Task: Look for Airbnb options in Oued Zem, Morocco from 8th December, 2023 to 15th December, 2023 for 8 adults. Place can be shared room with 5 bedrooms having 8 beds and 5 bathrooms. Property type can be flat. Amenities needed are: wifi, TV, free parkinig on premises, gym, breakfast.
Action: Mouse pressed left at (452, 95)
Screenshot: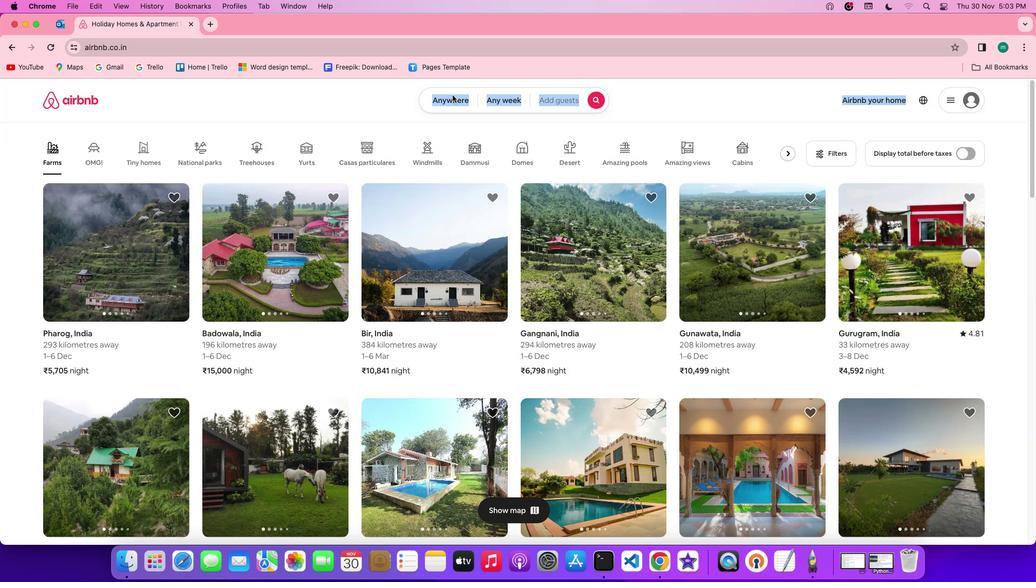 
Action: Mouse pressed left at (452, 95)
Screenshot: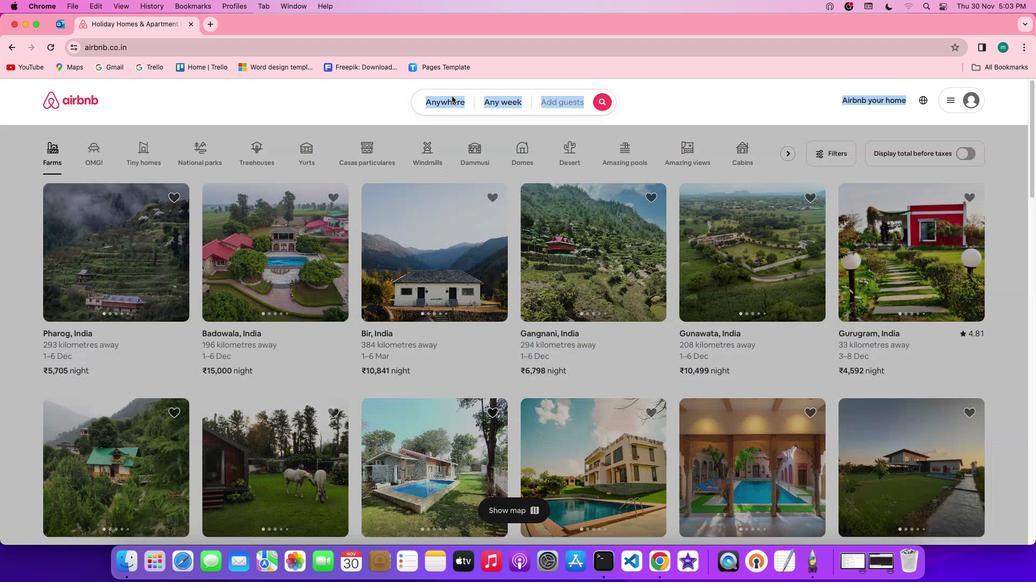 
Action: Mouse moved to (396, 139)
Screenshot: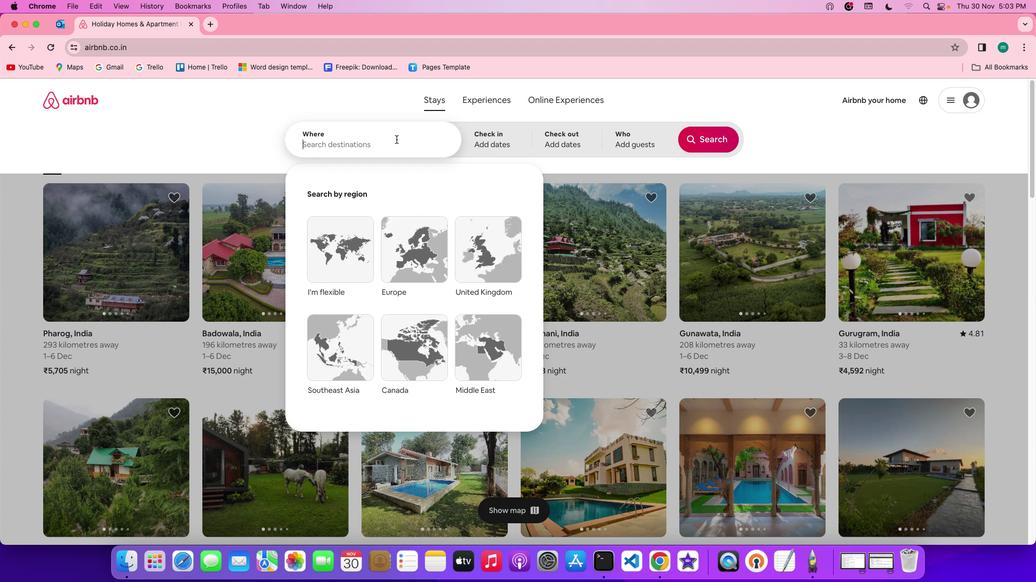 
Action: Mouse pressed left at (396, 139)
Screenshot: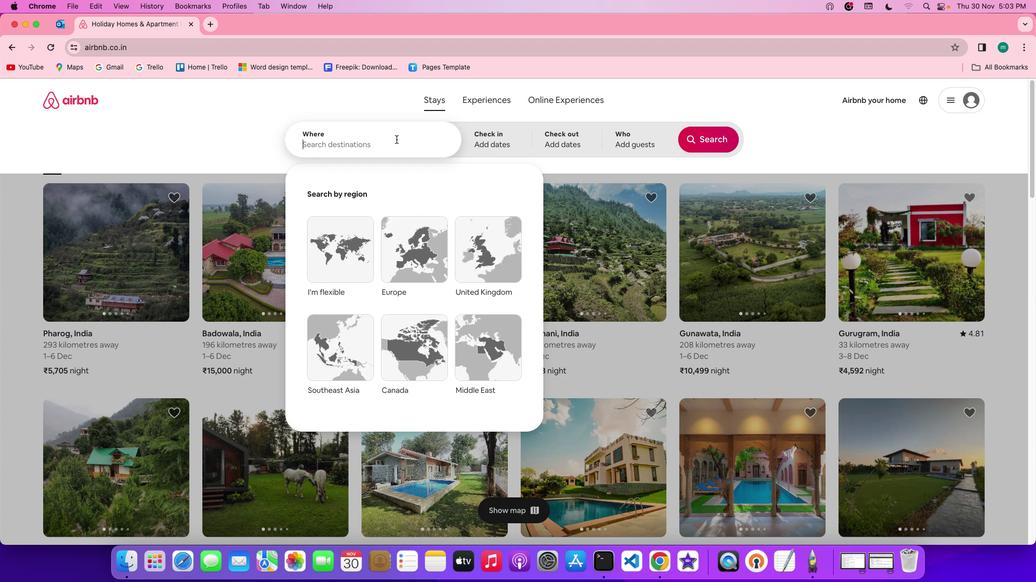 
Action: Key pressed Key.shift'Q''u''e''d'Key.spaceKey.shift'Z''e''m'','Key.spaceKey.shift'm''o''r''o''c''c''o'
Screenshot: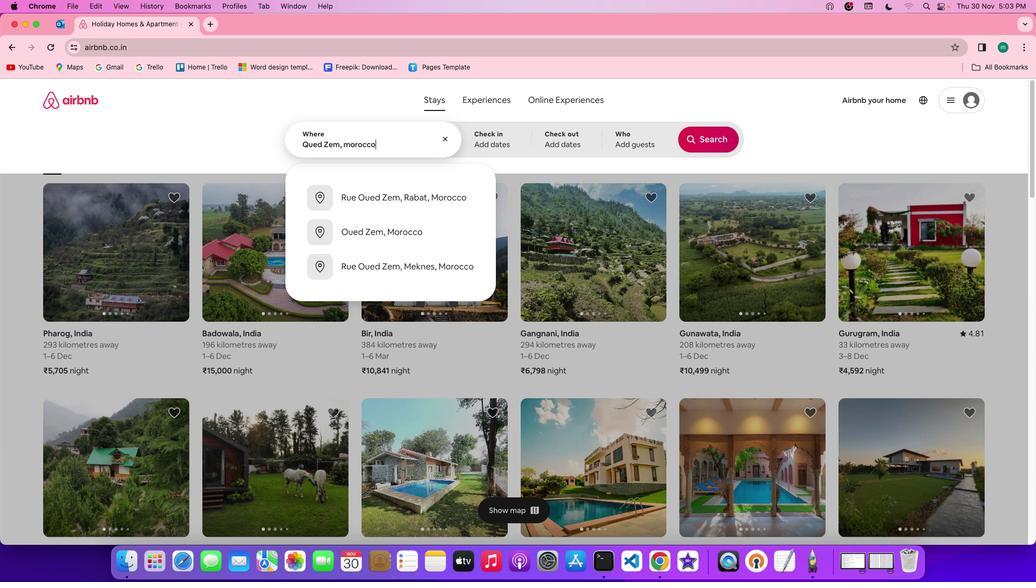
Action: Mouse moved to (485, 138)
Screenshot: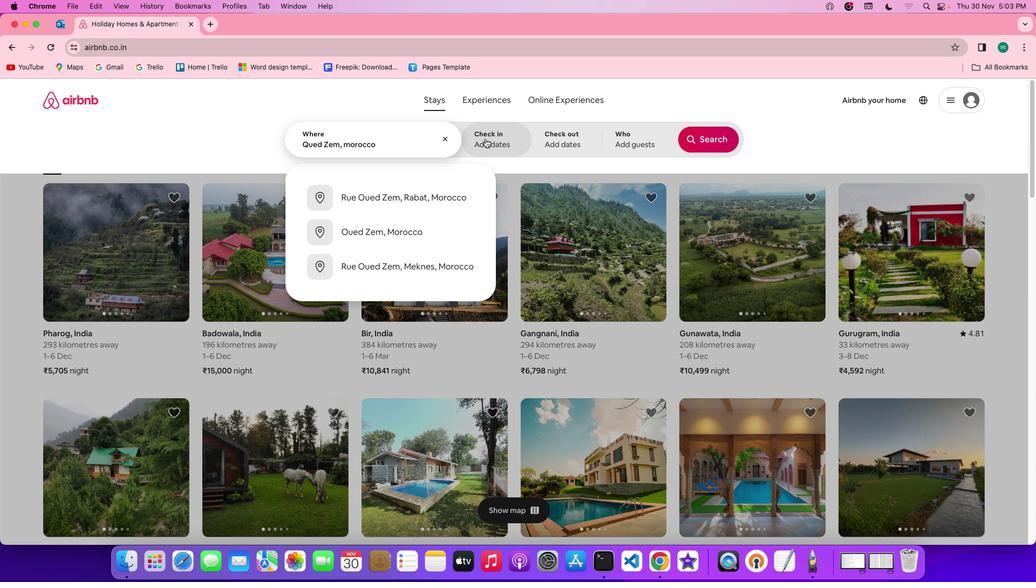 
Action: Mouse pressed left at (485, 138)
Screenshot: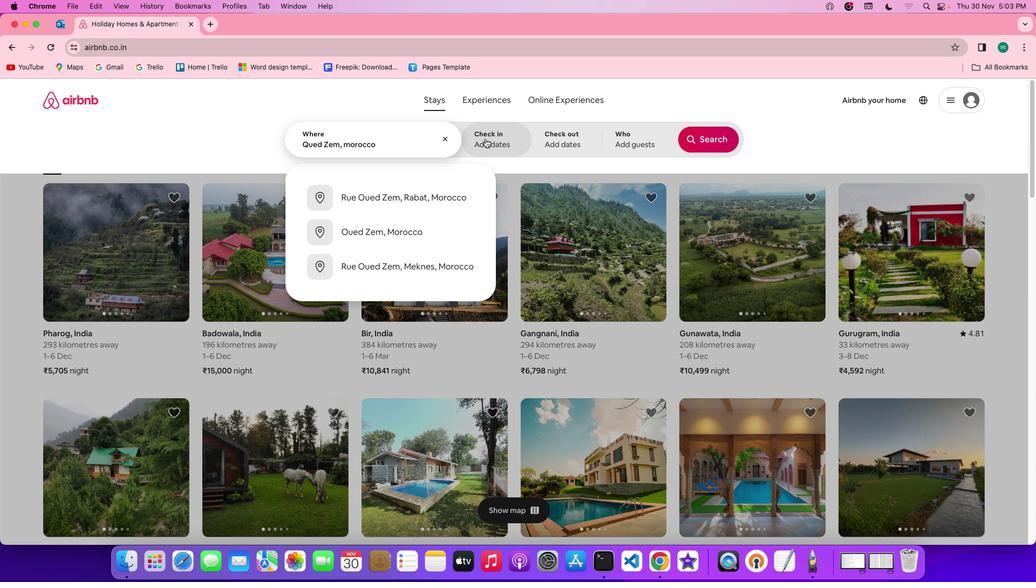
Action: Mouse moved to (663, 299)
Screenshot: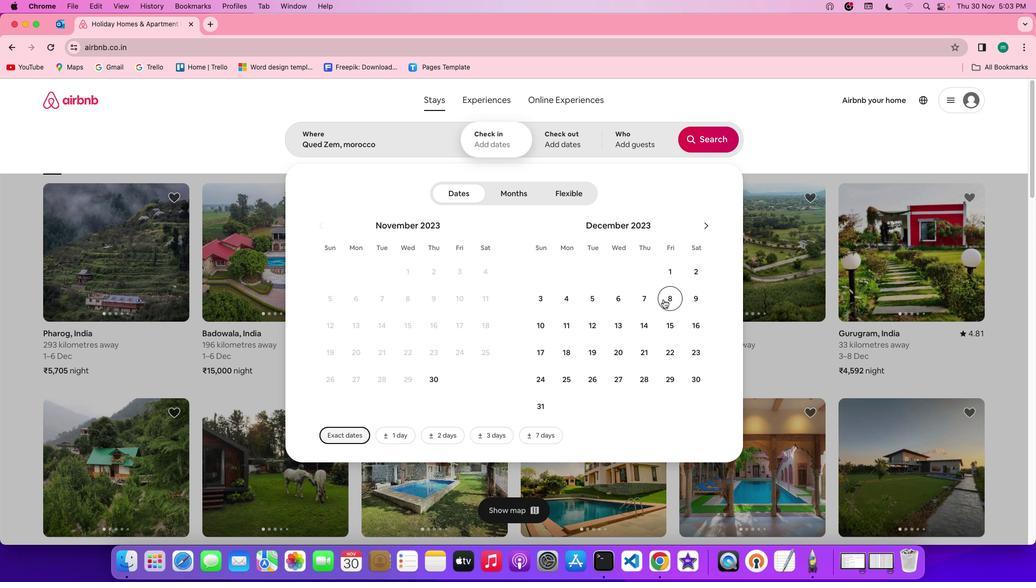 
Action: Mouse pressed left at (663, 299)
Screenshot: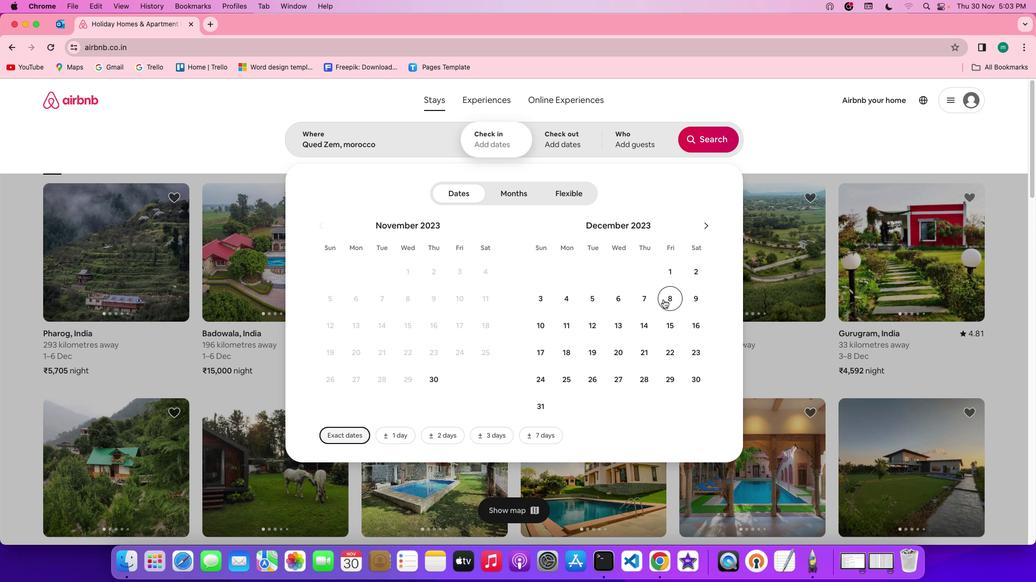 
Action: Mouse moved to (665, 320)
Screenshot: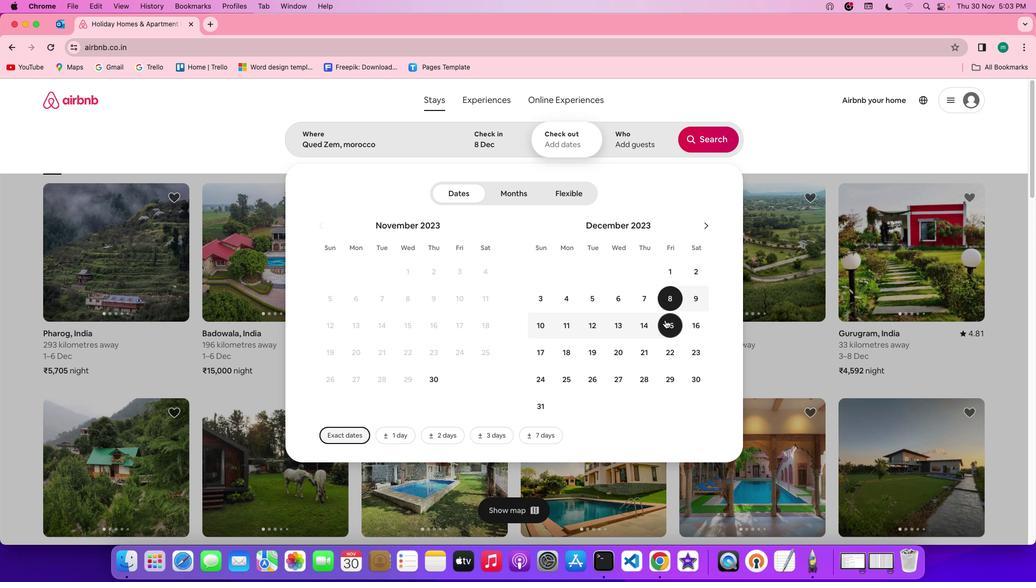 
Action: Mouse pressed left at (665, 320)
Screenshot: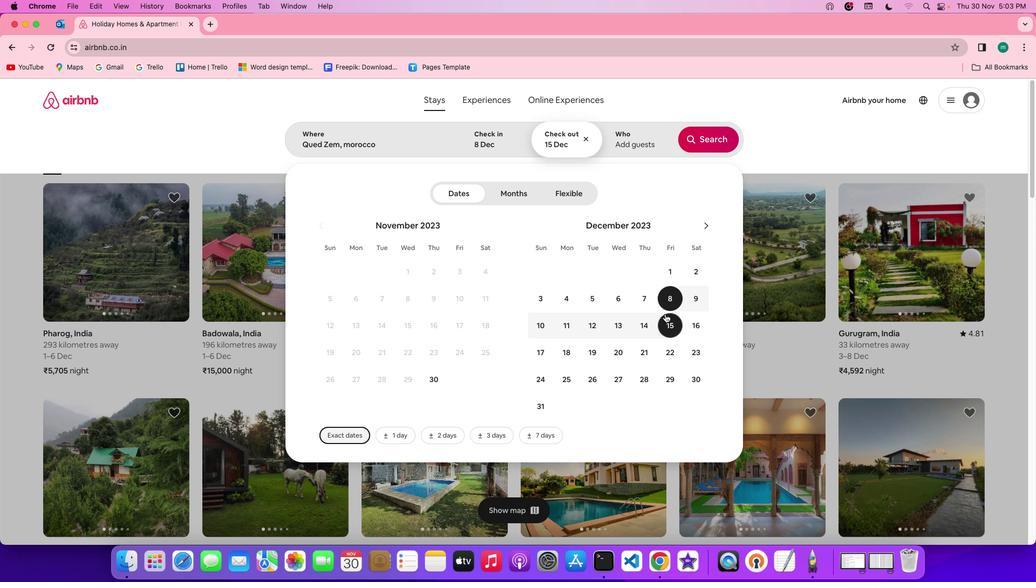 
Action: Mouse moved to (633, 151)
Screenshot: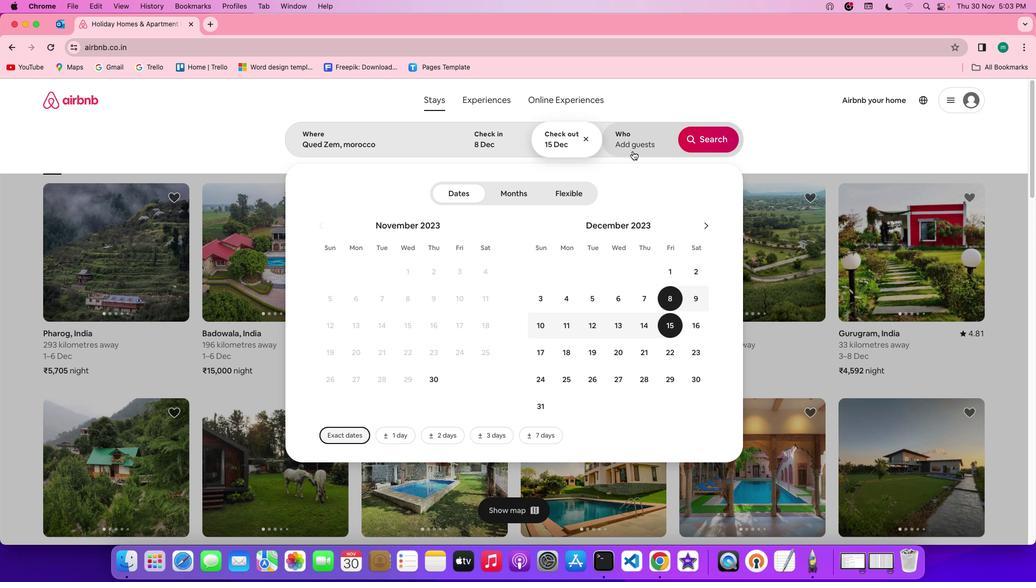 
Action: Mouse pressed left at (633, 151)
Screenshot: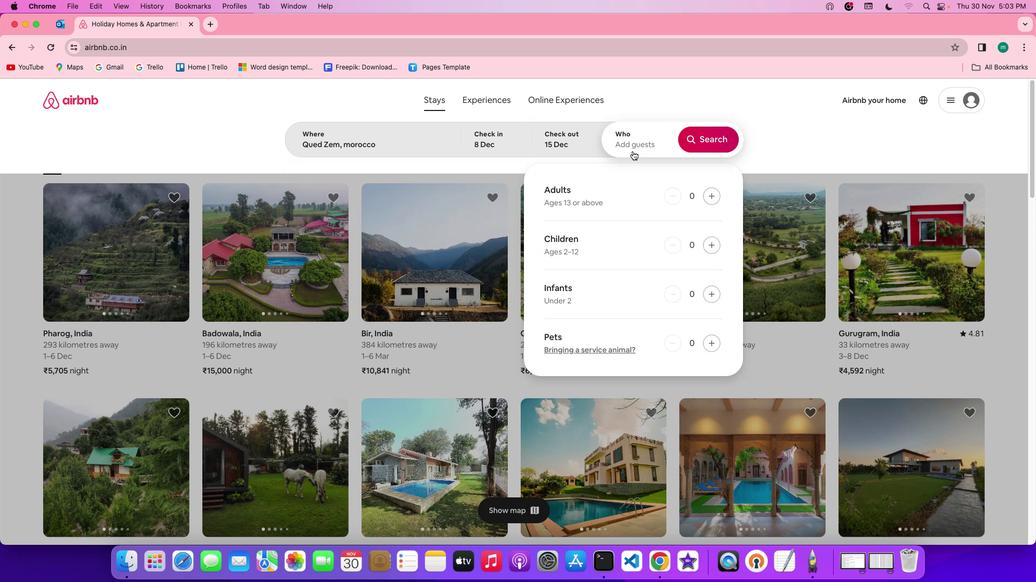 
Action: Mouse moved to (709, 198)
Screenshot: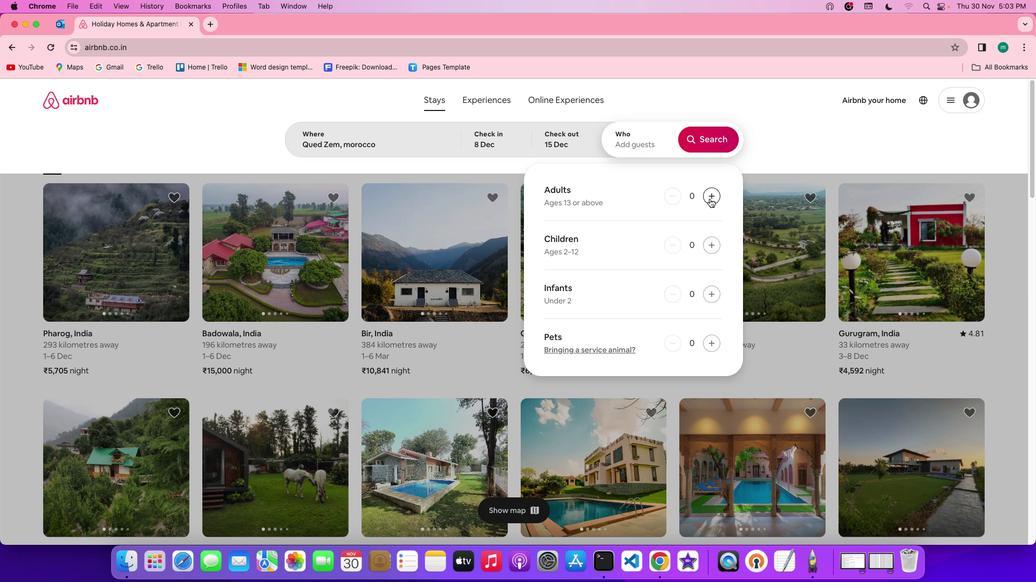
Action: Mouse pressed left at (709, 198)
Screenshot: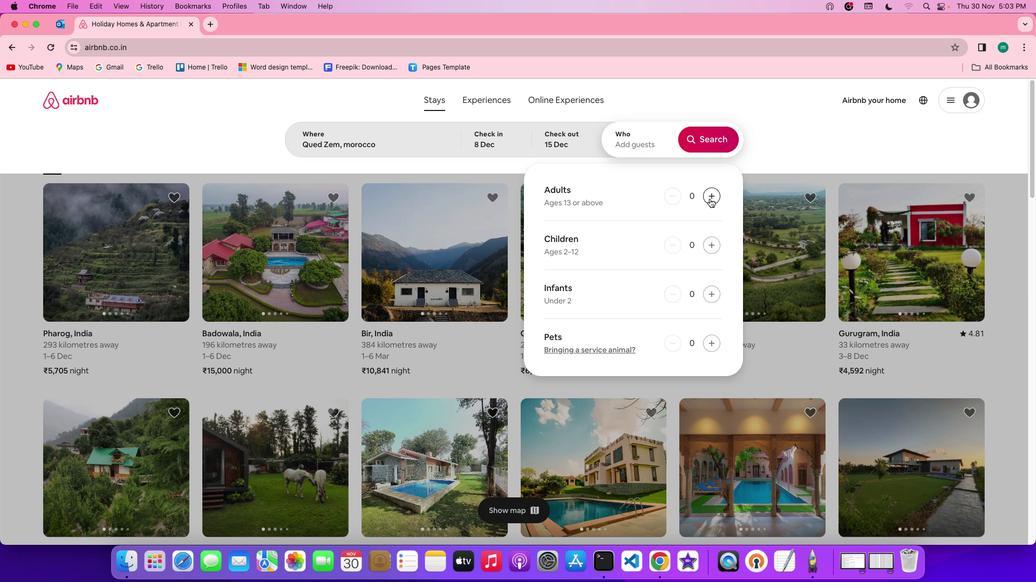 
Action: Mouse pressed left at (709, 198)
Screenshot: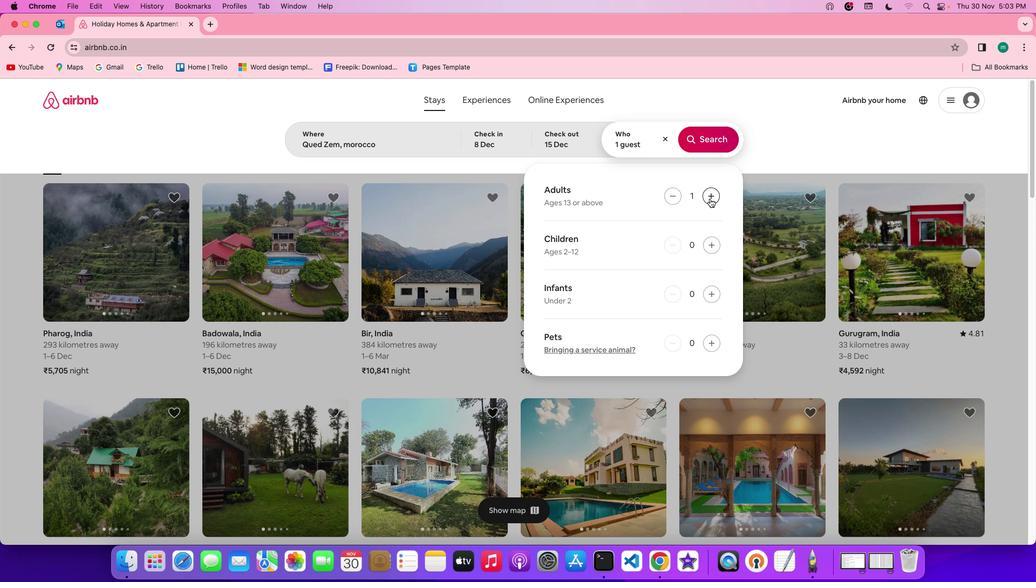 
Action: Mouse pressed left at (709, 198)
Screenshot: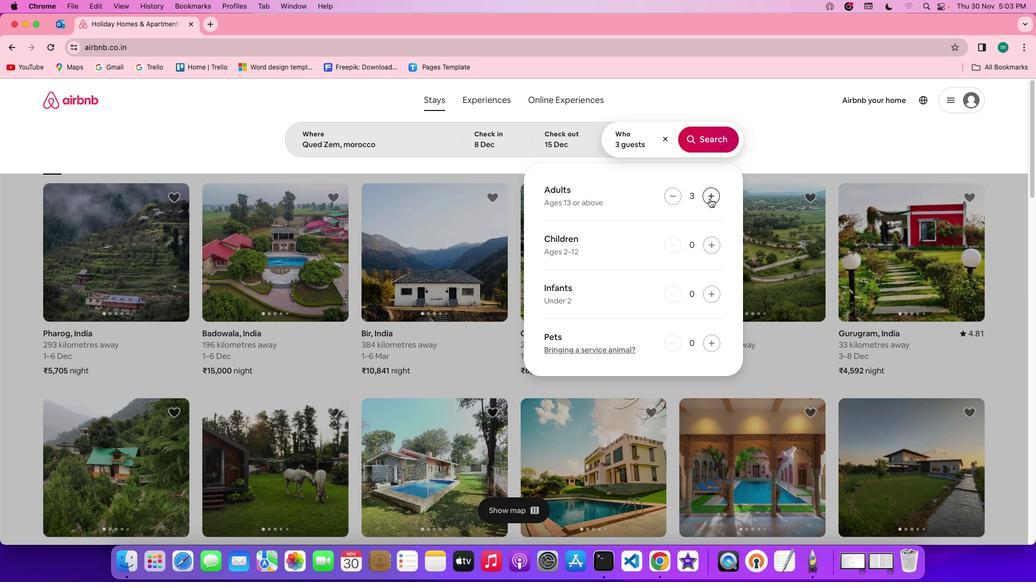 
Action: Mouse pressed left at (709, 198)
Screenshot: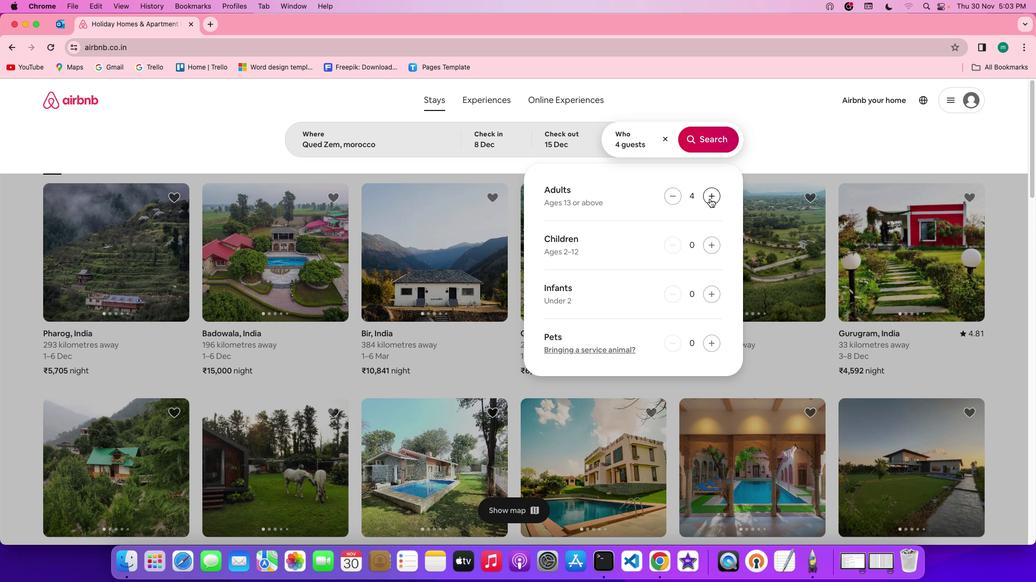 
Action: Mouse pressed left at (709, 198)
Screenshot: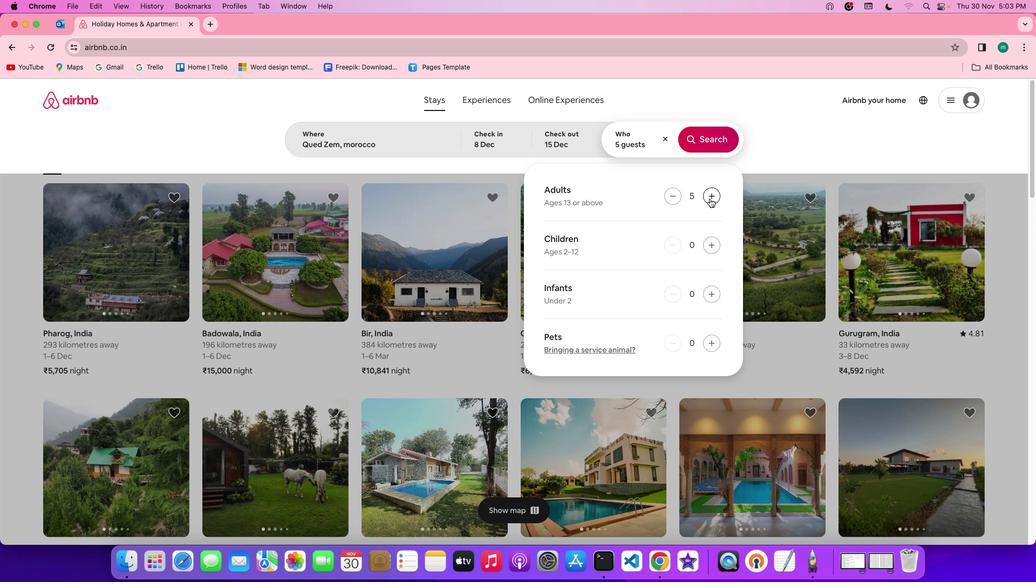 
Action: Mouse pressed left at (709, 198)
Screenshot: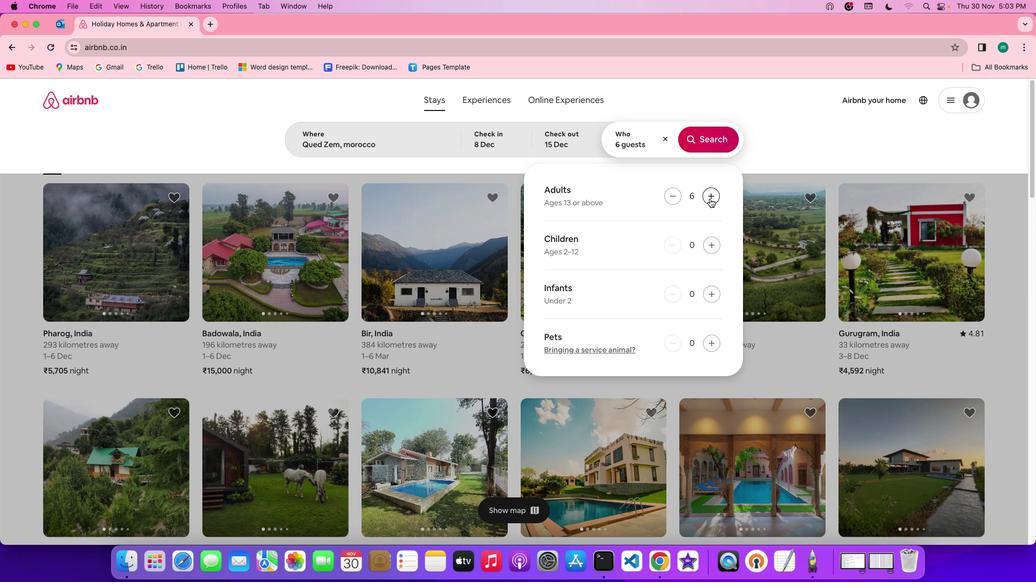 
Action: Mouse pressed left at (709, 198)
Screenshot: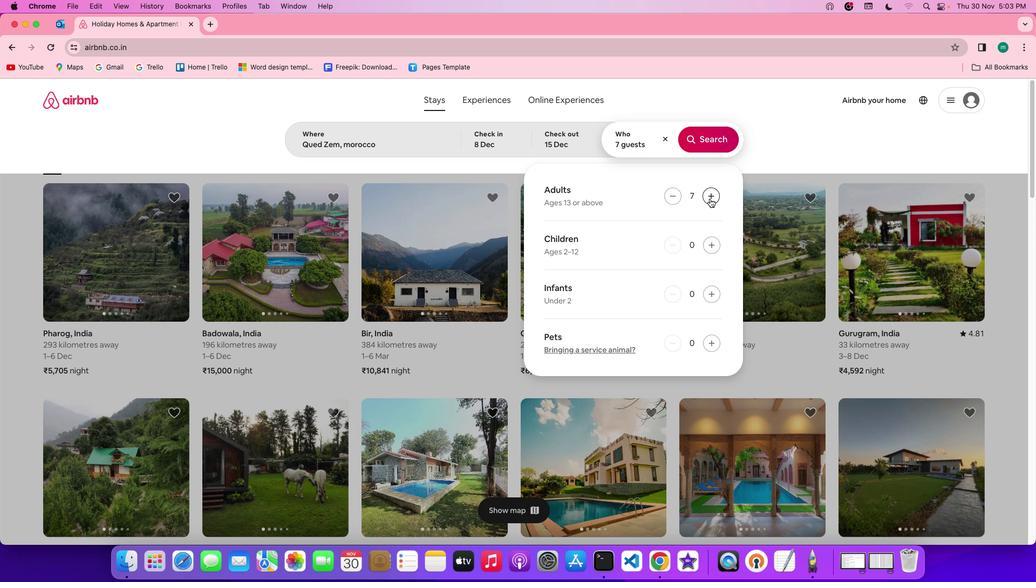 
Action: Mouse pressed left at (709, 198)
Screenshot: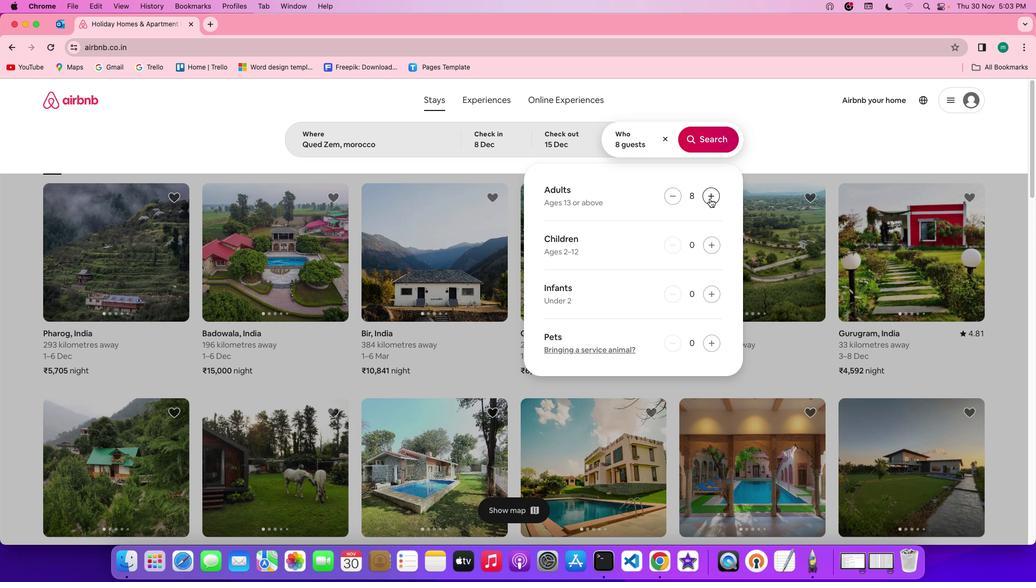 
Action: Mouse moved to (700, 141)
Screenshot: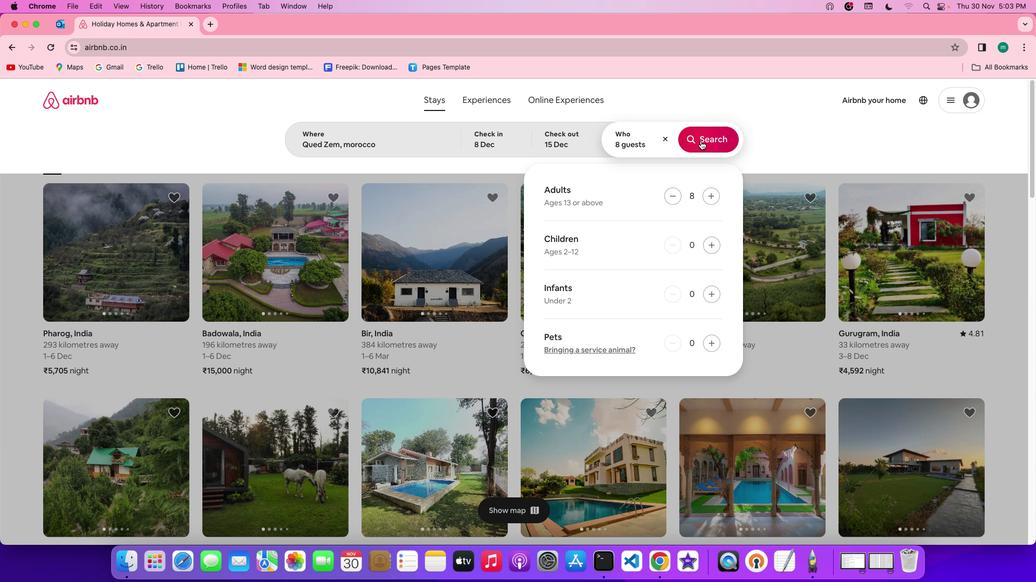 
Action: Mouse pressed left at (700, 141)
Screenshot: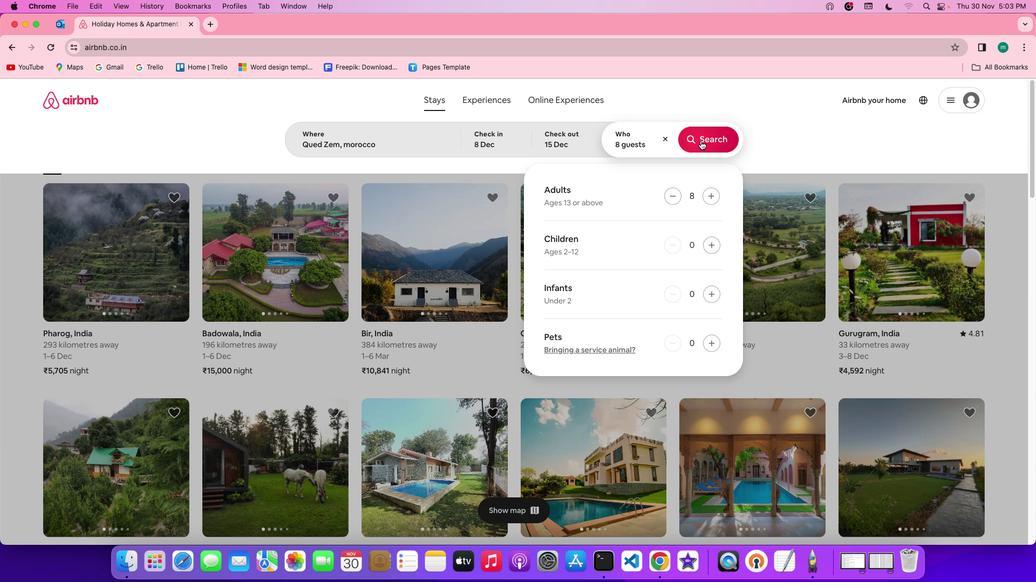 
Action: Mouse moved to (854, 139)
Screenshot: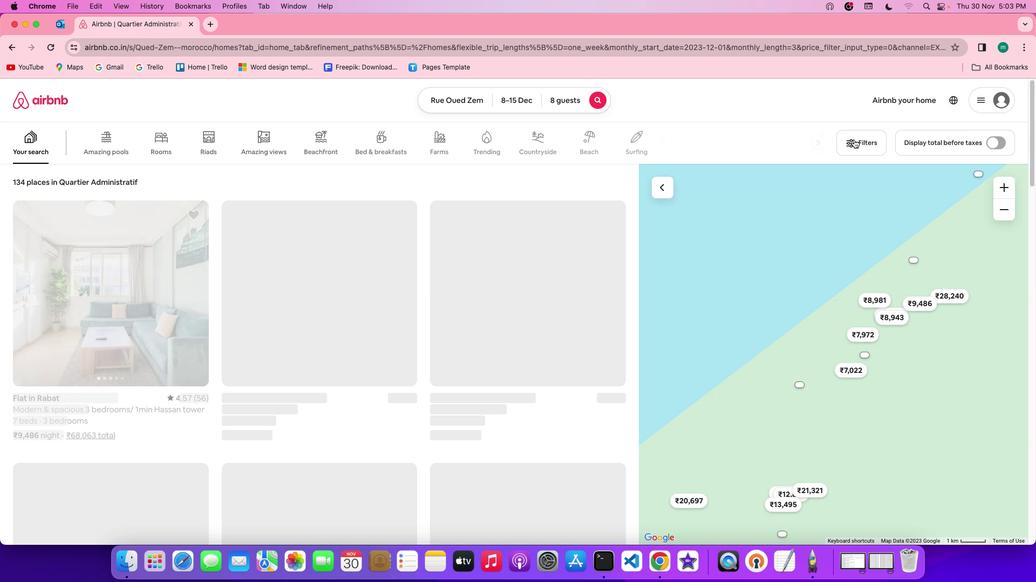 
Action: Mouse pressed left at (854, 139)
Screenshot: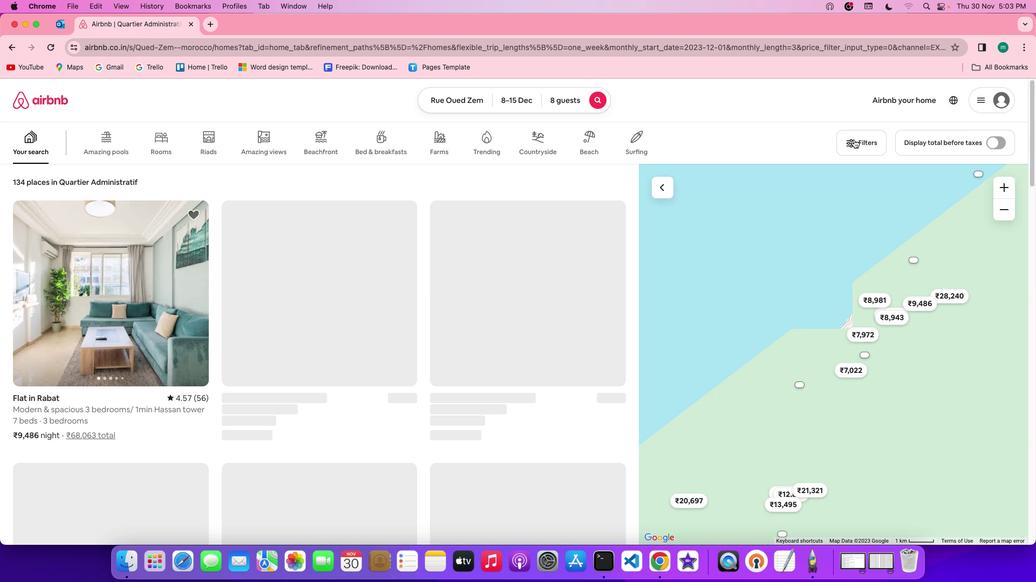 
Action: Mouse moved to (508, 310)
Screenshot: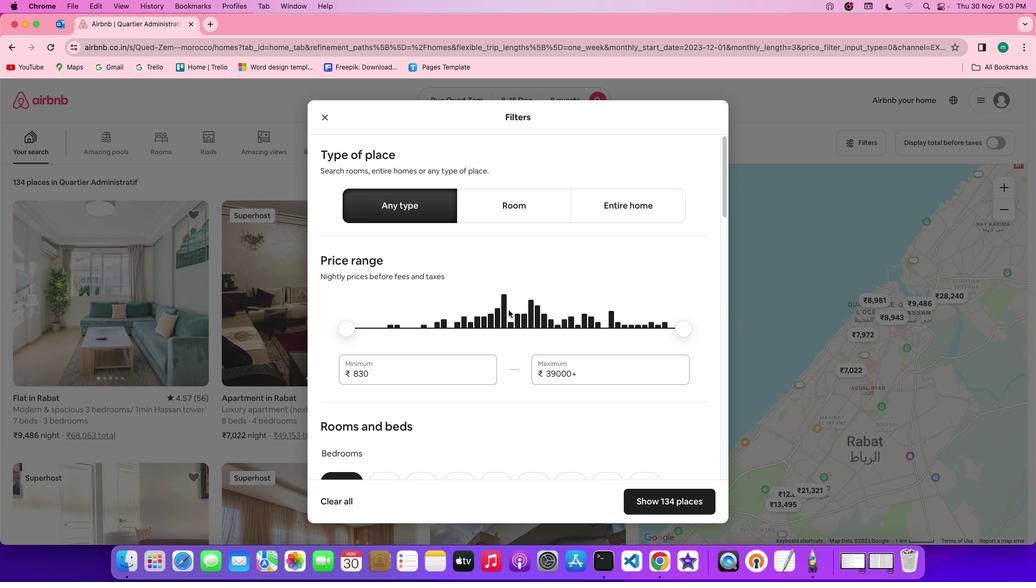 
Action: Mouse scrolled (508, 310) with delta (0, 0)
Screenshot: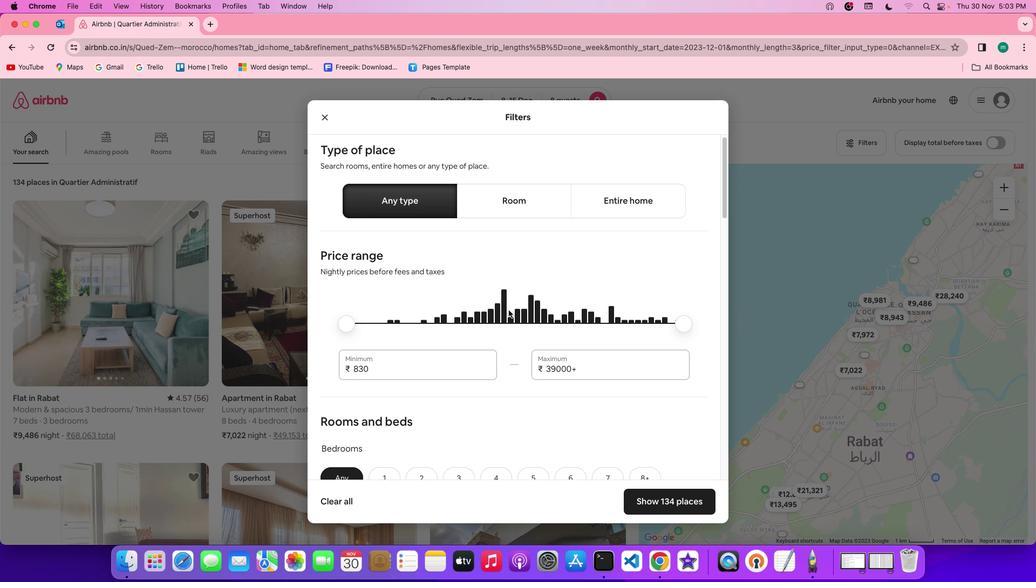
Action: Mouse scrolled (508, 310) with delta (0, 0)
Screenshot: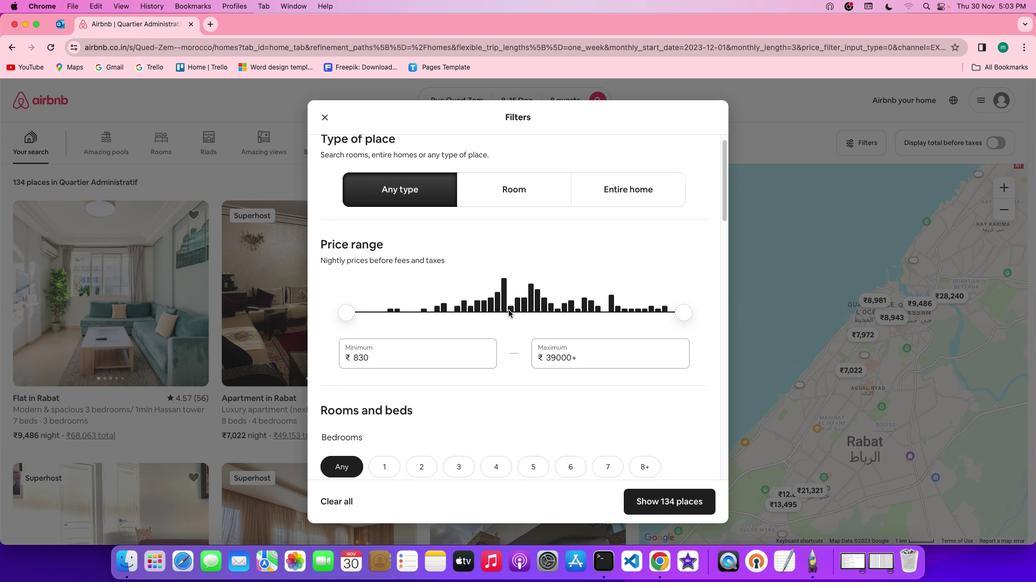 
Action: Mouse scrolled (508, 310) with delta (0, -1)
Screenshot: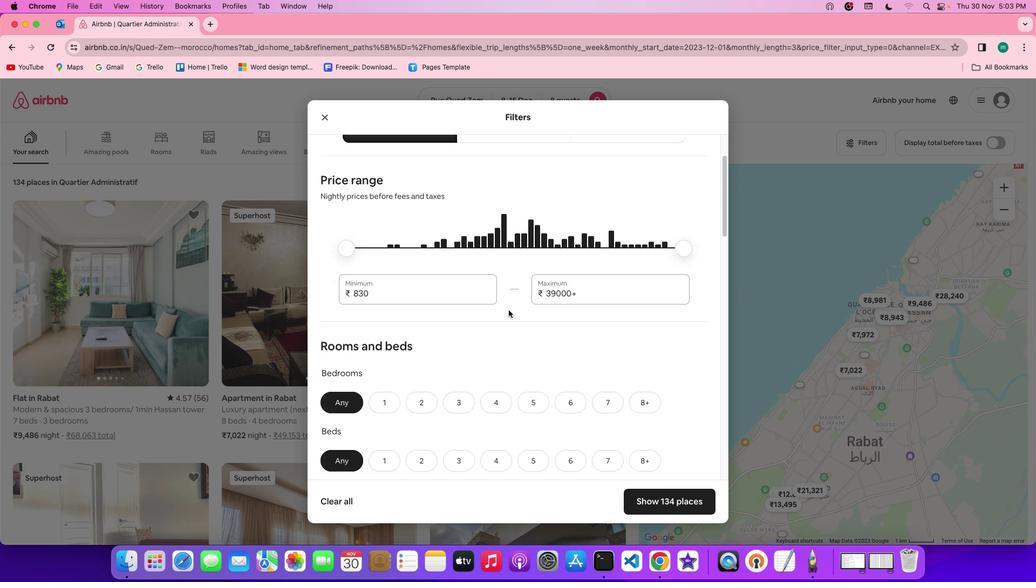 
Action: Mouse scrolled (508, 310) with delta (0, -1)
Screenshot: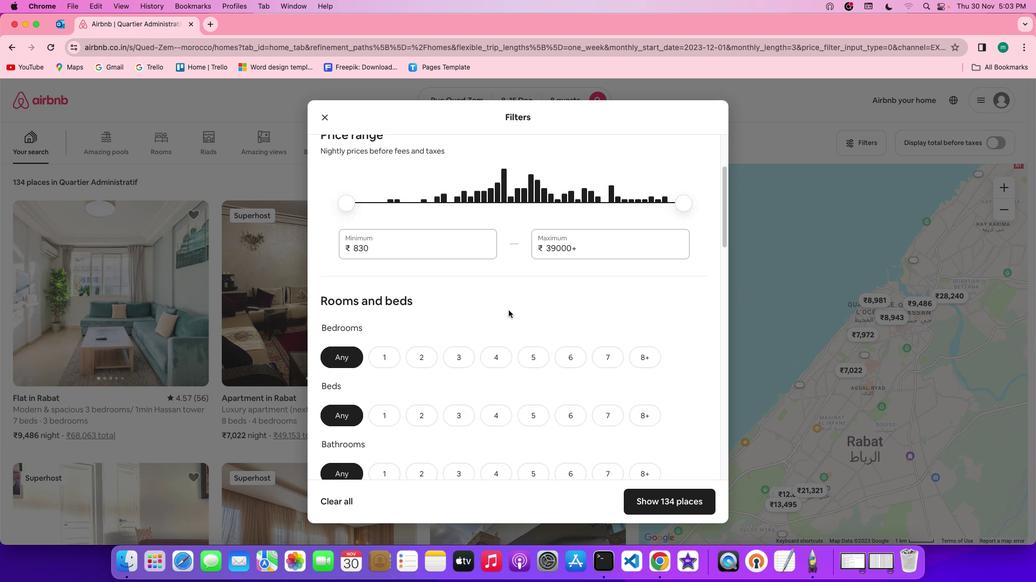 
Action: Mouse scrolled (508, 310) with delta (0, 0)
Screenshot: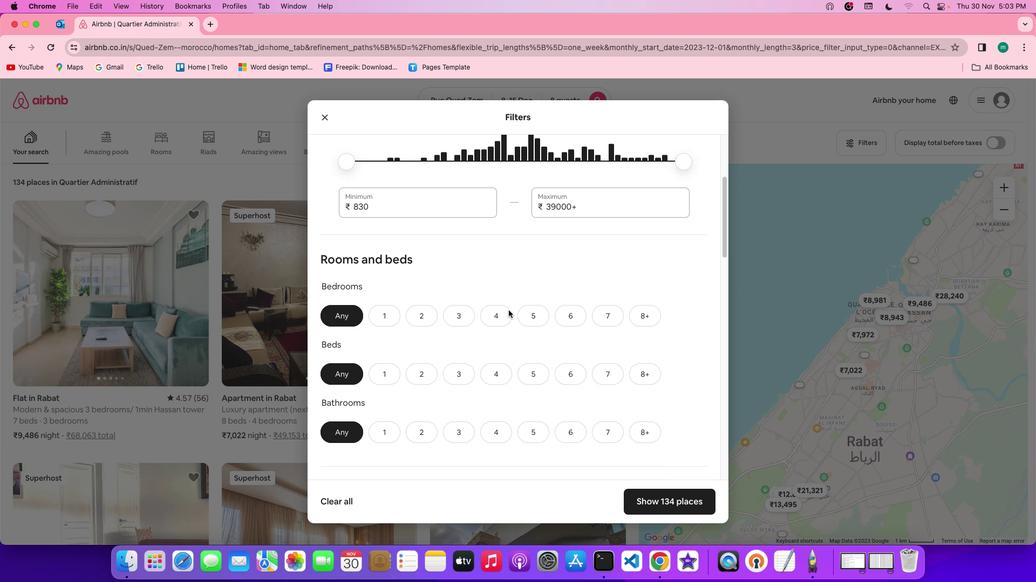 
Action: Mouse scrolled (508, 310) with delta (0, 0)
Screenshot: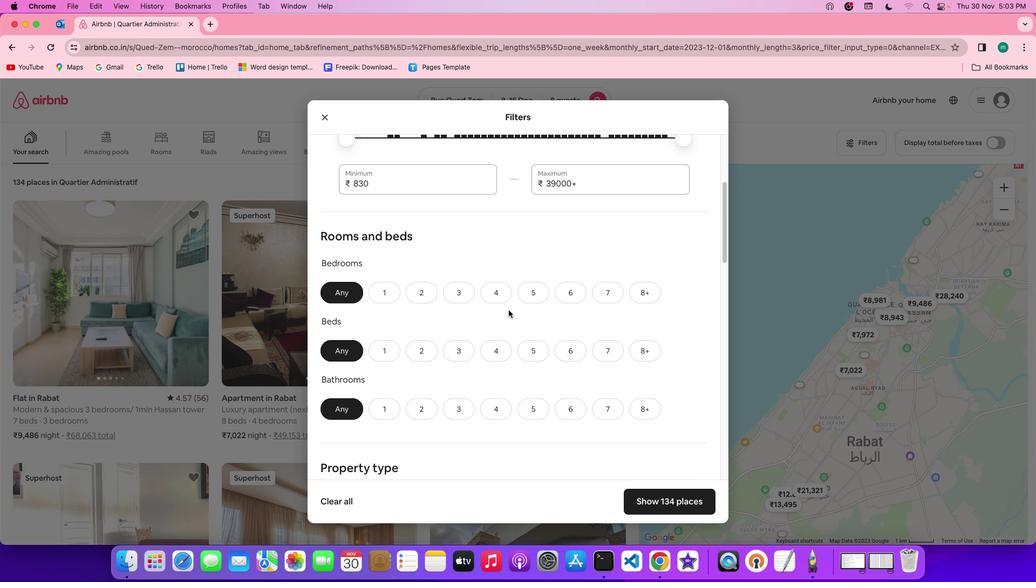 
Action: Mouse scrolled (508, 310) with delta (0, -1)
Screenshot: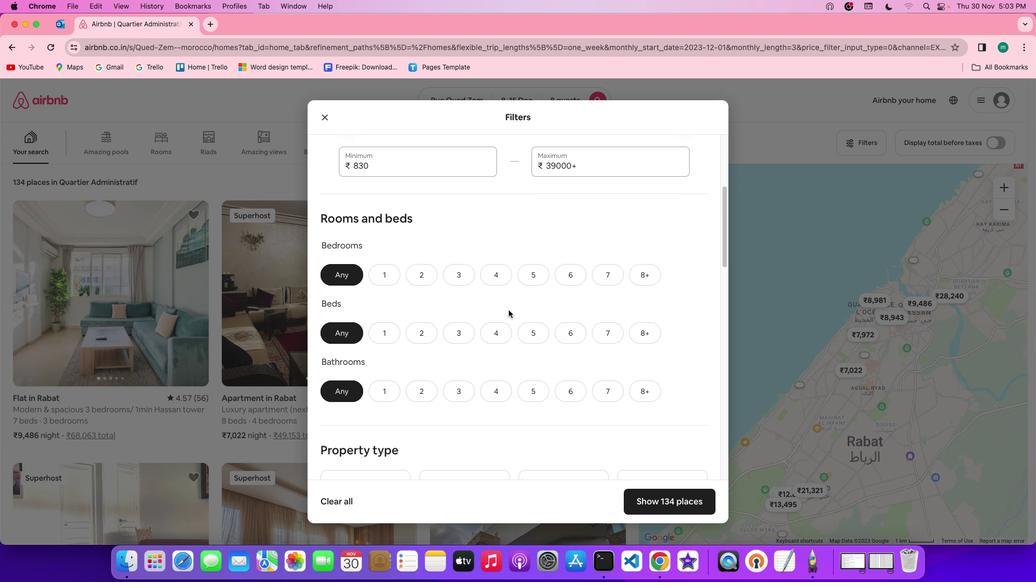 
Action: Mouse moved to (531, 256)
Screenshot: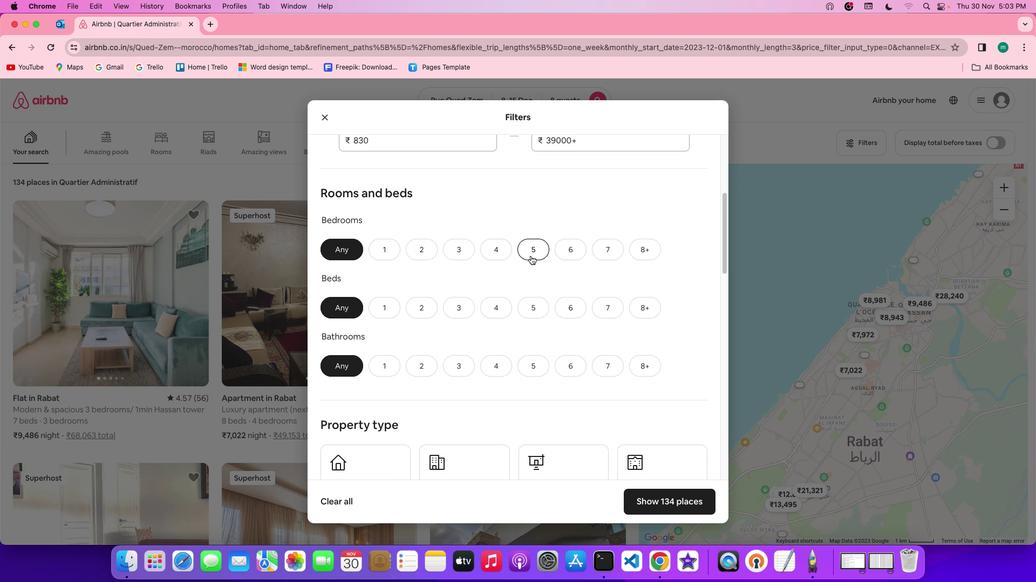 
Action: Mouse pressed left at (531, 256)
Screenshot: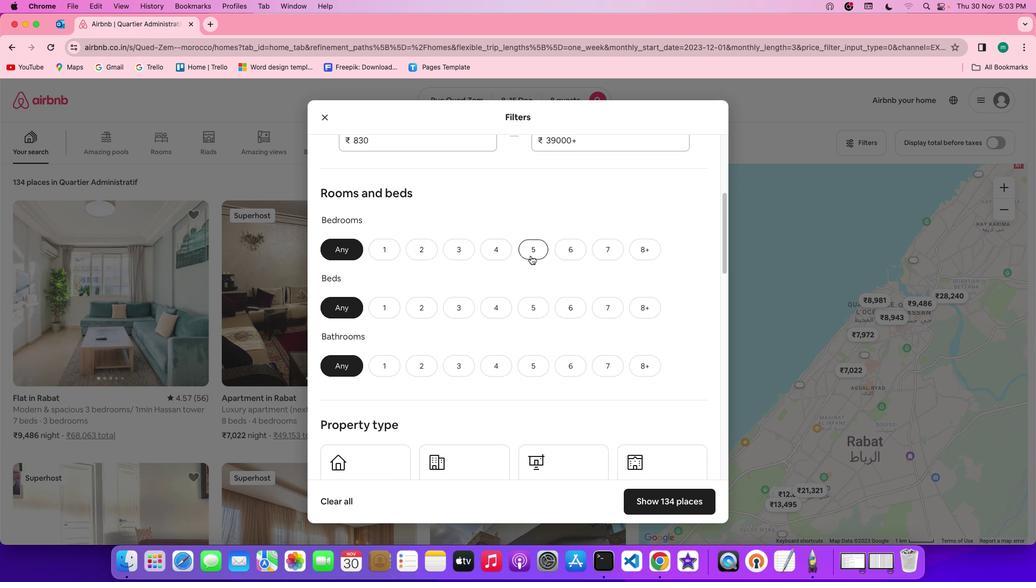 
Action: Mouse moved to (639, 305)
Screenshot: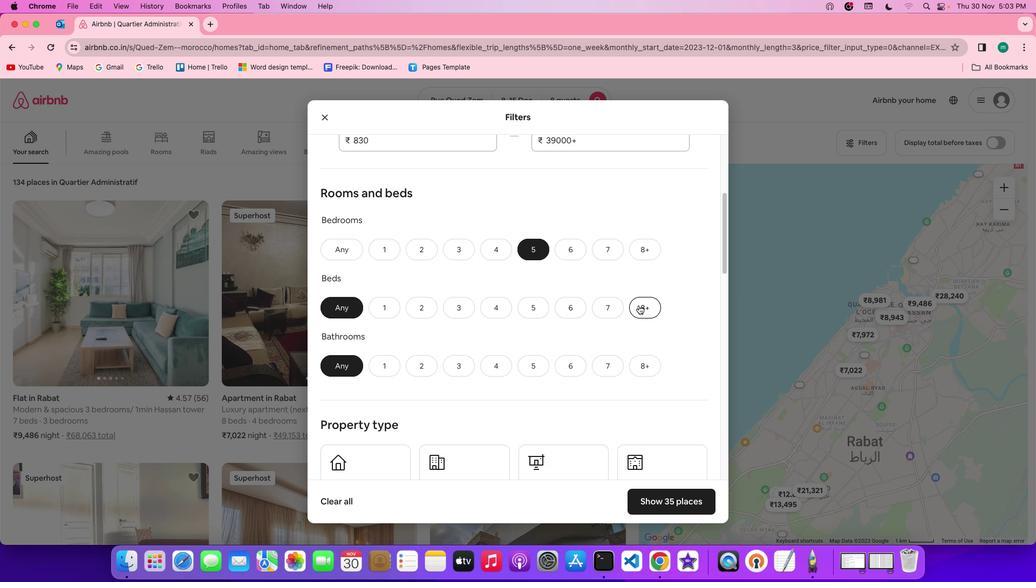 
Action: Mouse pressed left at (639, 305)
Screenshot: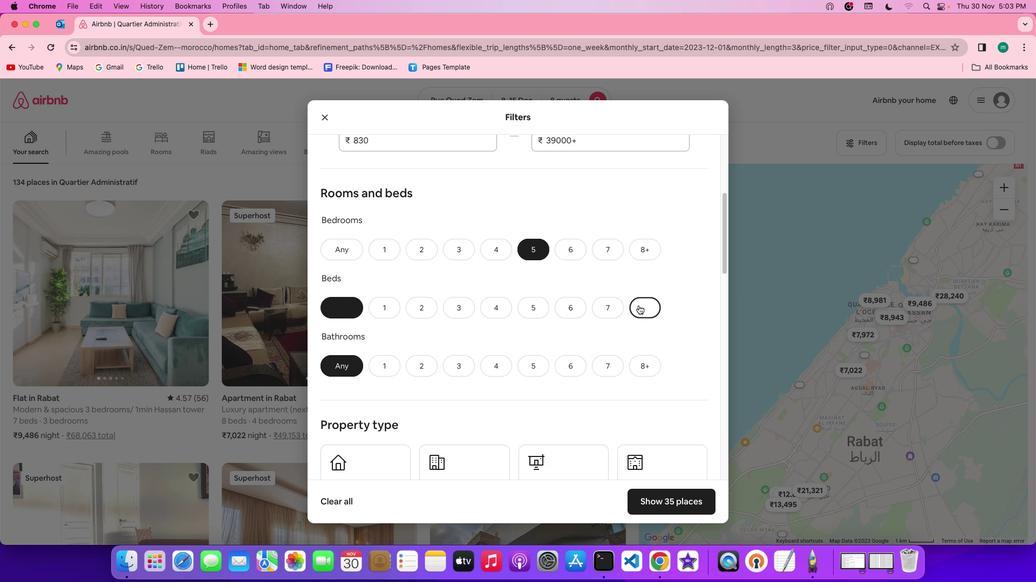 
Action: Mouse moved to (526, 343)
Screenshot: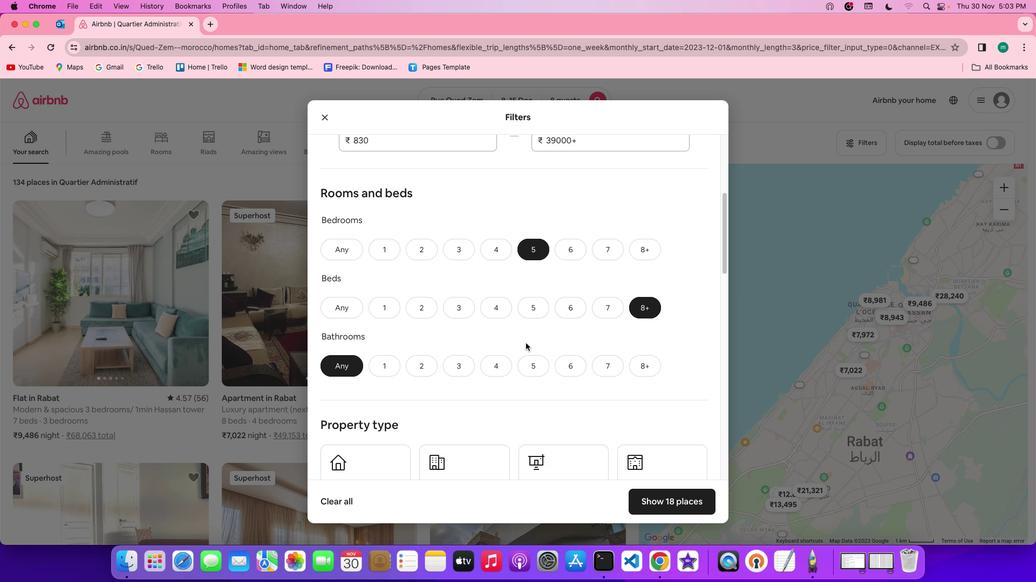 
Action: Mouse scrolled (526, 343) with delta (0, 0)
Screenshot: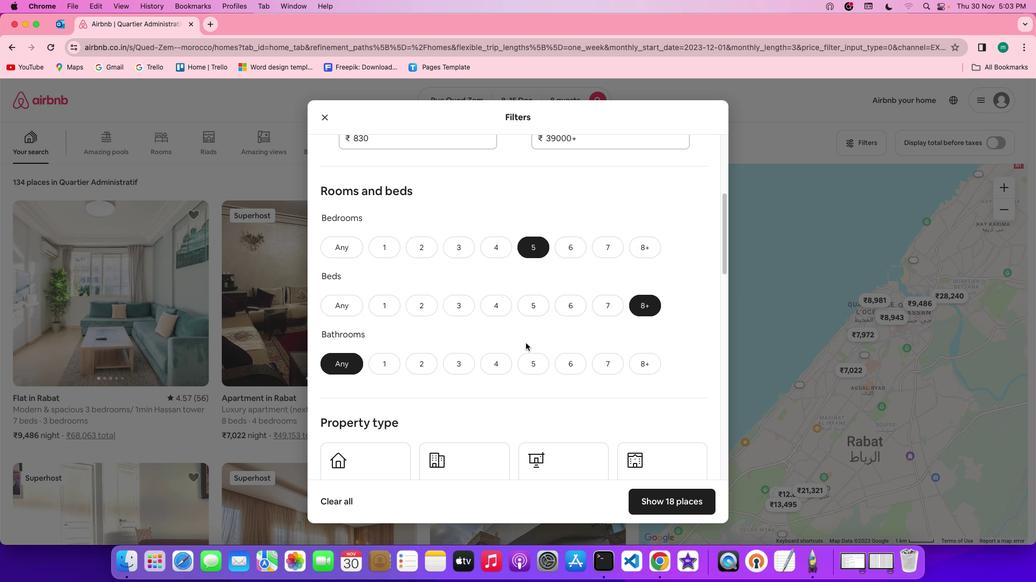 
Action: Mouse scrolled (526, 343) with delta (0, 0)
Screenshot: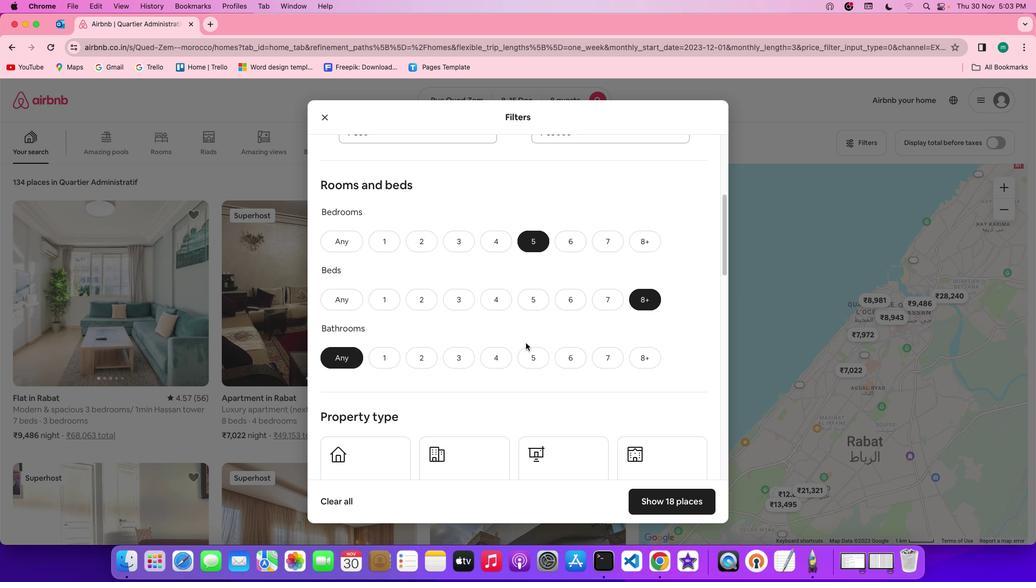 
Action: Mouse scrolled (526, 343) with delta (0, 0)
Screenshot: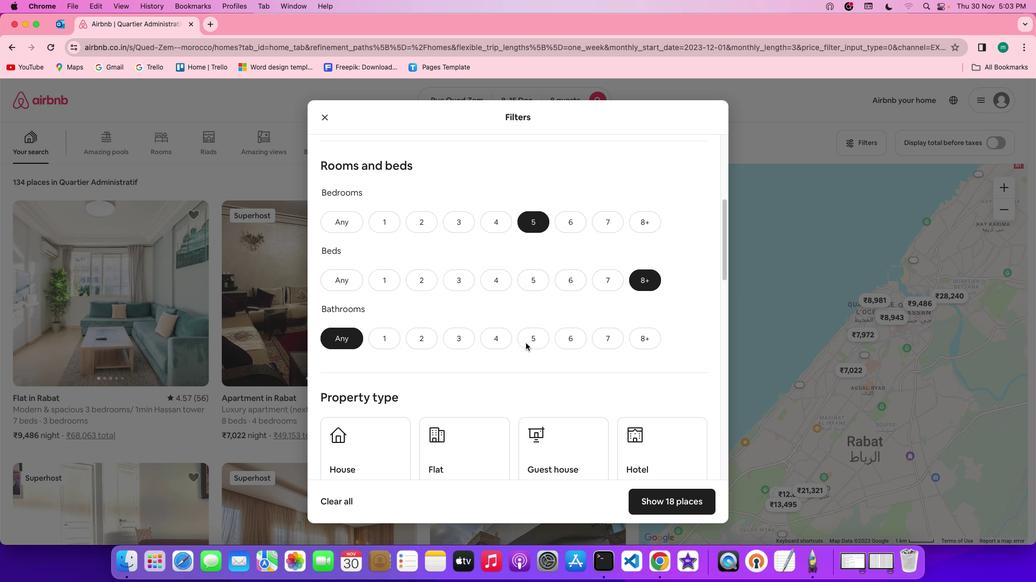 
Action: Mouse moved to (534, 327)
Screenshot: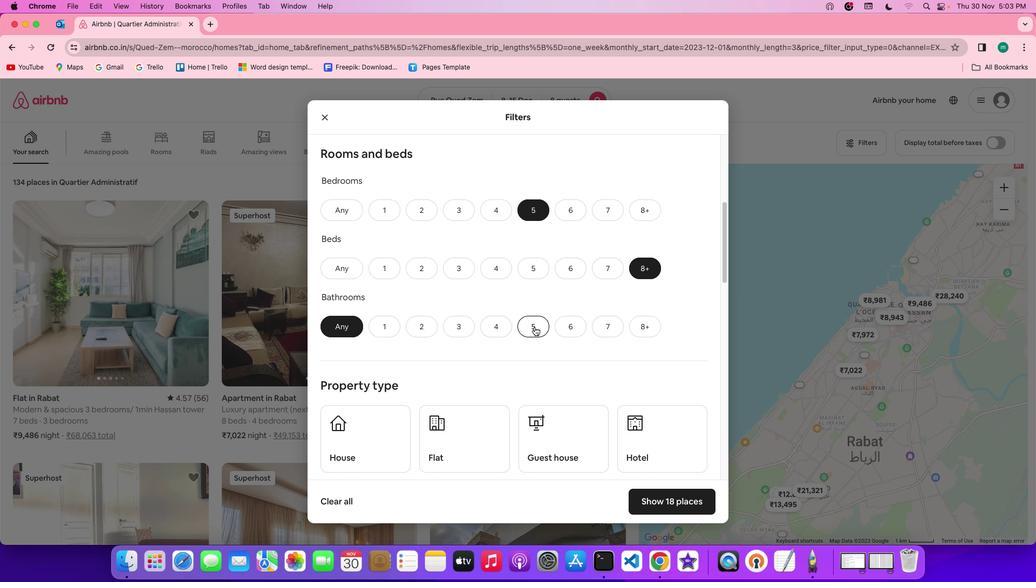 
Action: Mouse pressed left at (534, 327)
Screenshot: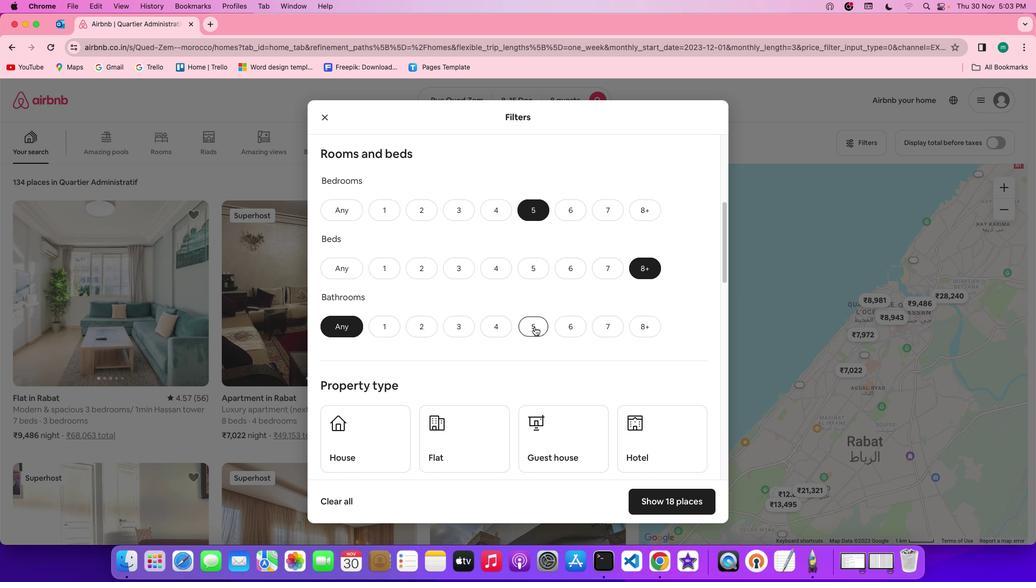 
Action: Mouse moved to (547, 350)
Screenshot: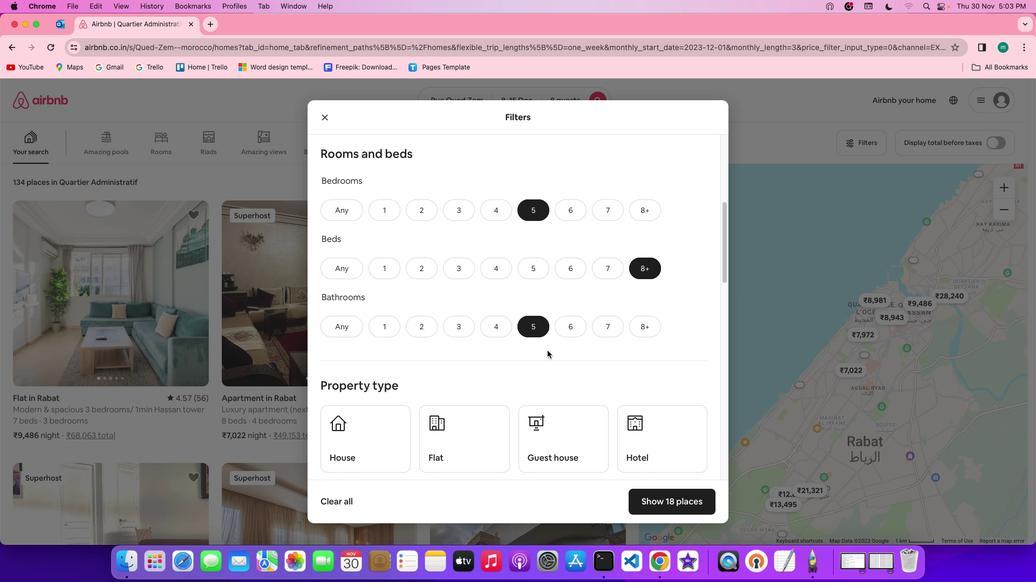 
Action: Mouse scrolled (547, 350) with delta (0, 0)
Screenshot: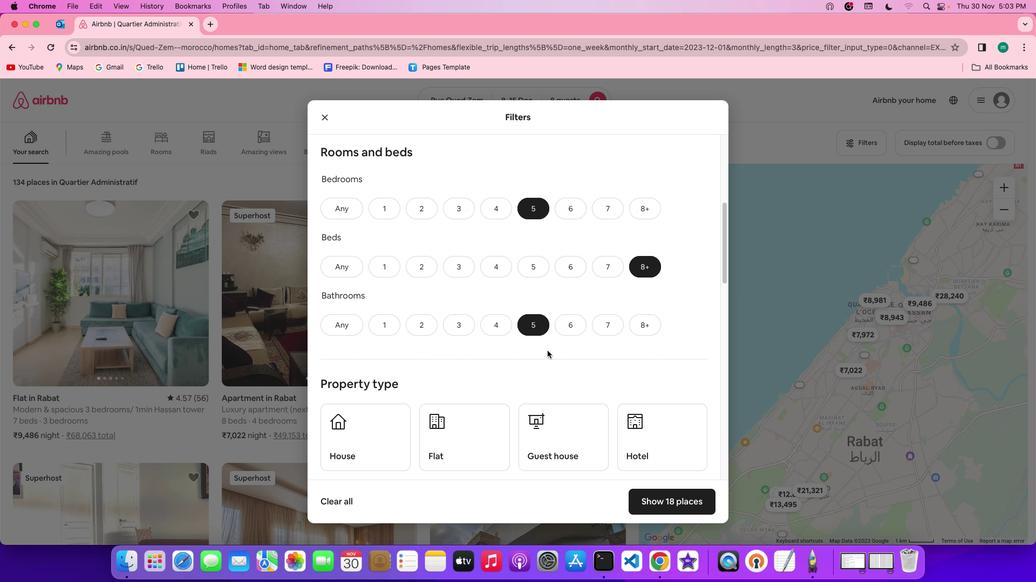 
Action: Mouse scrolled (547, 350) with delta (0, 0)
Screenshot: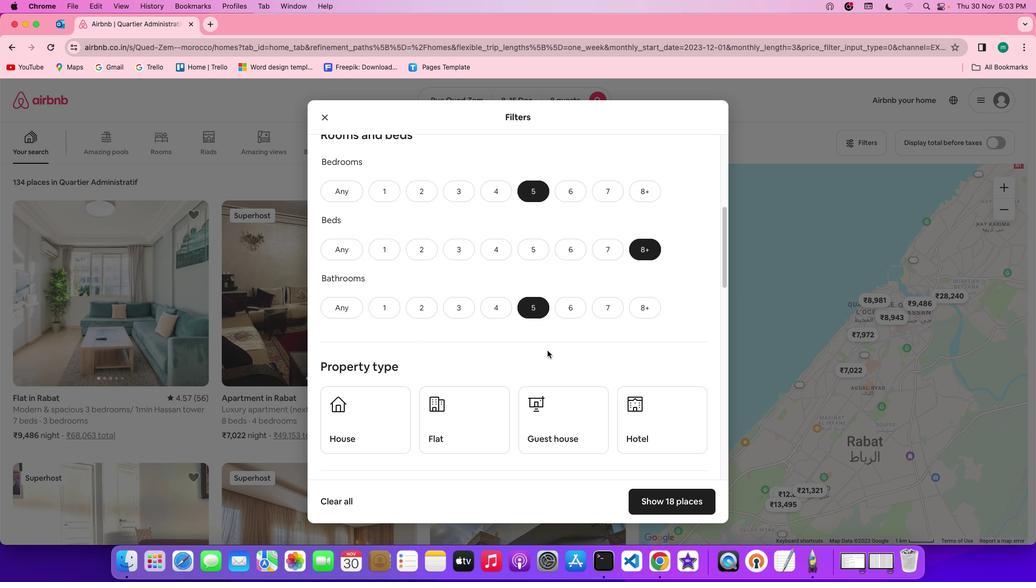 
Action: Mouse scrolled (547, 350) with delta (0, -1)
Screenshot: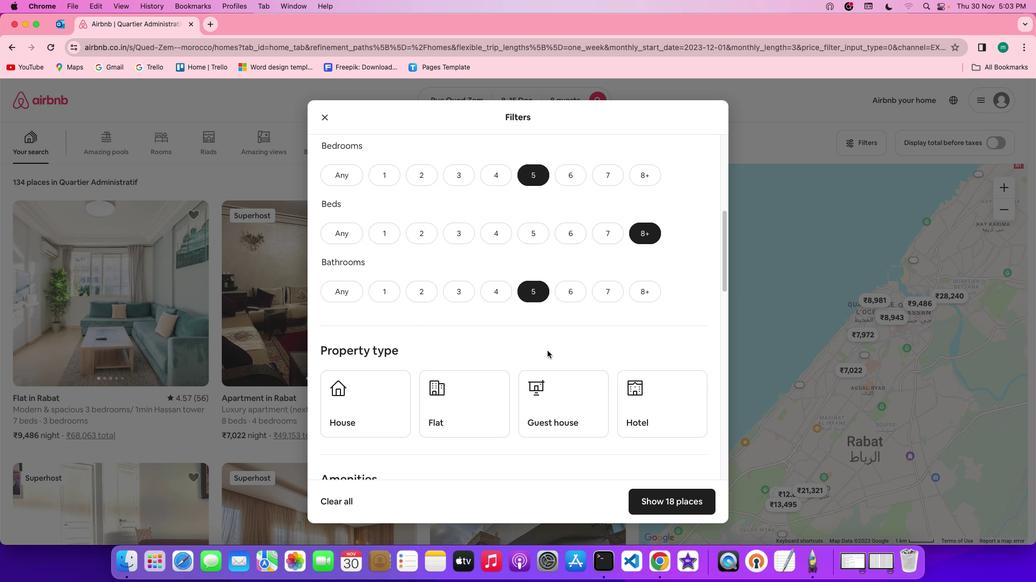 
Action: Mouse scrolled (547, 350) with delta (0, -1)
Screenshot: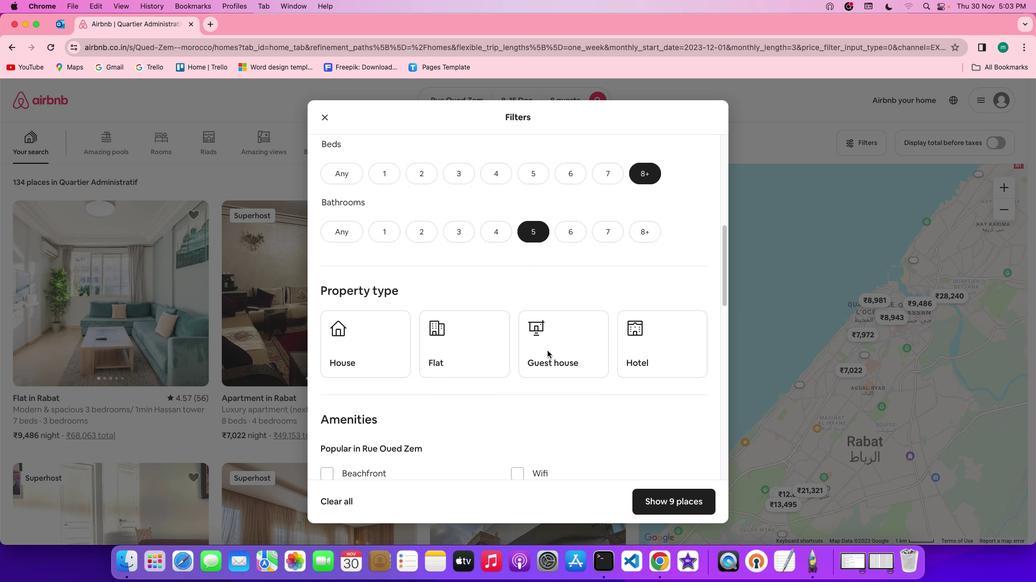 
Action: Mouse scrolled (547, 350) with delta (0, 0)
Screenshot: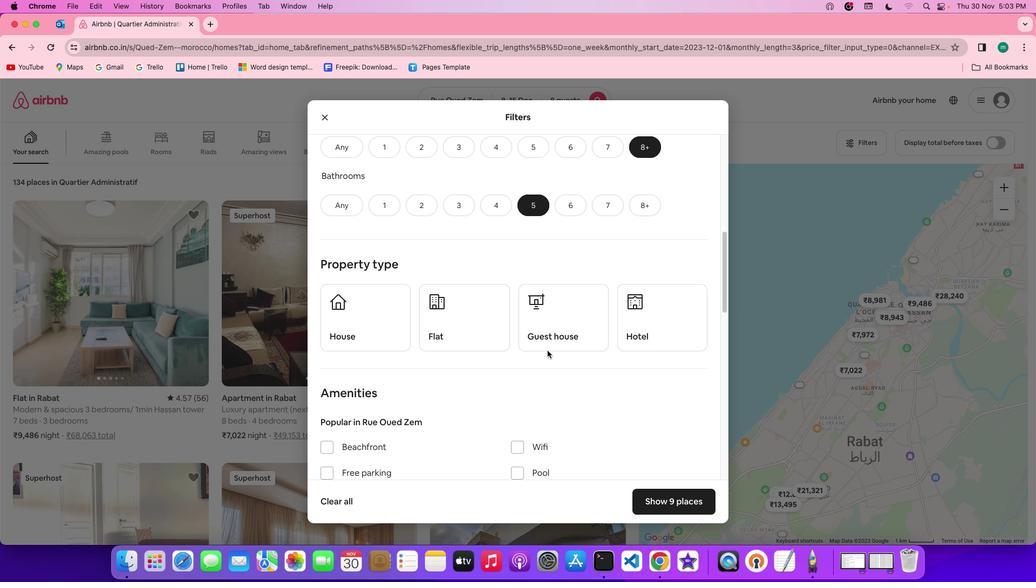 
Action: Mouse scrolled (547, 350) with delta (0, 0)
Screenshot: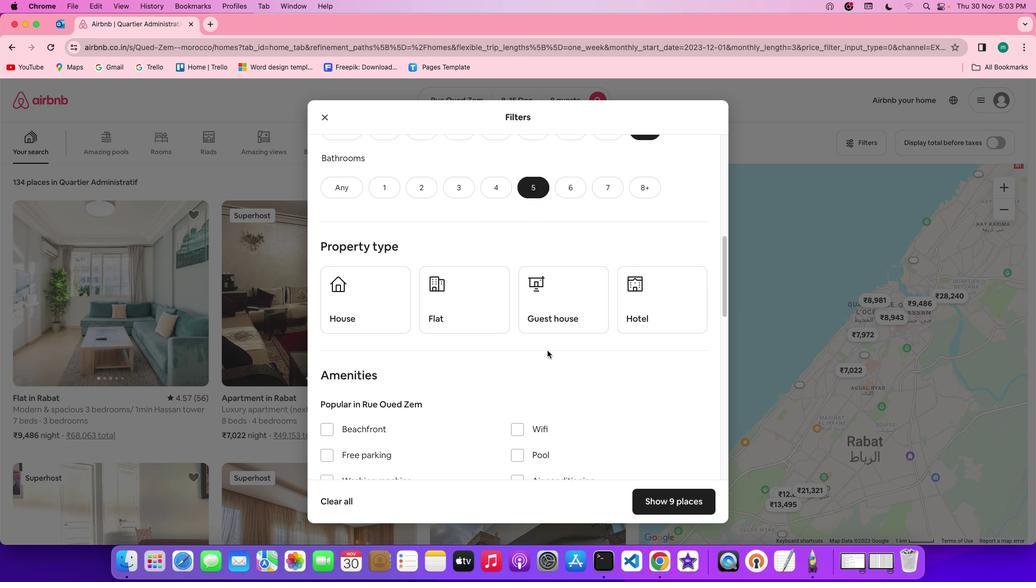
Action: Mouse scrolled (547, 350) with delta (0, -1)
Screenshot: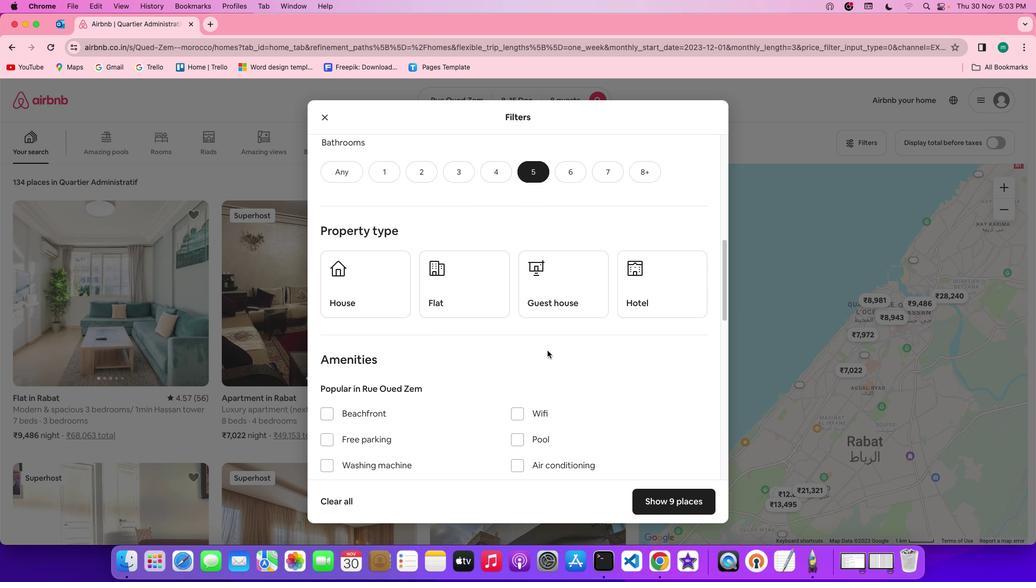 
Action: Mouse scrolled (547, 350) with delta (0, 0)
Screenshot: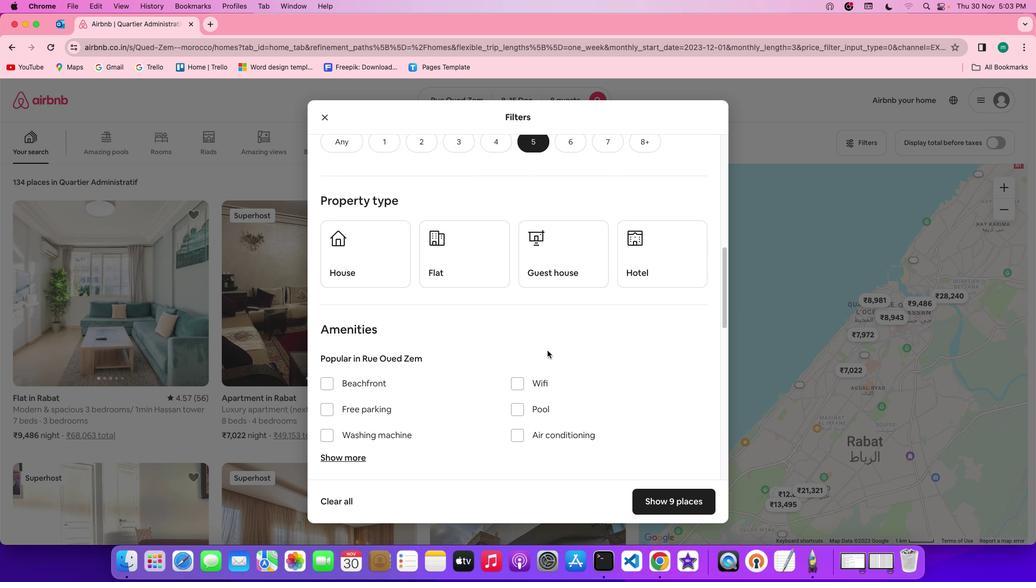
Action: Mouse scrolled (547, 350) with delta (0, 0)
Screenshot: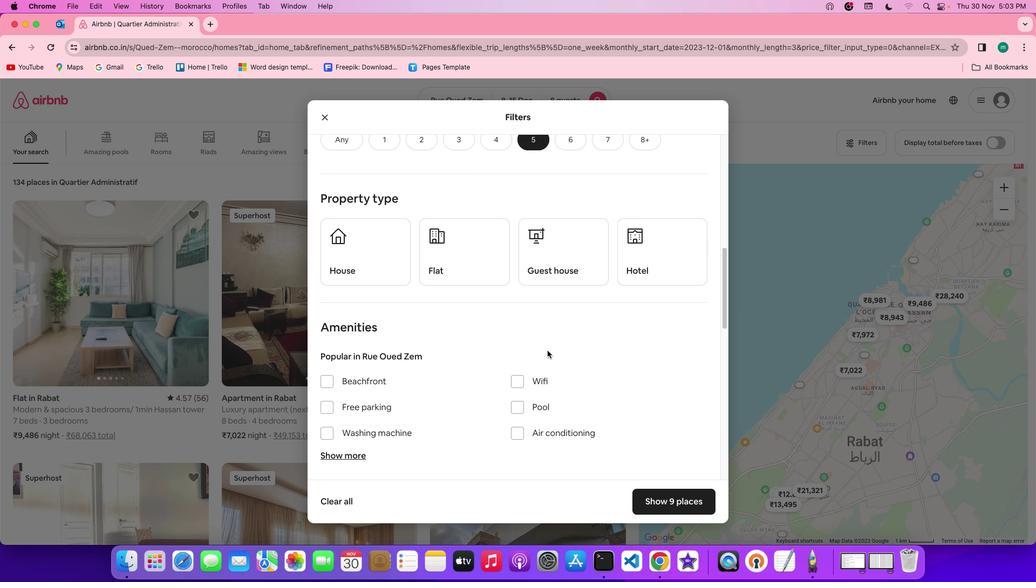 
Action: Mouse scrolled (547, 350) with delta (0, 0)
Screenshot: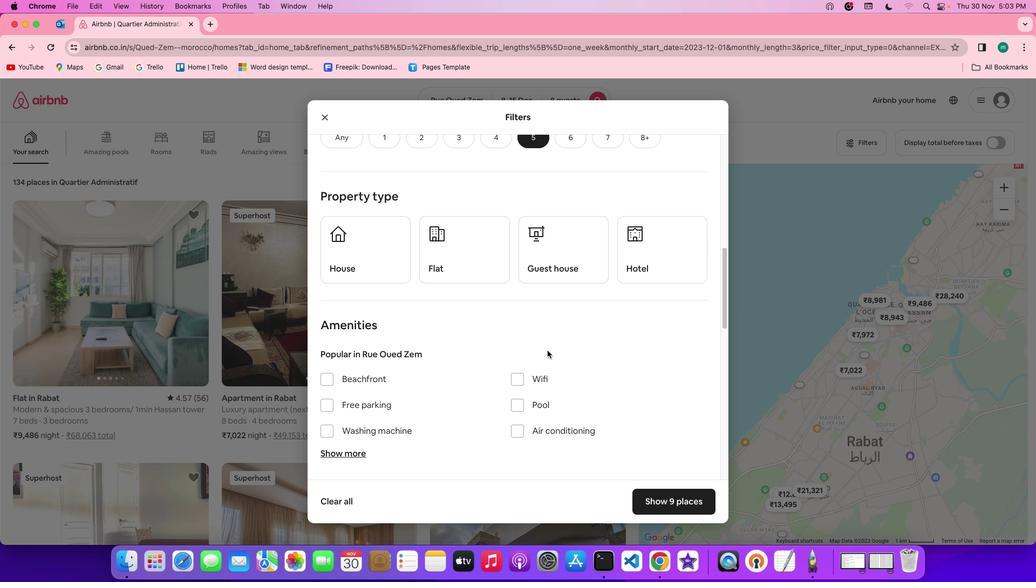
Action: Mouse scrolled (547, 350) with delta (0, 0)
Screenshot: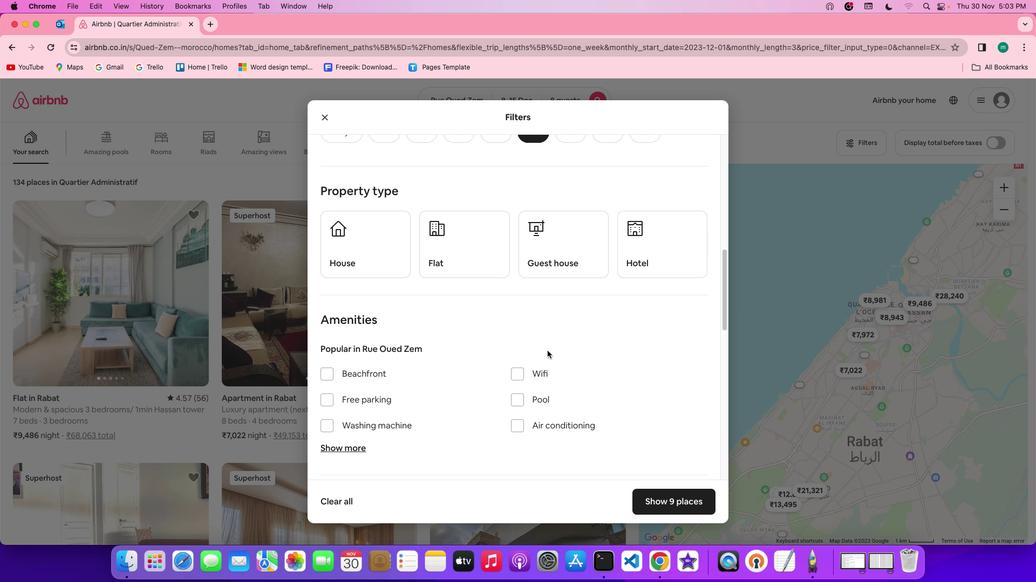 
Action: Mouse scrolled (547, 350) with delta (0, 0)
Screenshot: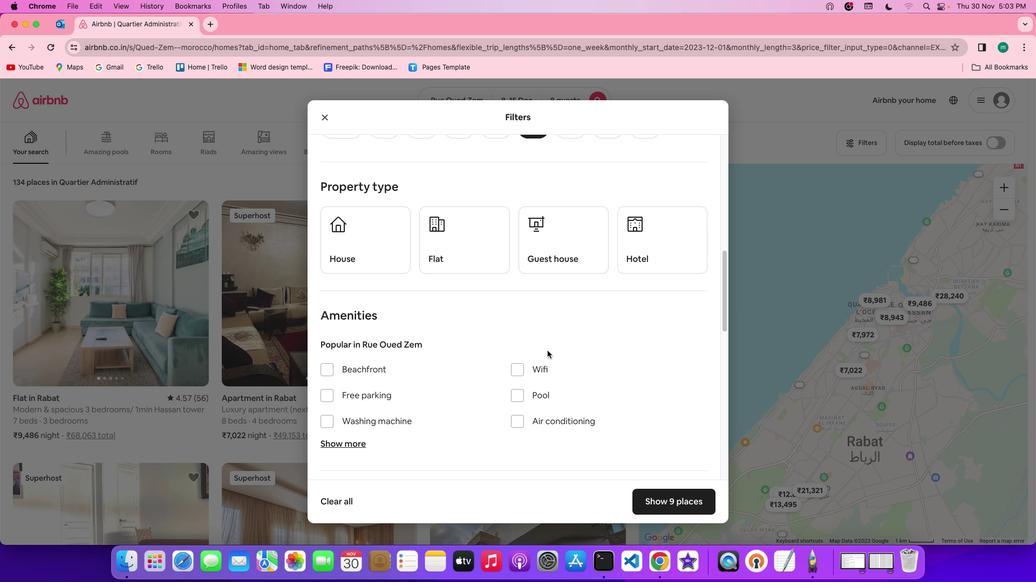 
Action: Mouse scrolled (547, 350) with delta (0, 0)
Screenshot: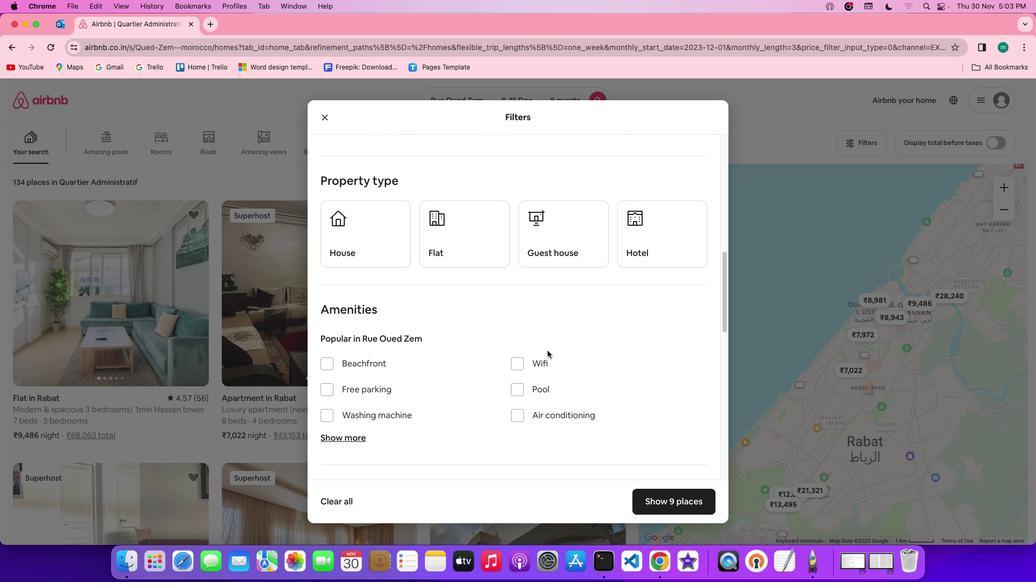 
Action: Mouse scrolled (547, 350) with delta (0, 0)
Screenshot: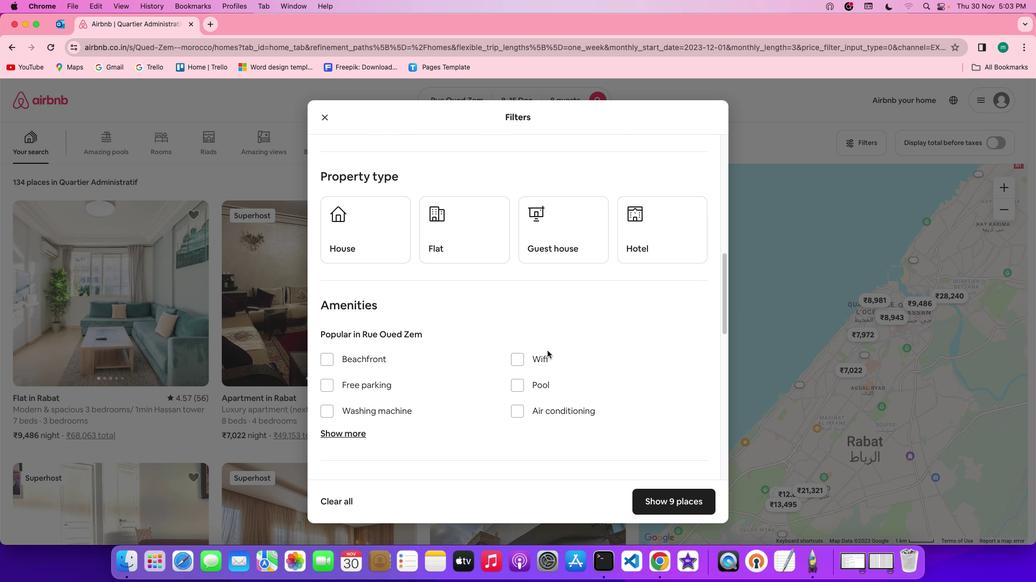 
Action: Mouse moved to (430, 229)
Screenshot: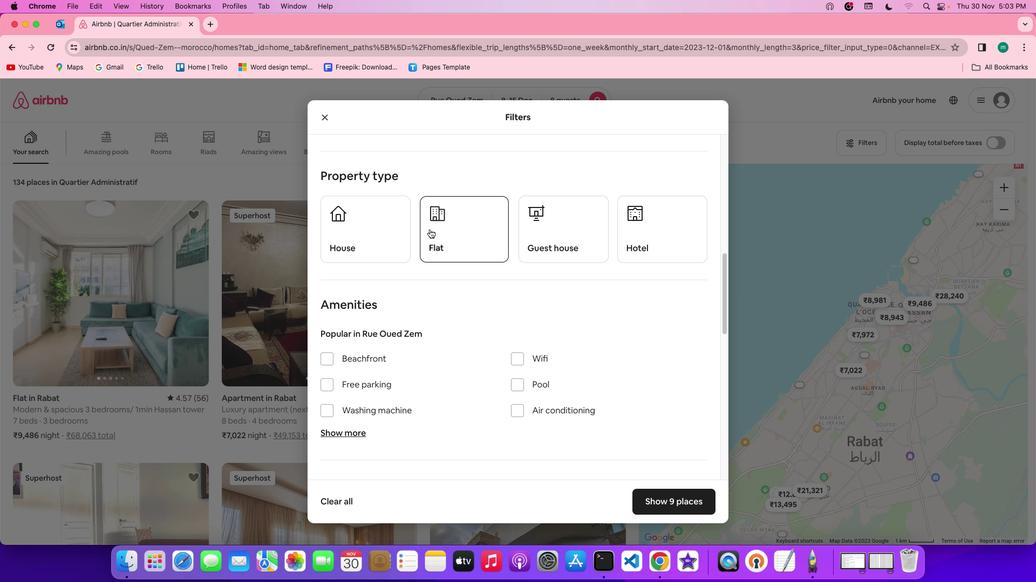 
Action: Mouse pressed left at (430, 229)
Screenshot: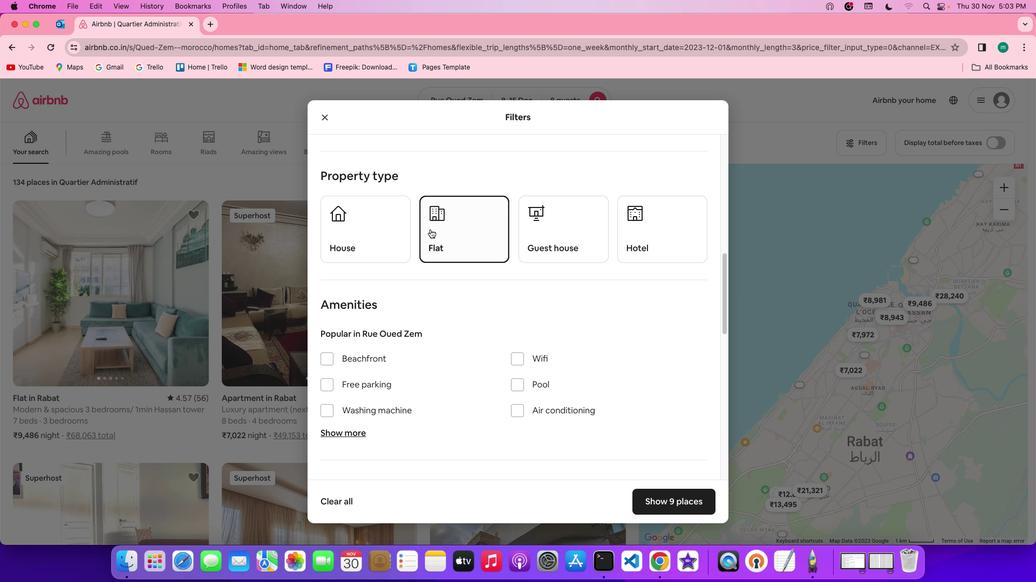 
Action: Mouse moved to (595, 361)
Screenshot: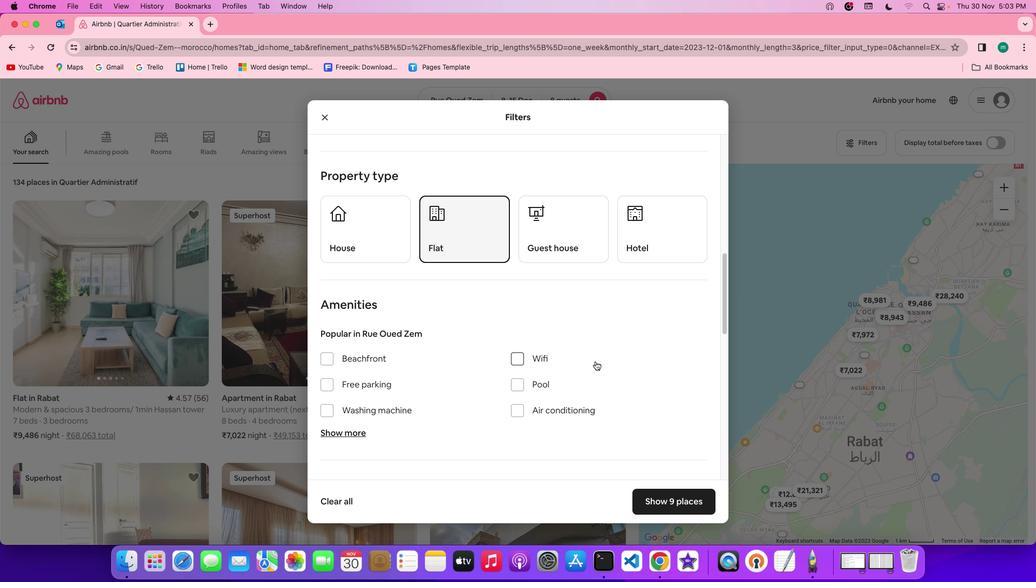
Action: Mouse scrolled (595, 361) with delta (0, 0)
Screenshot: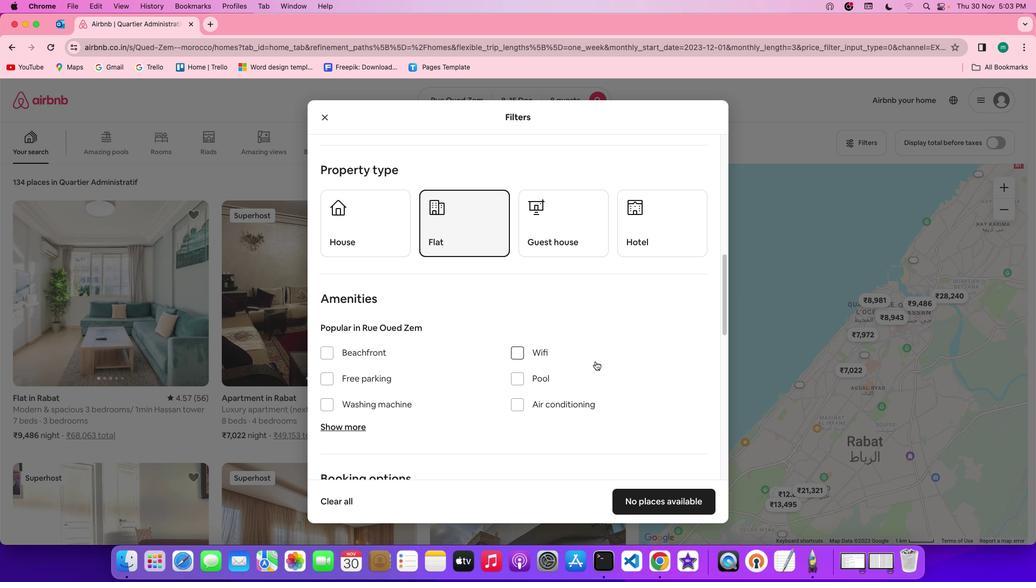 
Action: Mouse scrolled (595, 361) with delta (0, 0)
Screenshot: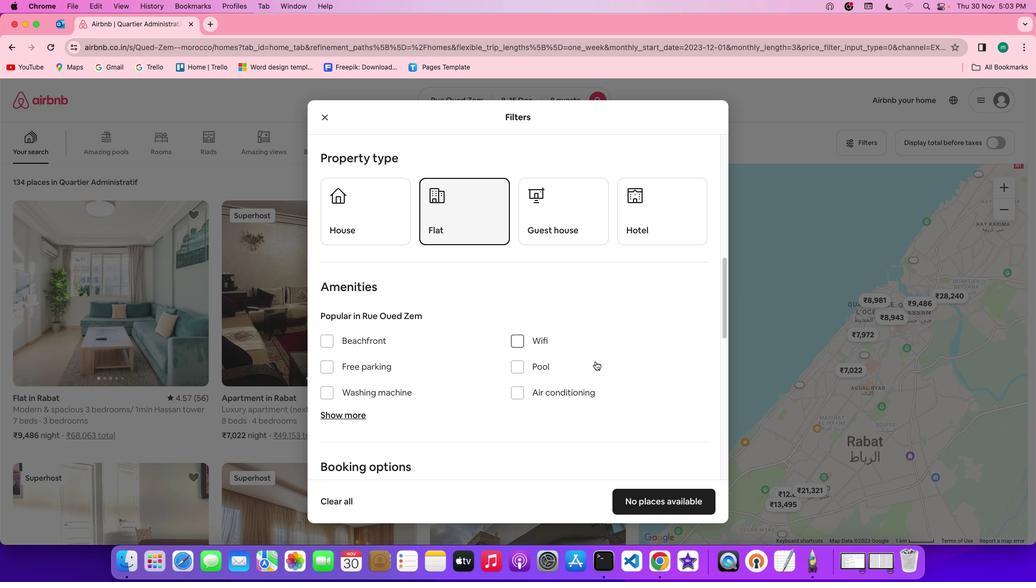 
Action: Mouse scrolled (595, 361) with delta (0, 0)
Screenshot: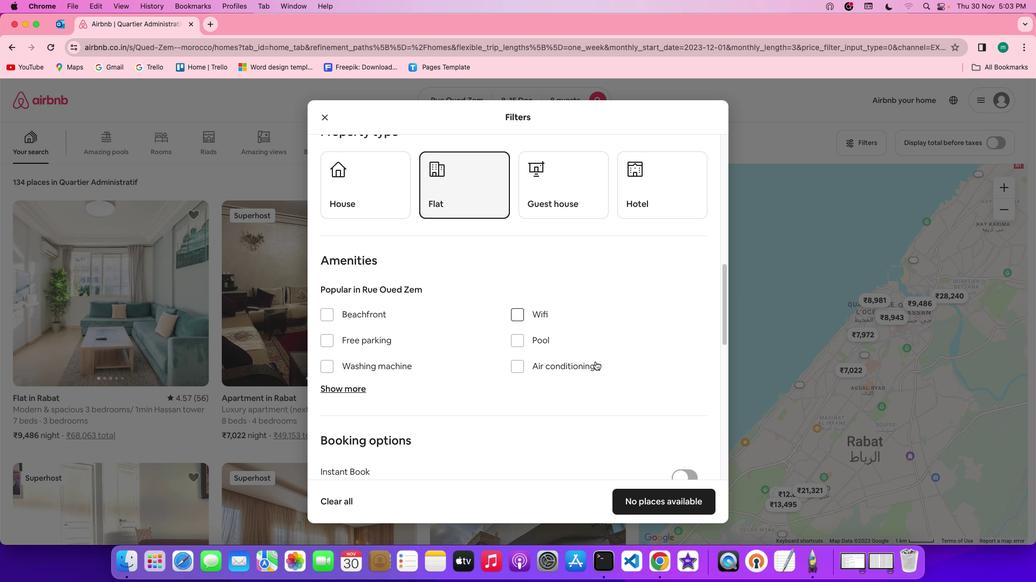 
Action: Mouse scrolled (595, 361) with delta (0, 0)
Screenshot: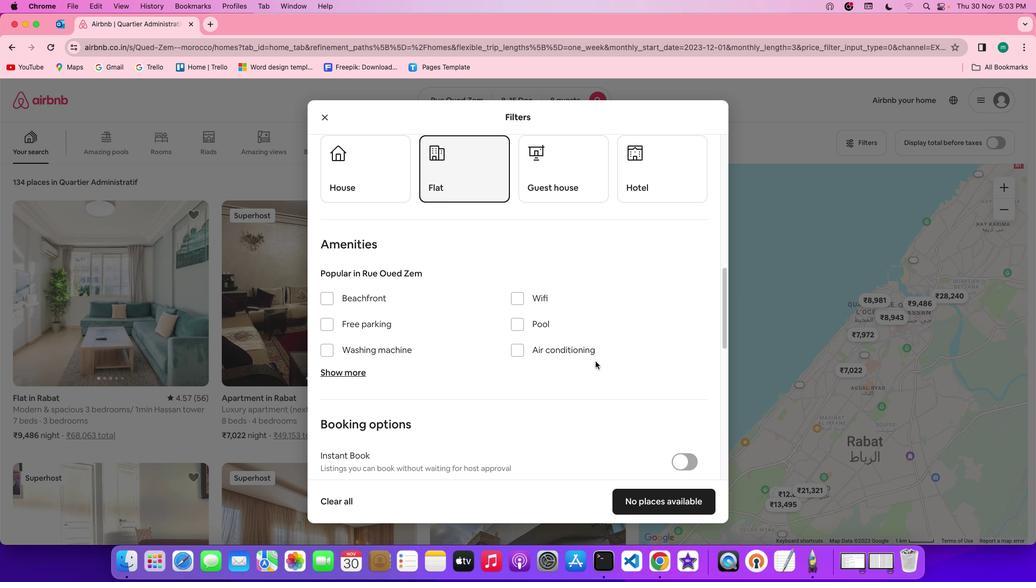 
Action: Mouse scrolled (595, 361) with delta (0, 0)
Screenshot: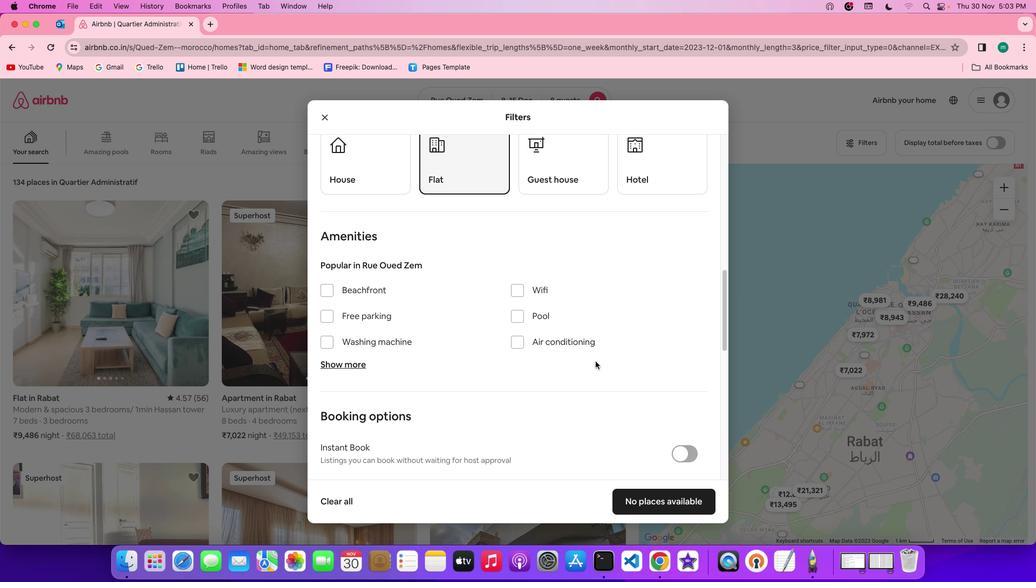 
Action: Mouse scrolled (595, 361) with delta (0, 0)
Screenshot: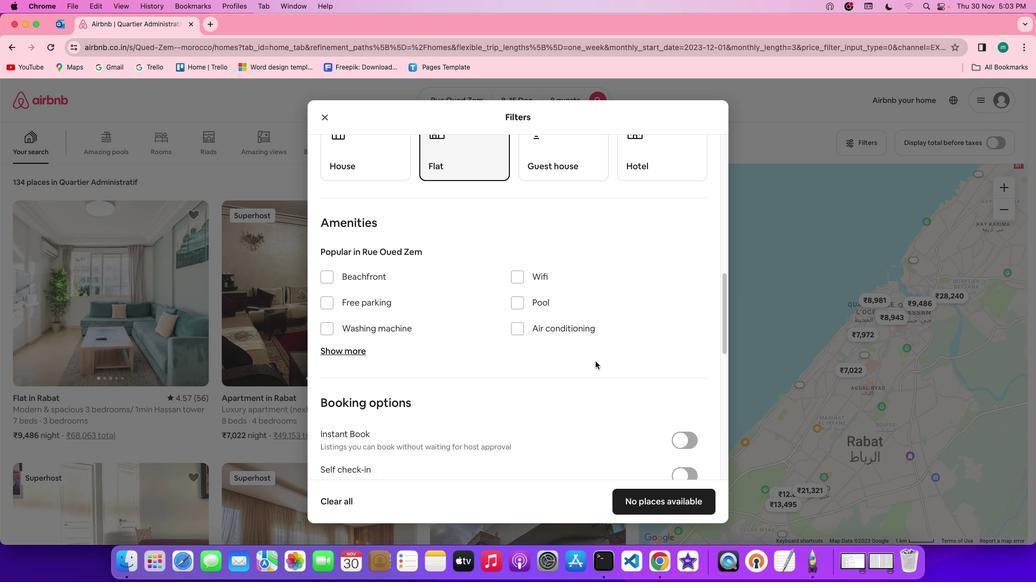
Action: Mouse scrolled (595, 361) with delta (0, 0)
Screenshot: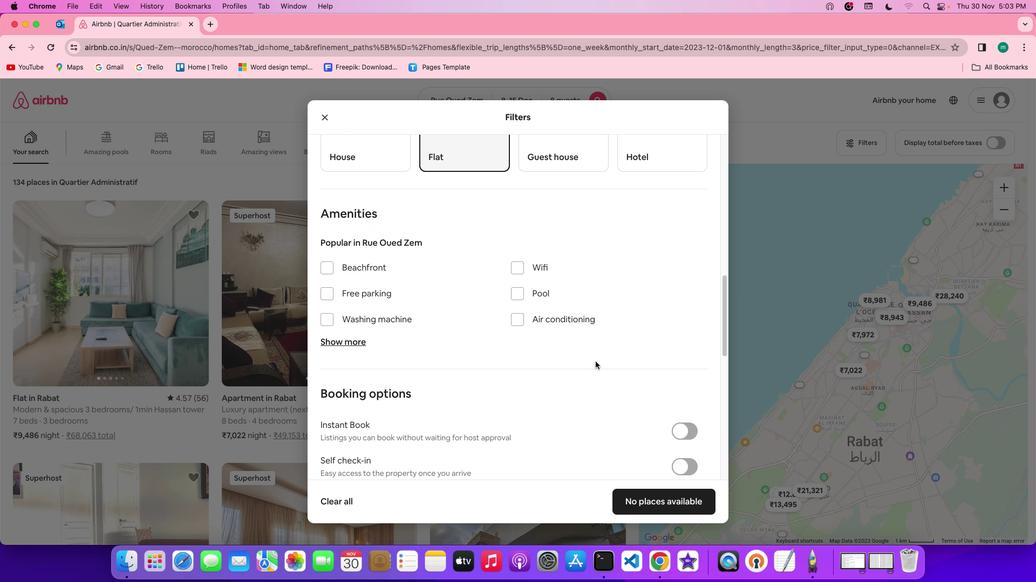 
Action: Mouse scrolled (595, 361) with delta (0, 0)
Screenshot: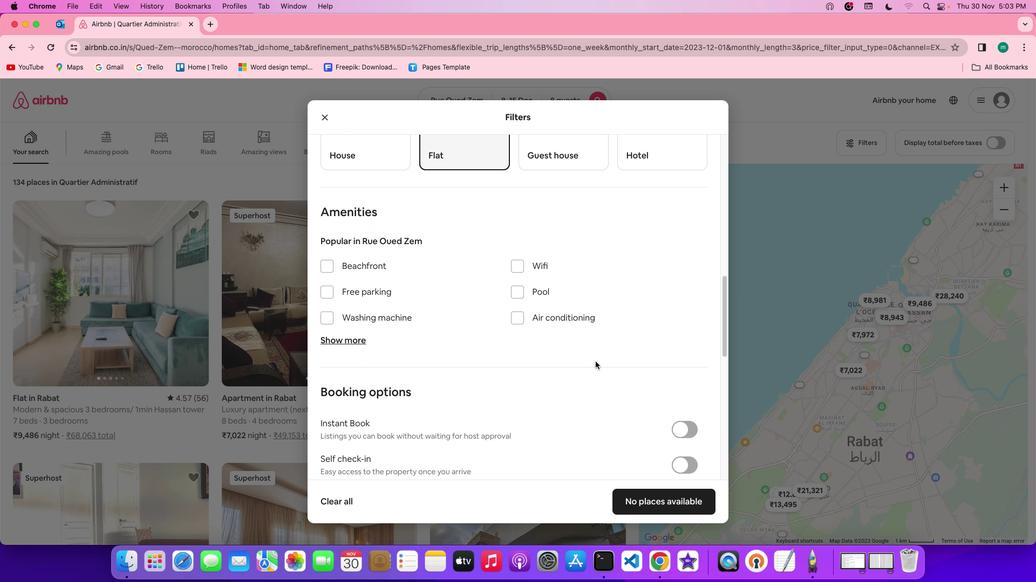 
Action: Mouse scrolled (595, 361) with delta (0, 0)
Screenshot: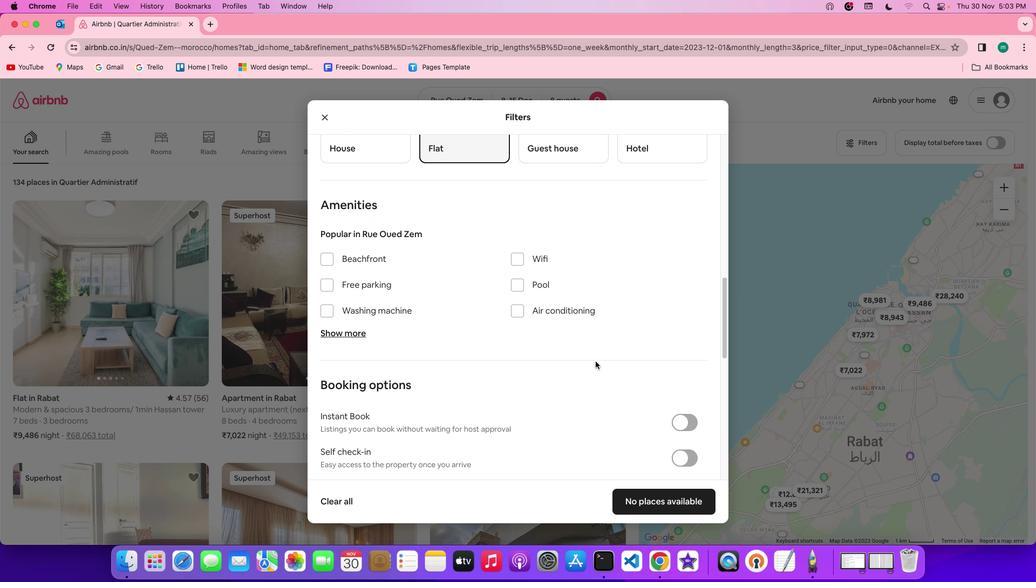 
Action: Mouse scrolled (595, 361) with delta (0, 0)
Screenshot: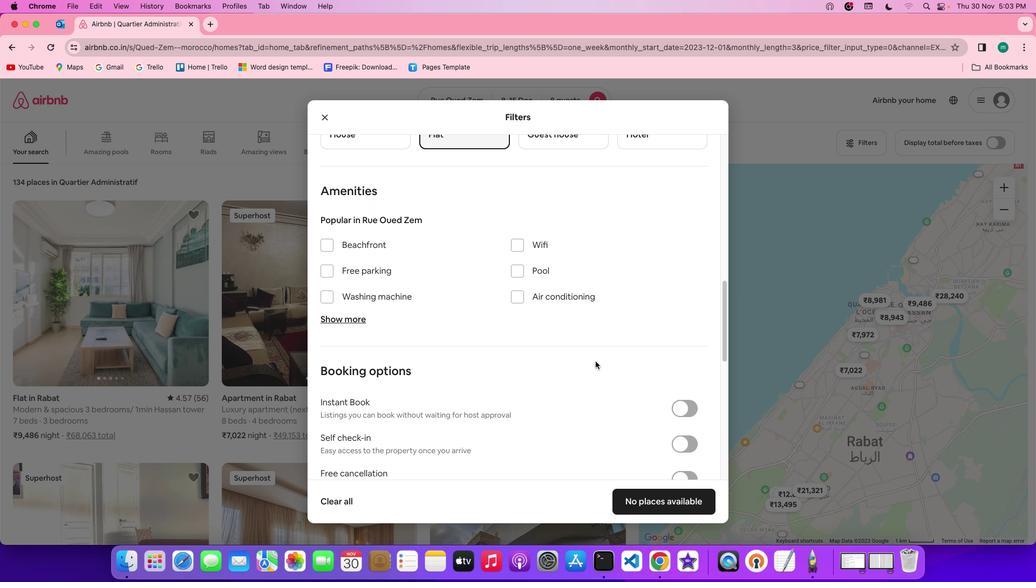 
Action: Mouse moved to (520, 239)
Screenshot: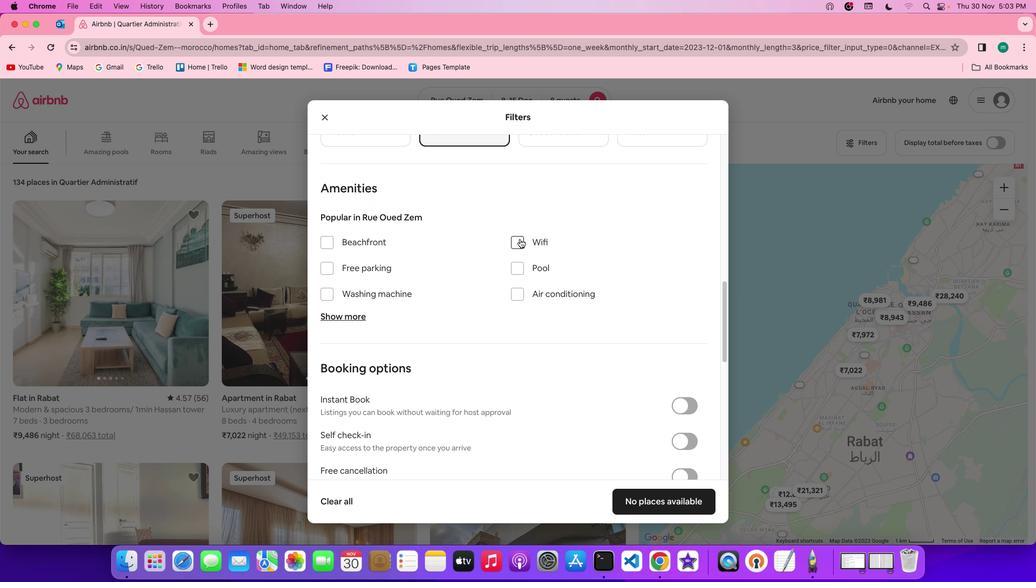 
Action: Mouse pressed left at (520, 239)
Screenshot: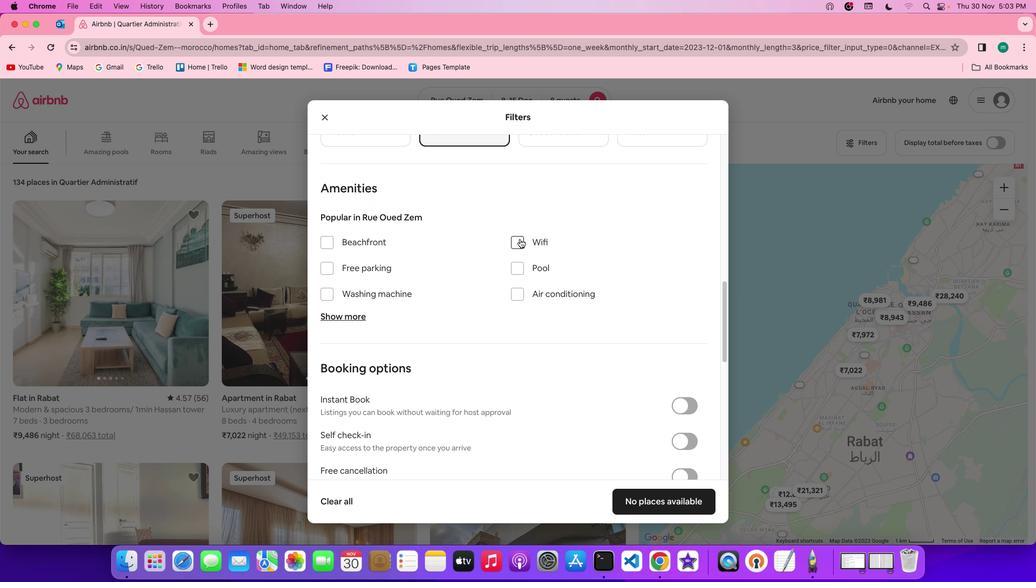 
Action: Mouse moved to (350, 313)
Screenshot: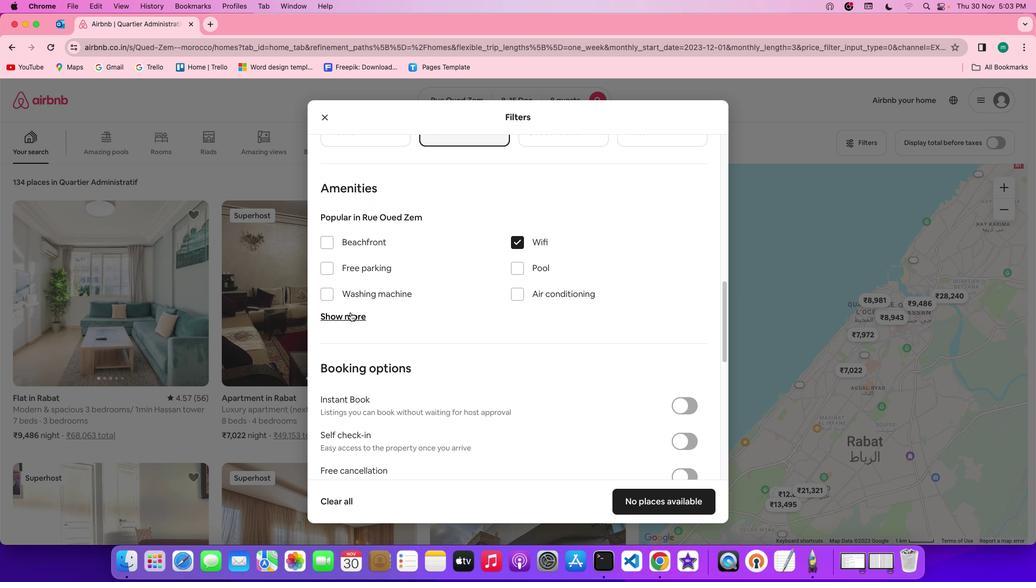 
Action: Mouse pressed left at (350, 313)
Screenshot: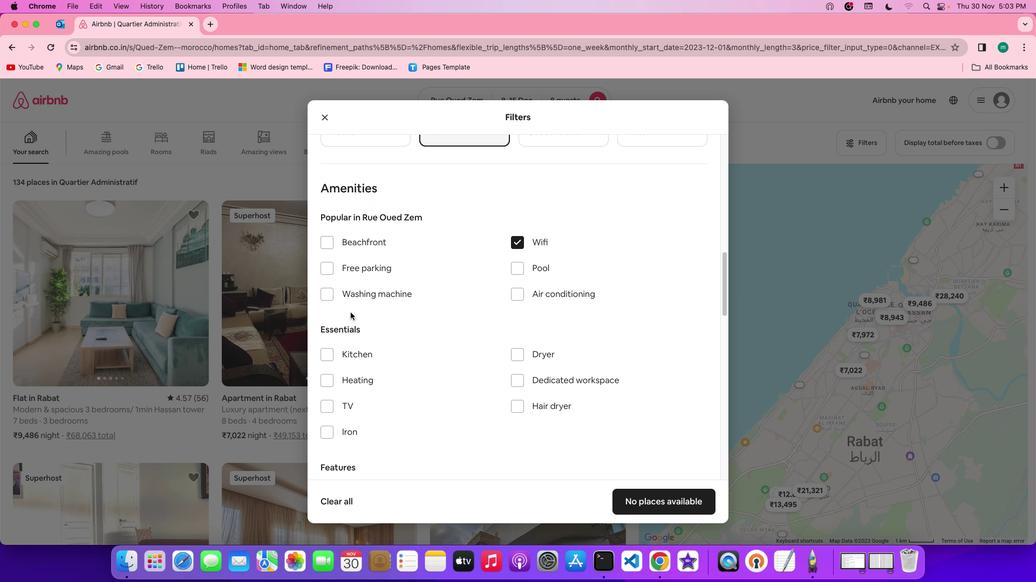 
Action: Mouse moved to (457, 331)
Screenshot: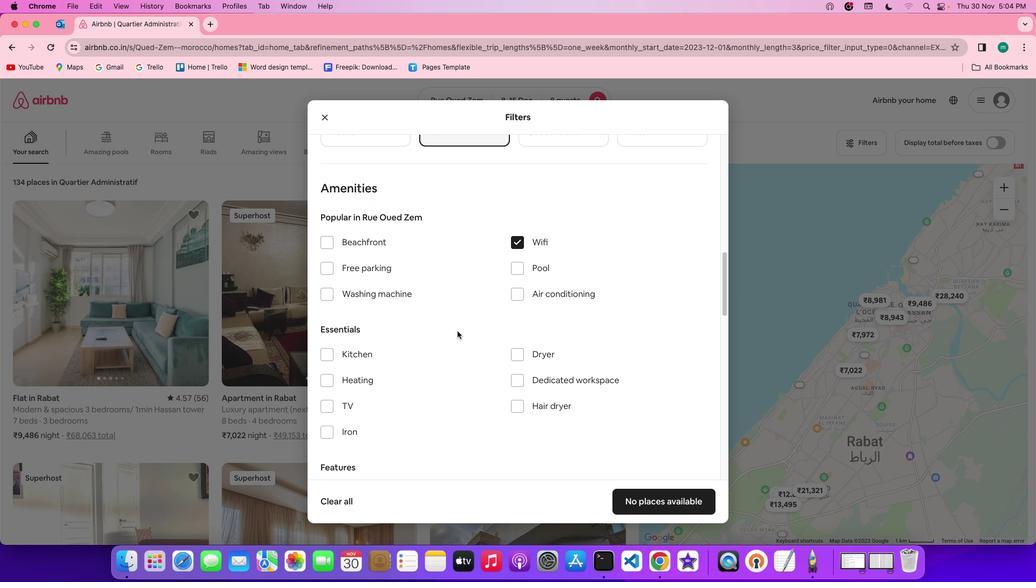 
Action: Mouse scrolled (457, 331) with delta (0, 0)
Screenshot: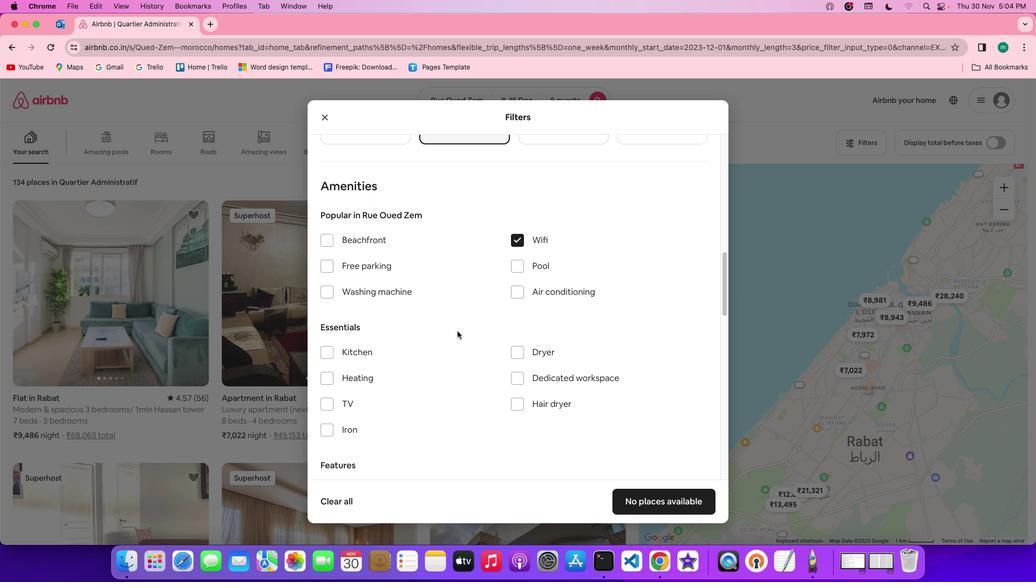 
Action: Mouse scrolled (457, 331) with delta (0, 0)
Screenshot: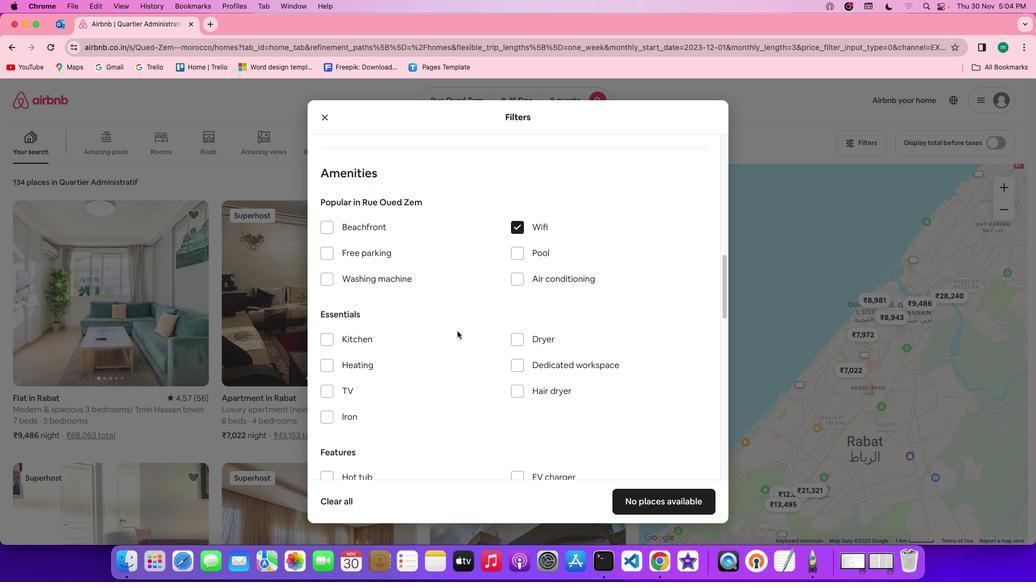 
Action: Mouse scrolled (457, 331) with delta (0, 0)
Screenshot: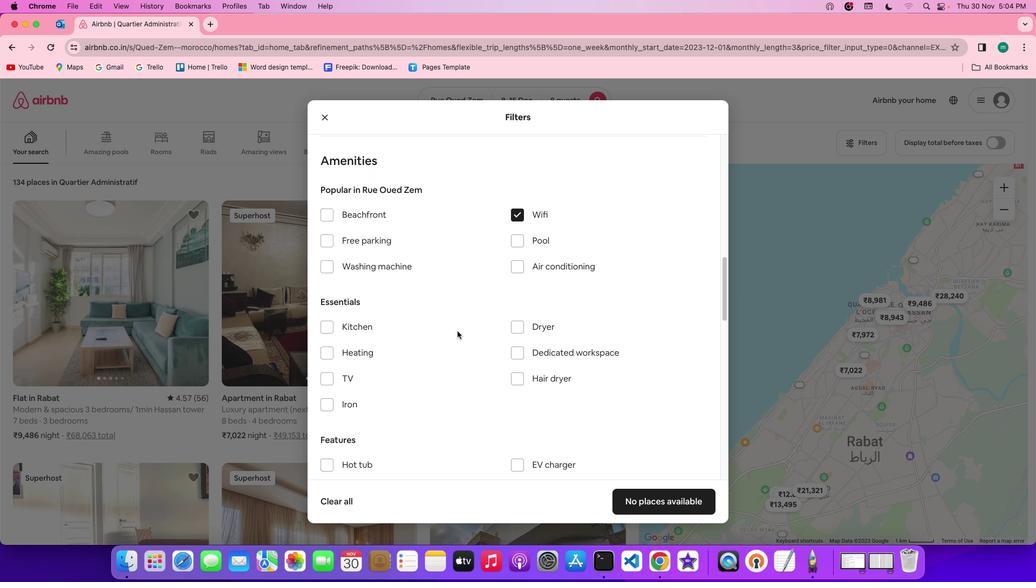 
Action: Mouse moved to (323, 363)
Screenshot: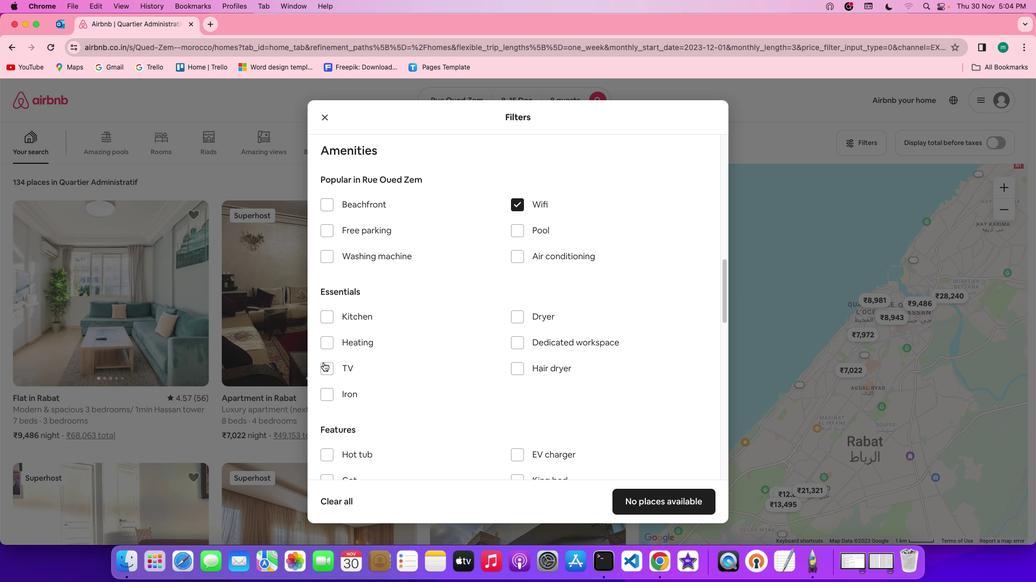 
Action: Mouse pressed left at (323, 363)
Screenshot: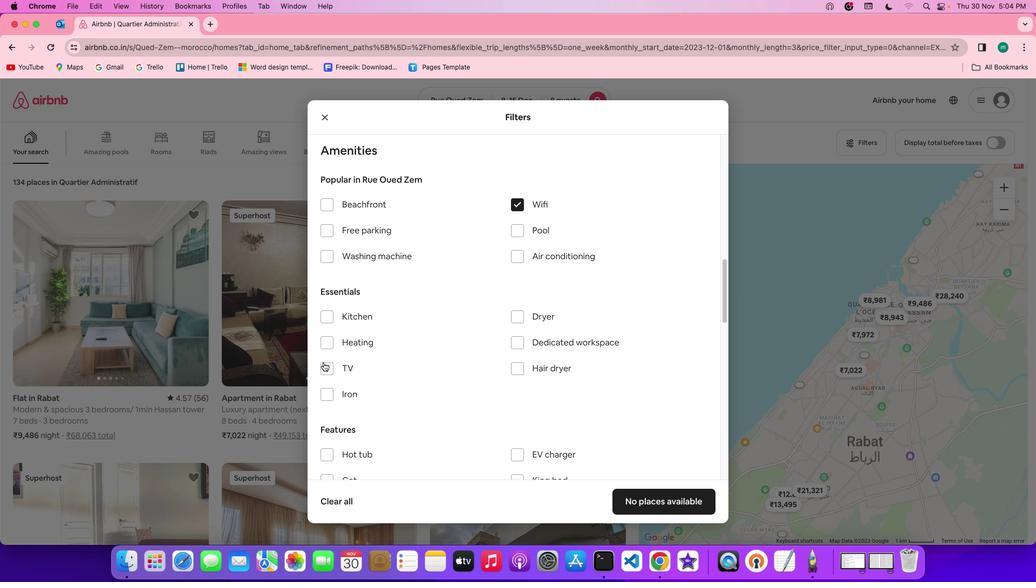 
Action: Mouse moved to (497, 377)
Screenshot: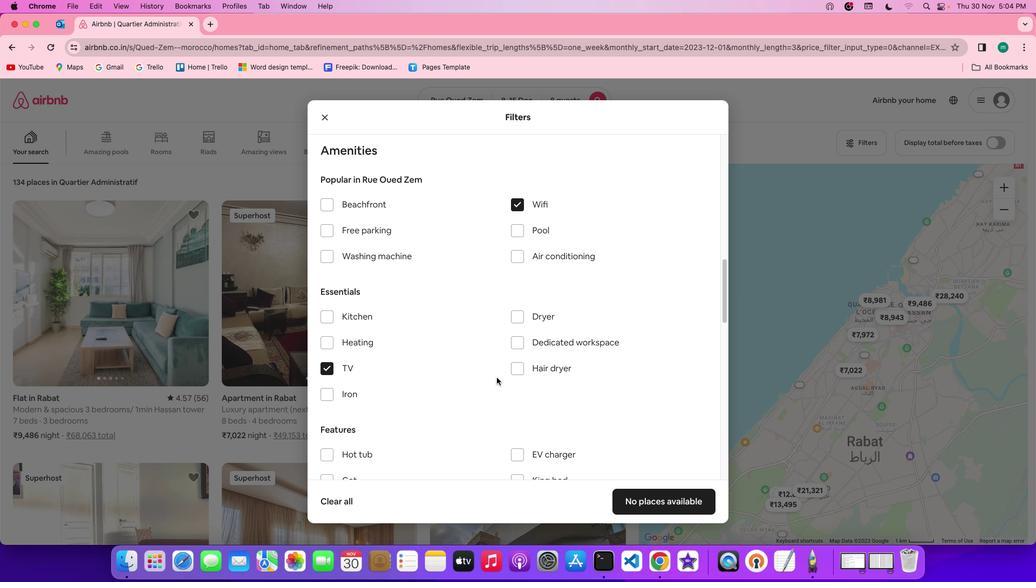 
Action: Mouse scrolled (497, 377) with delta (0, 0)
Screenshot: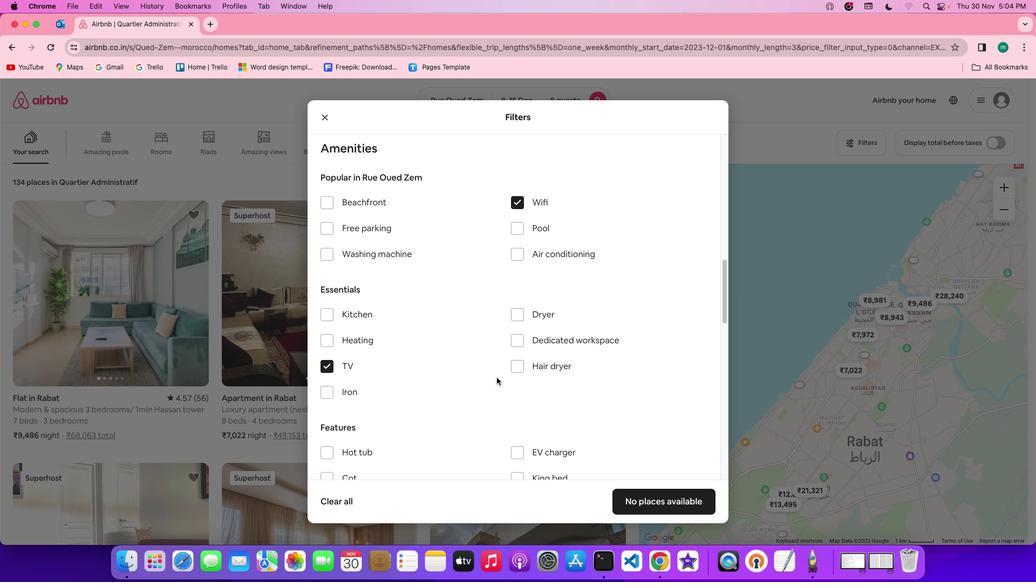
Action: Mouse scrolled (497, 377) with delta (0, 0)
Screenshot: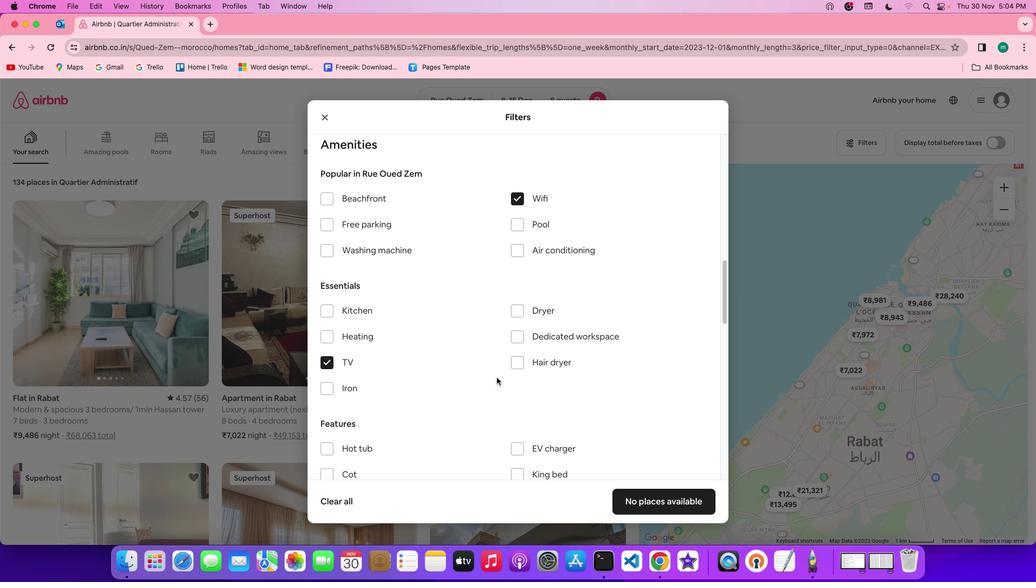 
Action: Mouse scrolled (497, 377) with delta (0, 0)
Screenshot: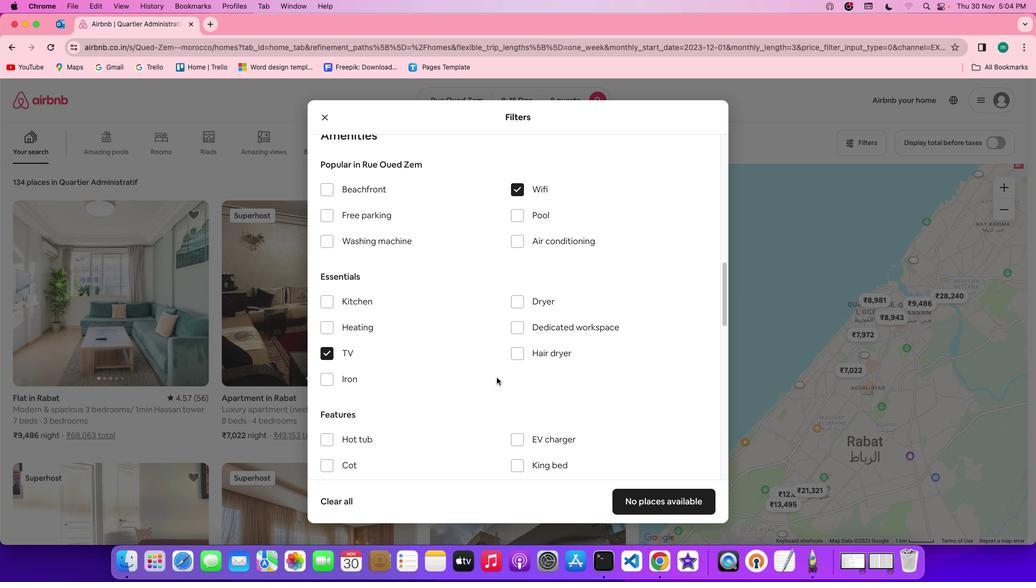 
Action: Mouse scrolled (497, 377) with delta (0, 0)
Screenshot: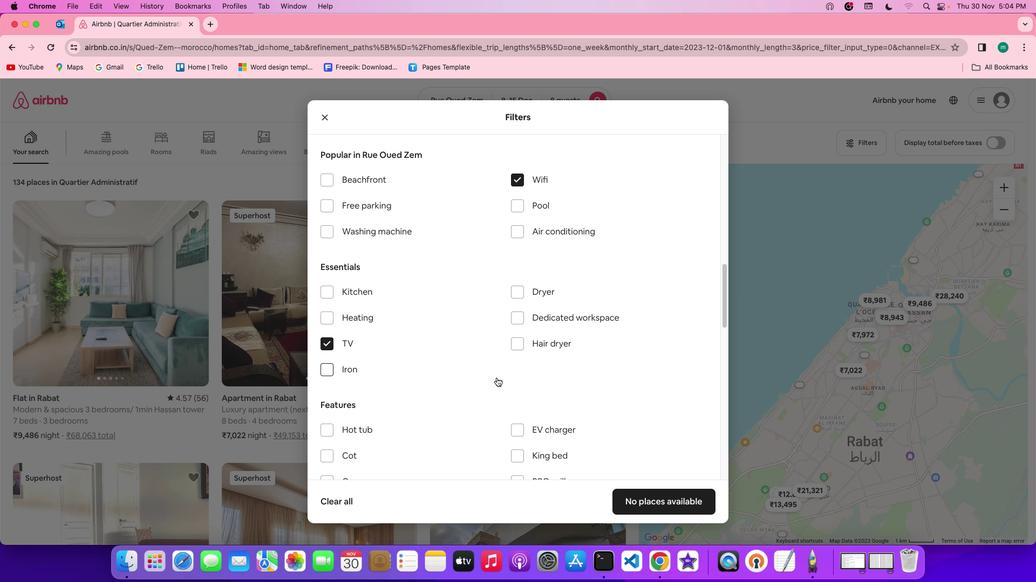 
Action: Mouse scrolled (497, 377) with delta (0, 0)
Screenshot: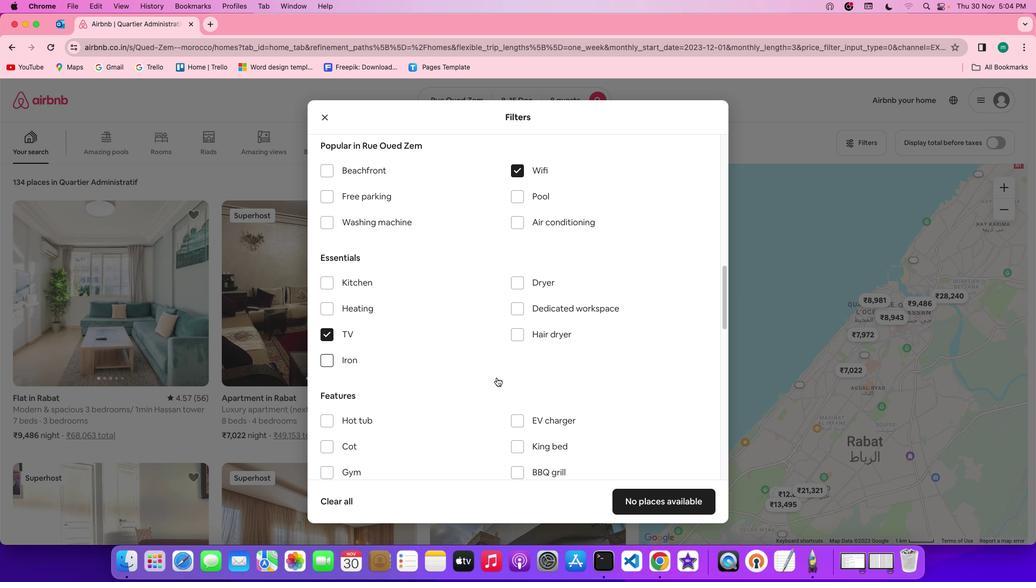 
Action: Mouse scrolled (497, 377) with delta (0, 0)
Screenshot: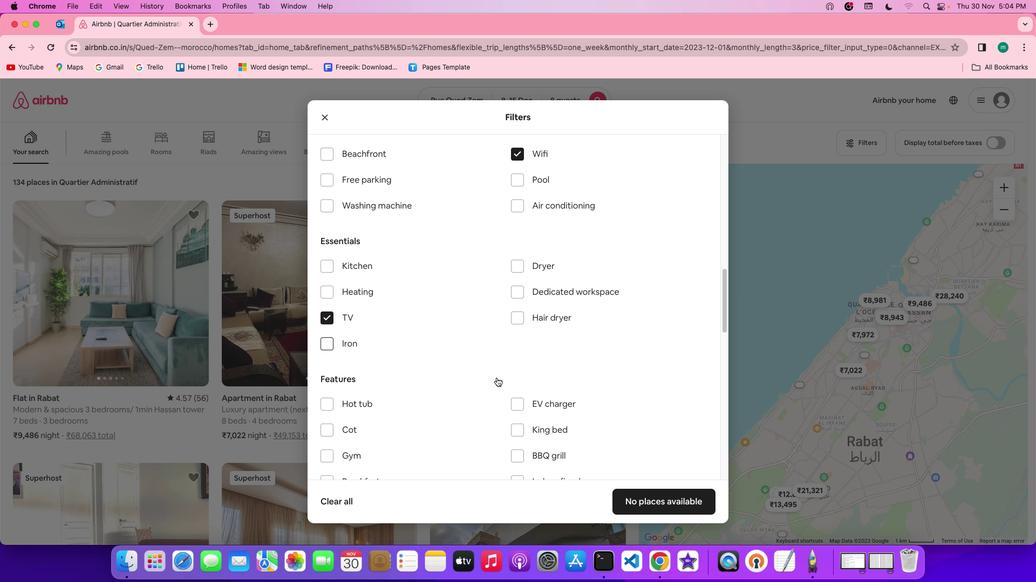 
Action: Mouse moved to (497, 377)
Screenshot: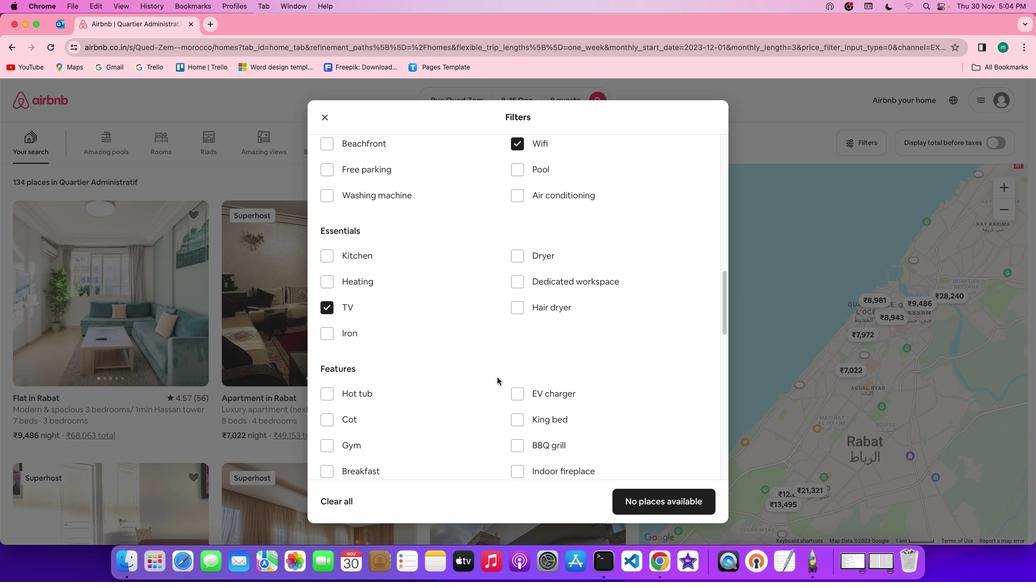 
Action: Mouse scrolled (497, 377) with delta (0, 0)
Screenshot: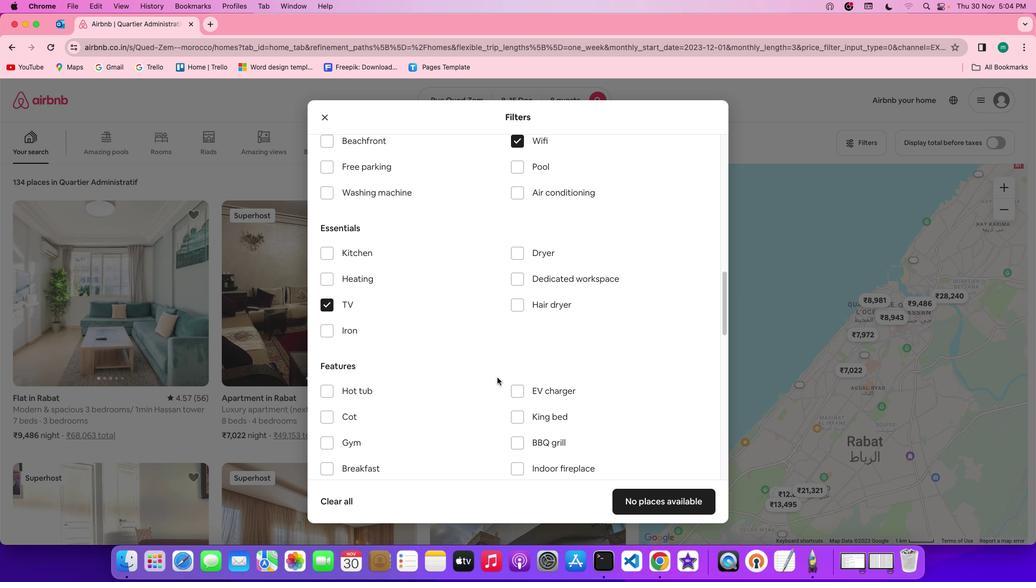 
Action: Mouse scrolled (497, 377) with delta (0, 0)
Screenshot: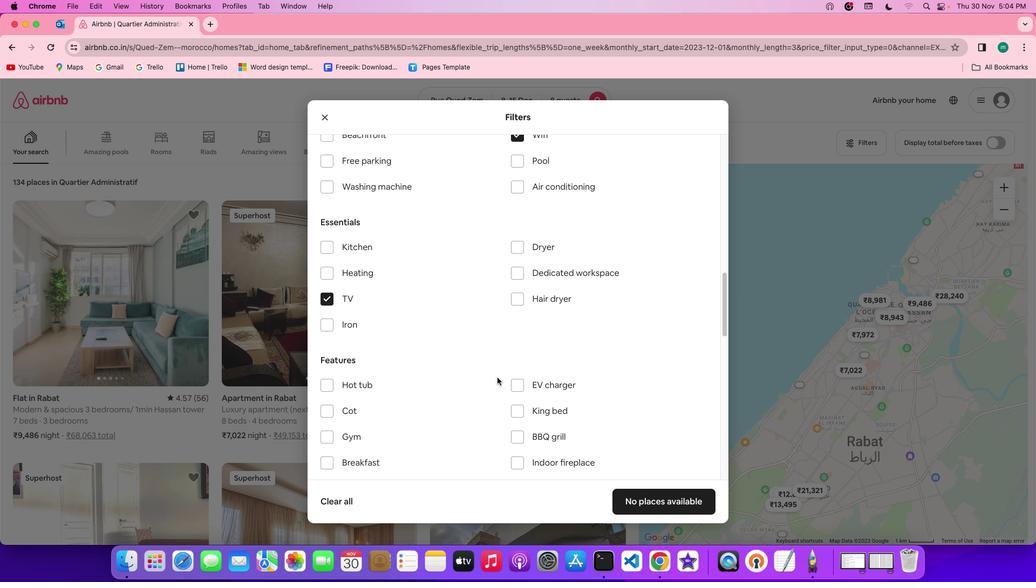 
Action: Mouse scrolled (497, 377) with delta (0, 0)
Screenshot: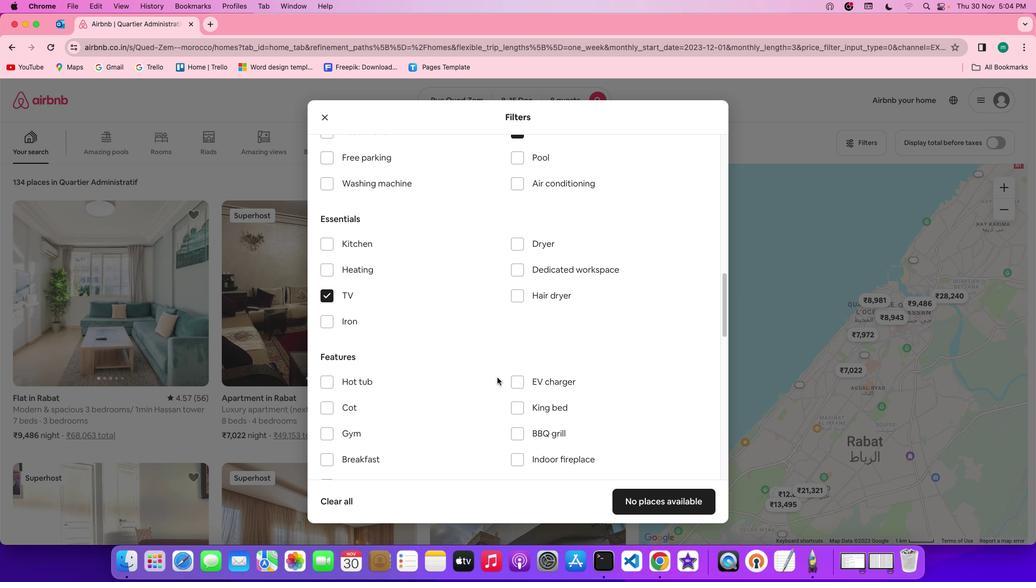 
Action: Mouse scrolled (497, 377) with delta (0, 0)
Screenshot: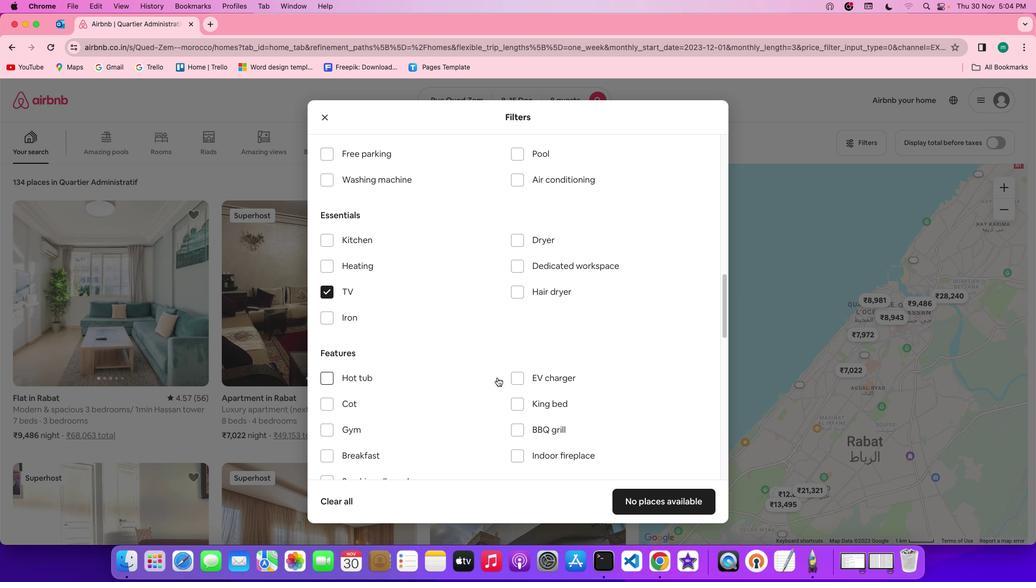 
Action: Mouse scrolled (497, 377) with delta (0, 0)
Screenshot: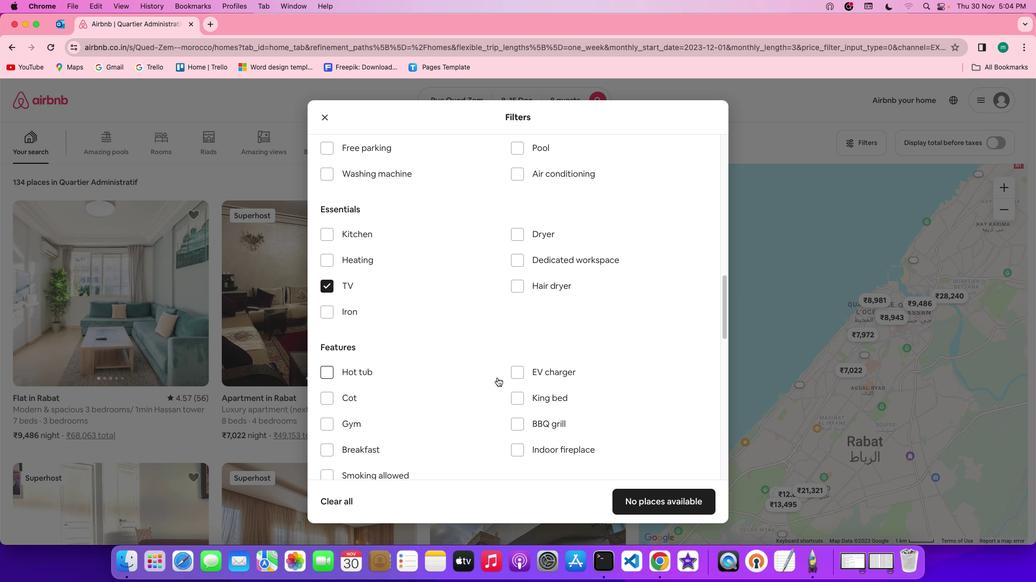 
Action: Mouse moved to (497, 373)
Screenshot: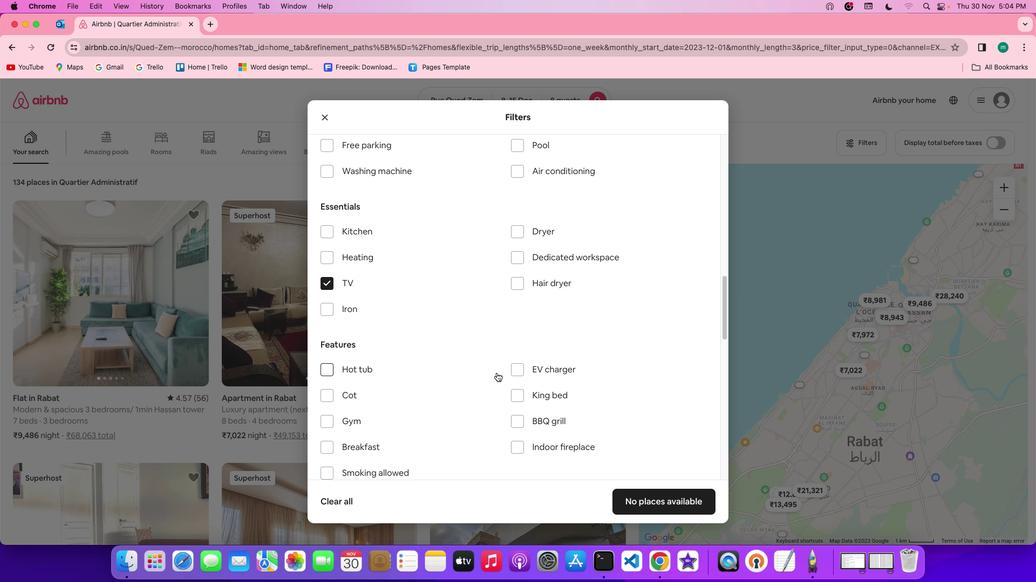 
Action: Mouse scrolled (497, 373) with delta (0, 0)
Screenshot: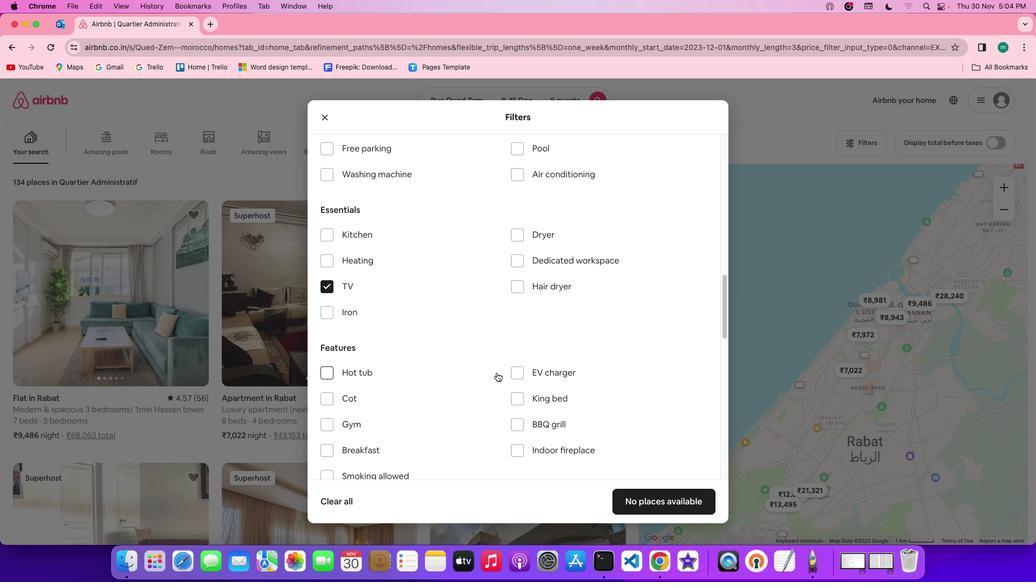 
Action: Mouse scrolled (497, 373) with delta (0, 0)
Screenshot: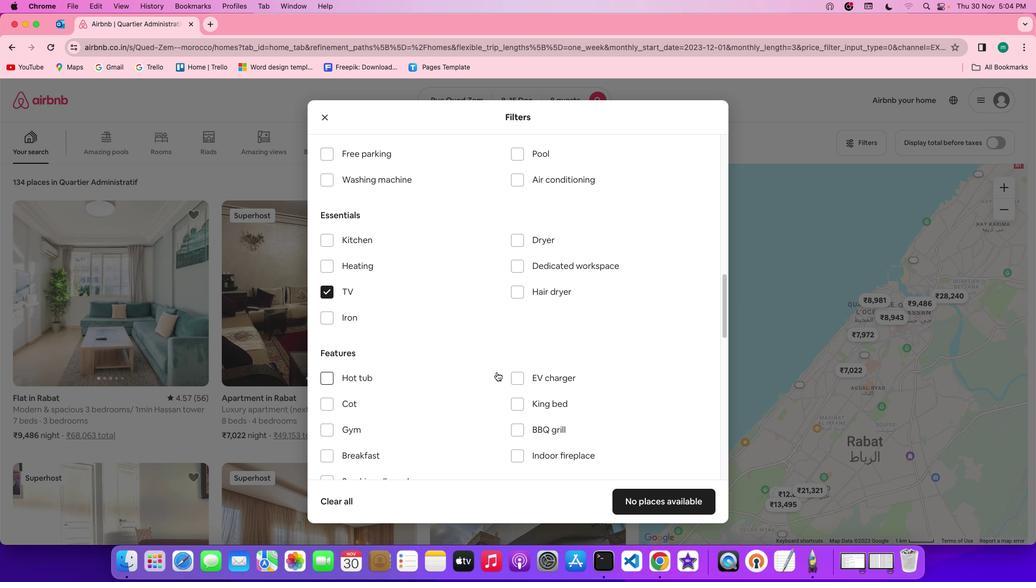 
Action: Mouse moved to (370, 157)
Screenshot: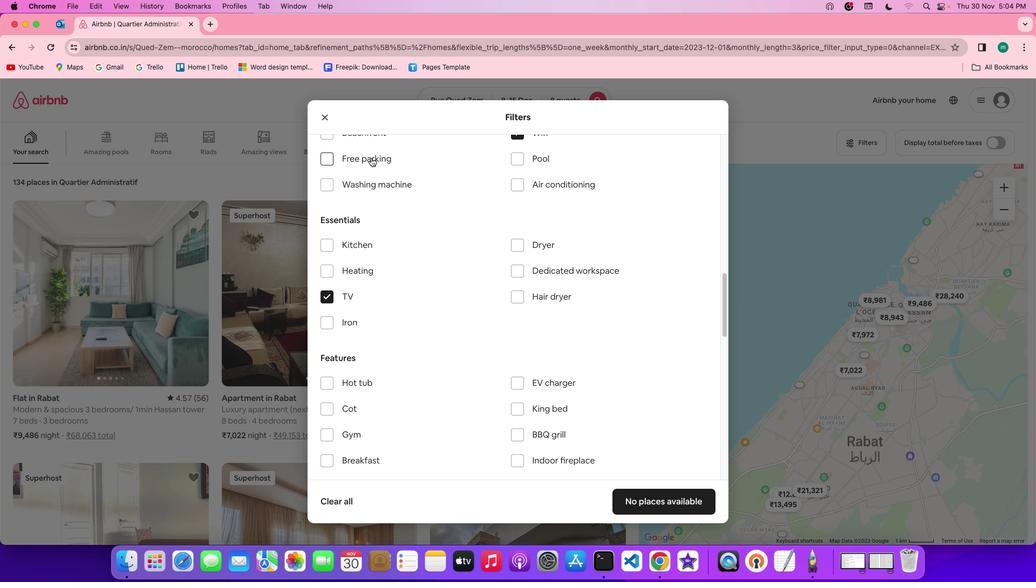 
Action: Mouse pressed left at (370, 157)
Screenshot: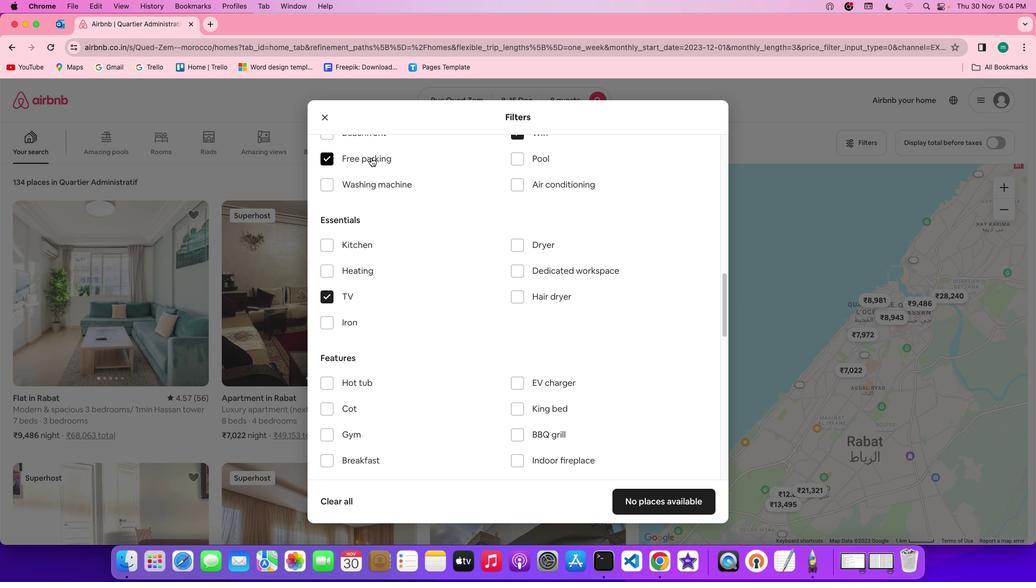 
Action: Mouse moved to (485, 350)
Screenshot: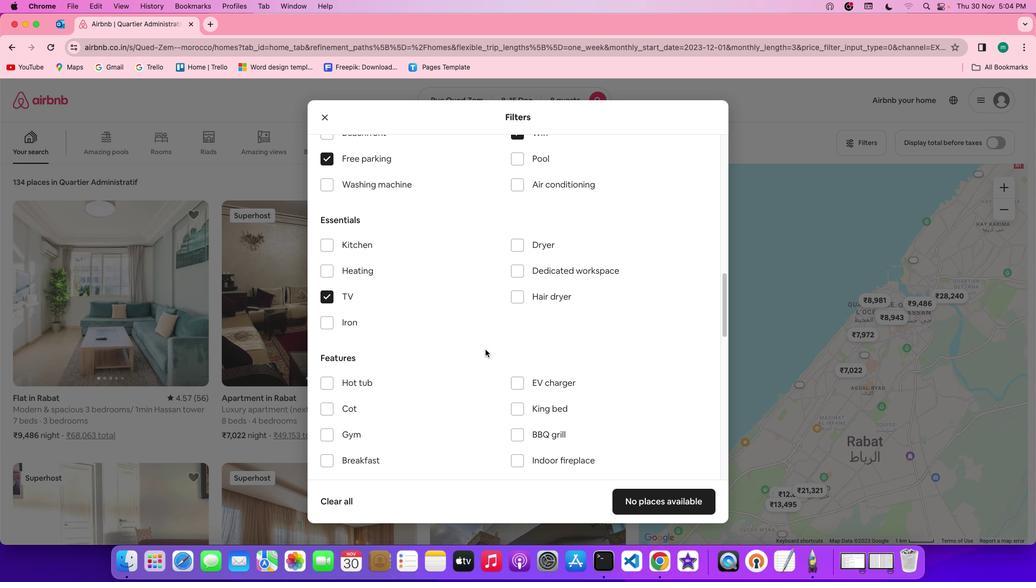 
Action: Mouse scrolled (485, 350) with delta (0, 0)
Screenshot: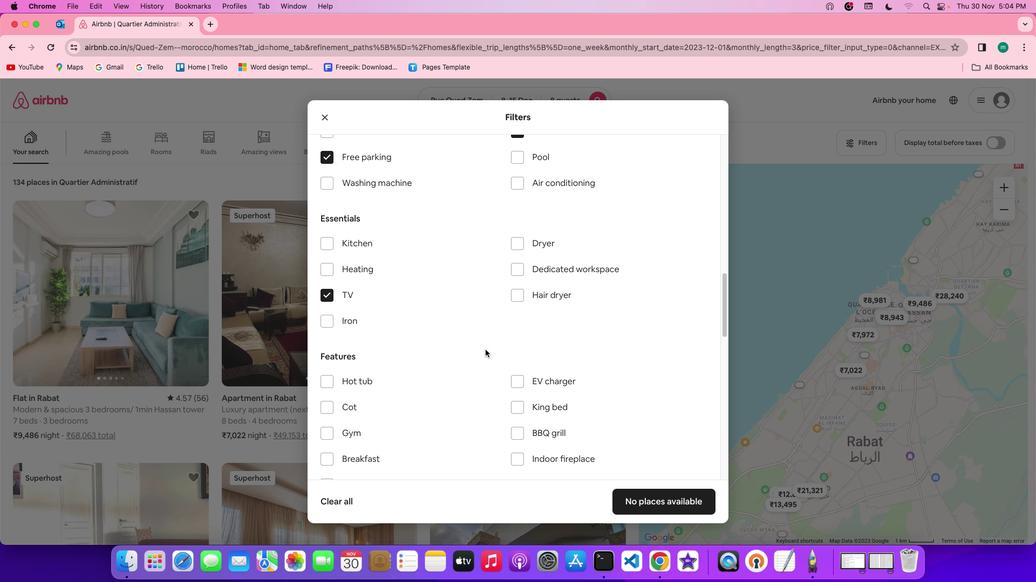 
Action: Mouse scrolled (485, 350) with delta (0, 0)
Screenshot: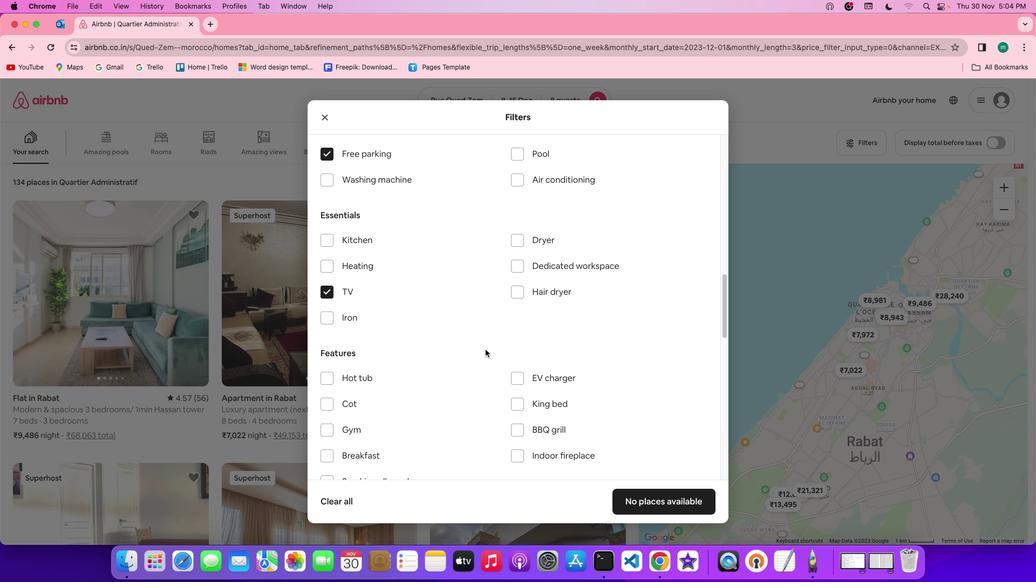 
Action: Mouse scrolled (485, 350) with delta (0, 0)
Screenshot: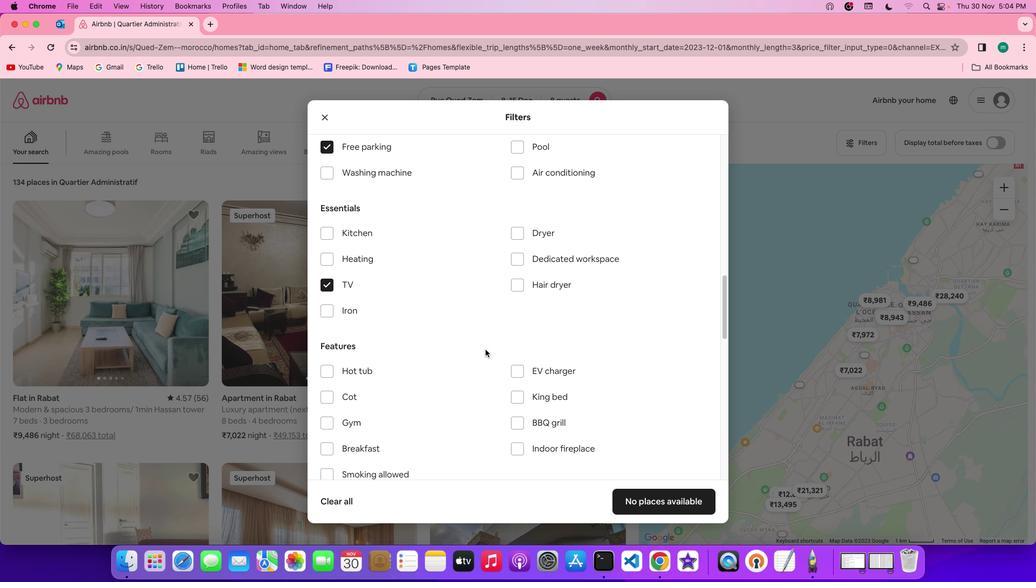 
Action: Mouse moved to (496, 338)
Screenshot: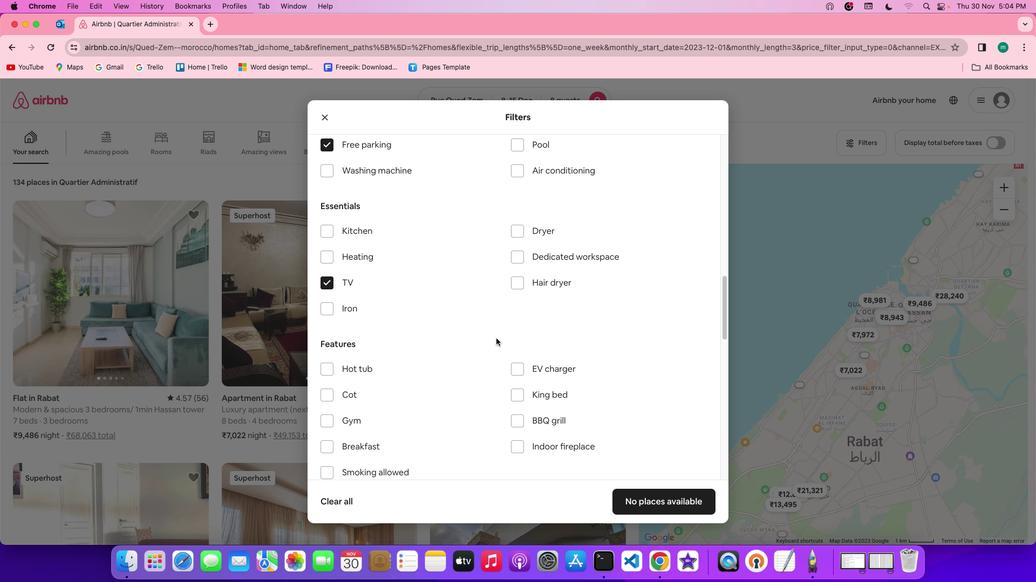 
Action: Mouse scrolled (496, 338) with delta (0, 0)
Screenshot: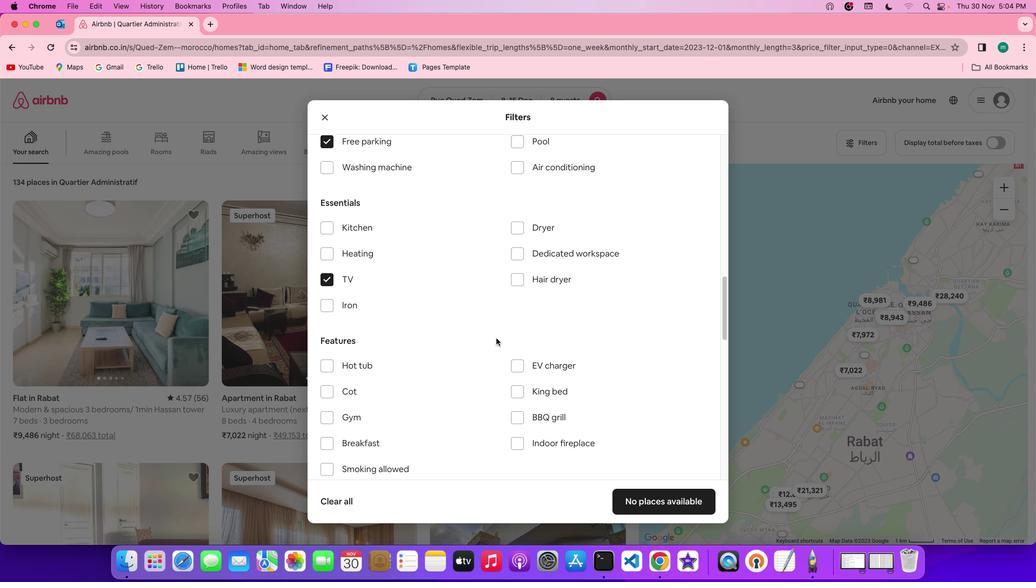 
Action: Mouse scrolled (496, 338) with delta (0, 0)
Screenshot: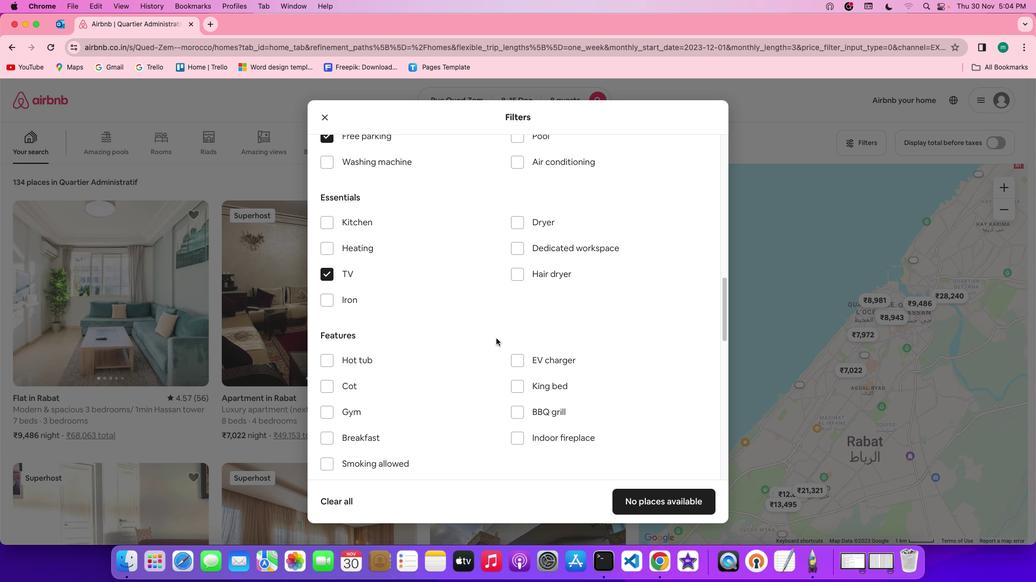 
Action: Mouse scrolled (496, 338) with delta (0, 0)
Screenshot: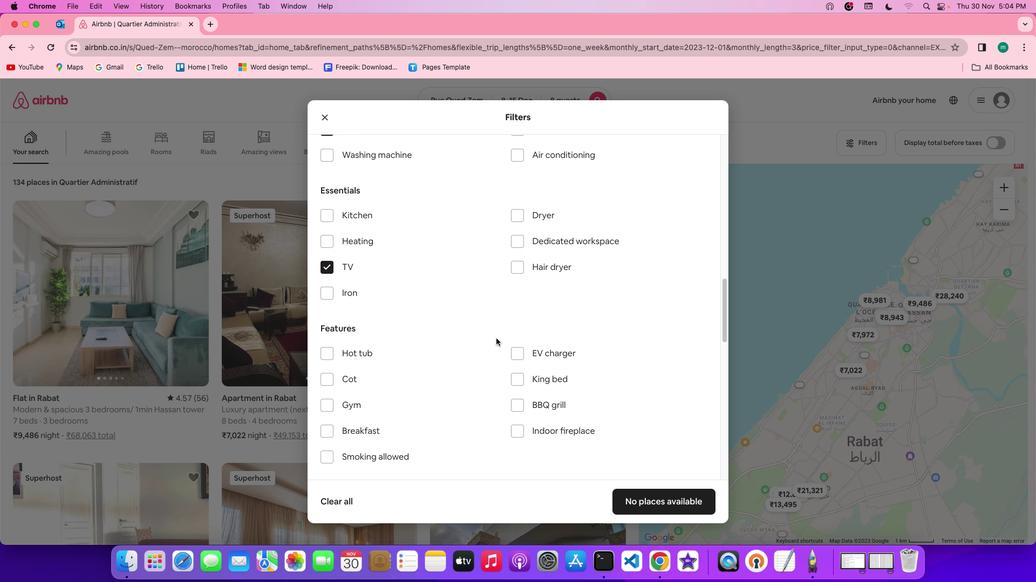 
Action: Mouse scrolled (496, 338) with delta (0, 0)
Screenshot: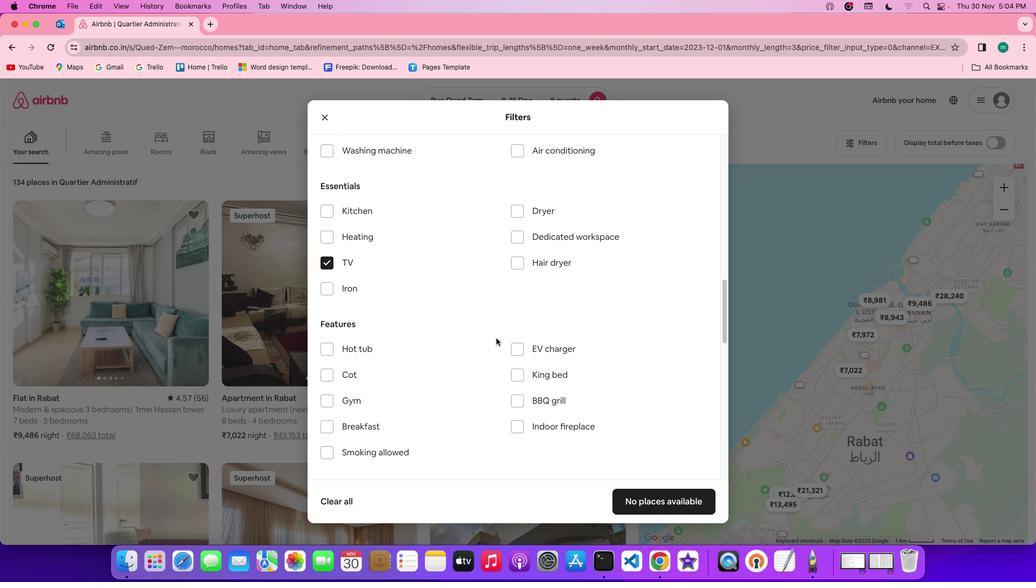 
Action: Mouse scrolled (496, 338) with delta (0, 0)
Screenshot: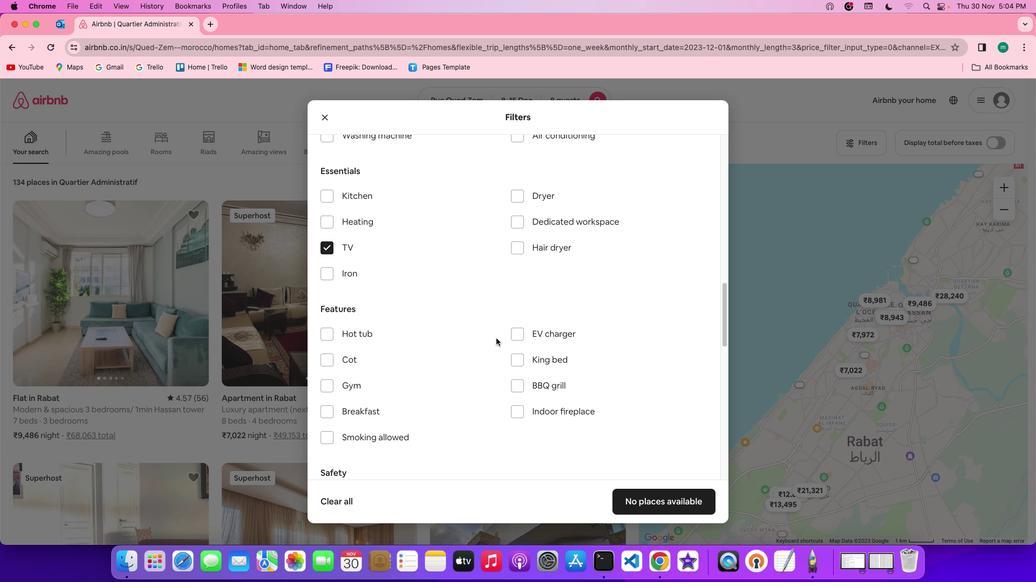 
Action: Mouse scrolled (496, 338) with delta (0, 0)
Screenshot: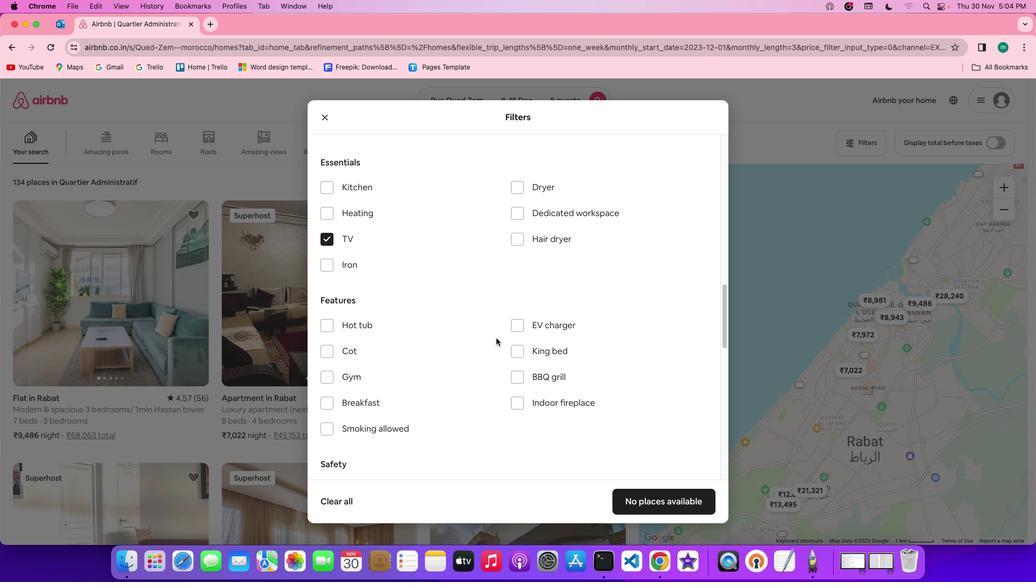 
Action: Mouse scrolled (496, 338) with delta (0, 0)
Screenshot: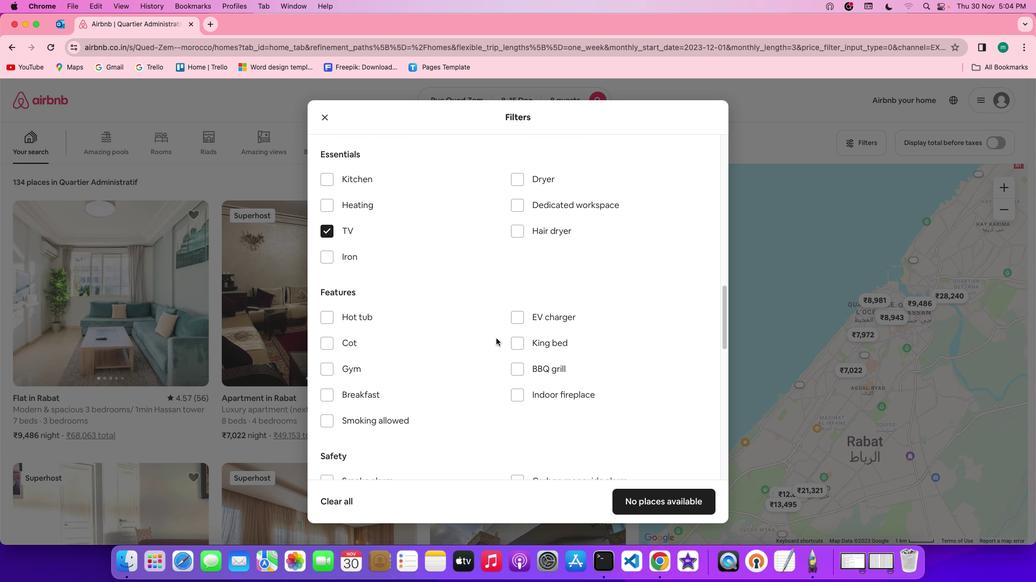 
Action: Mouse scrolled (496, 338) with delta (0, 0)
Screenshot: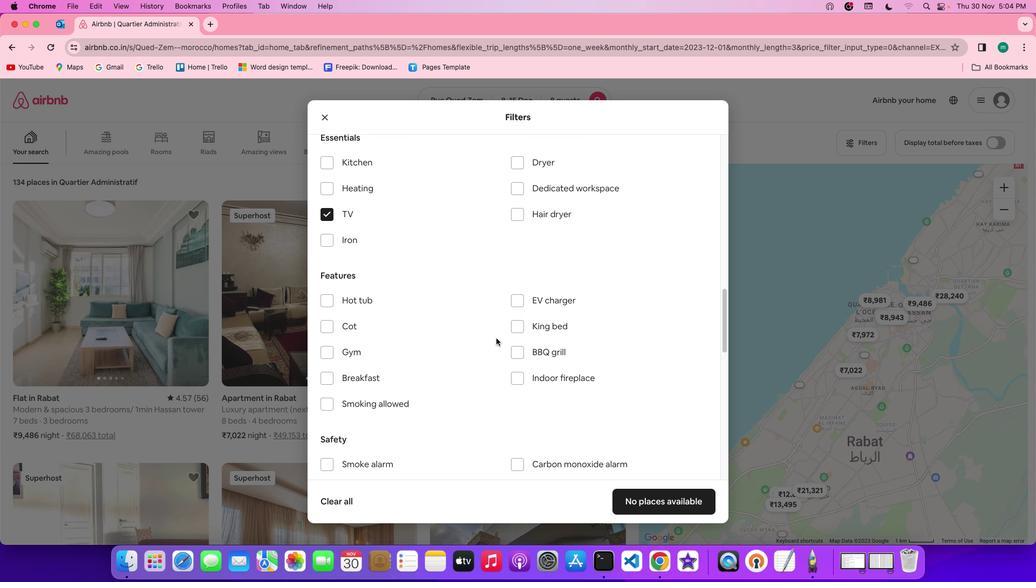 
Action: Mouse scrolled (496, 338) with delta (0, 0)
Screenshot: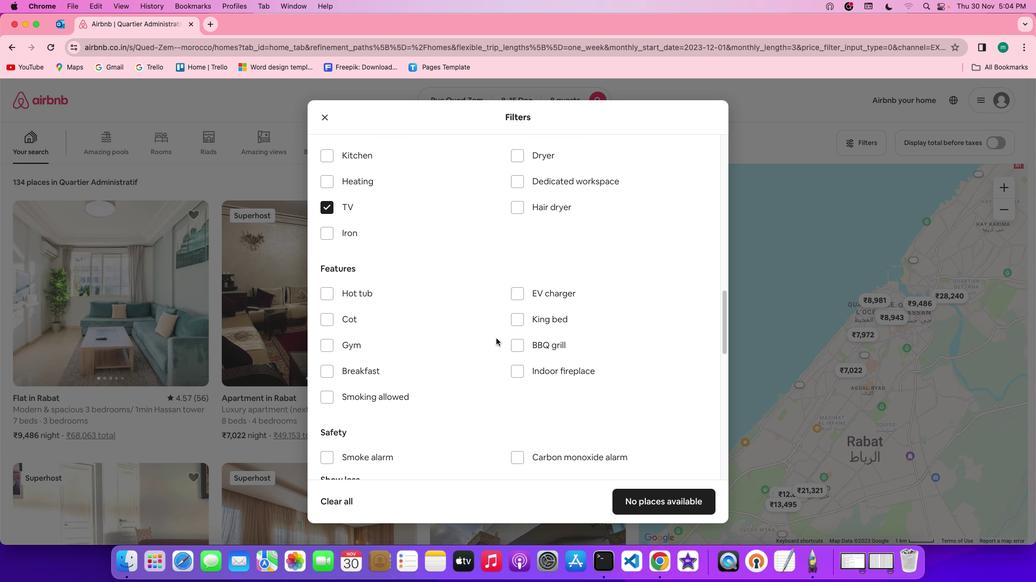 
Action: Mouse scrolled (496, 338) with delta (0, 0)
Screenshot: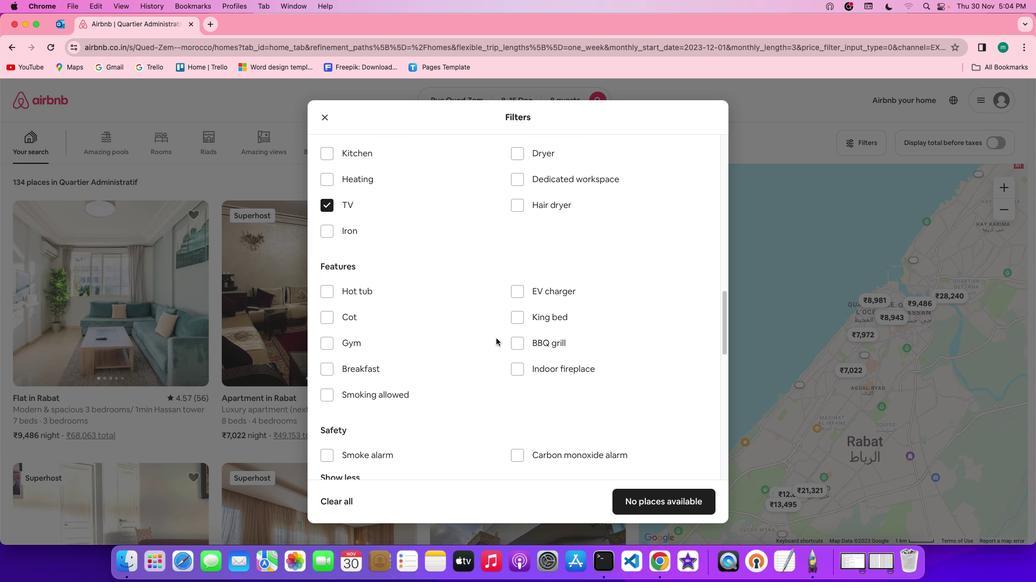 
Action: Mouse scrolled (496, 338) with delta (0, 0)
Screenshot: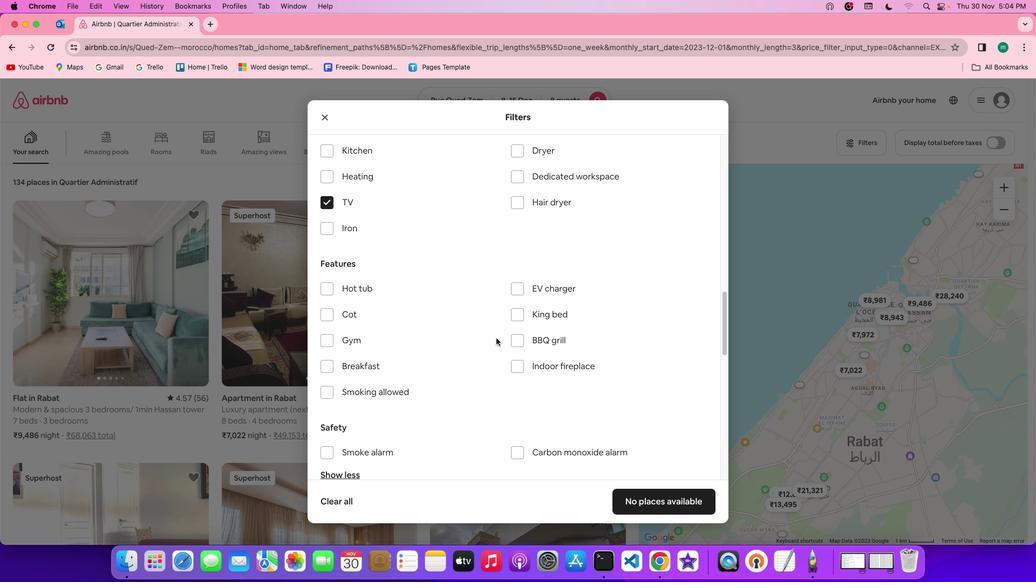 
Action: Mouse scrolled (496, 338) with delta (0, 0)
Screenshot: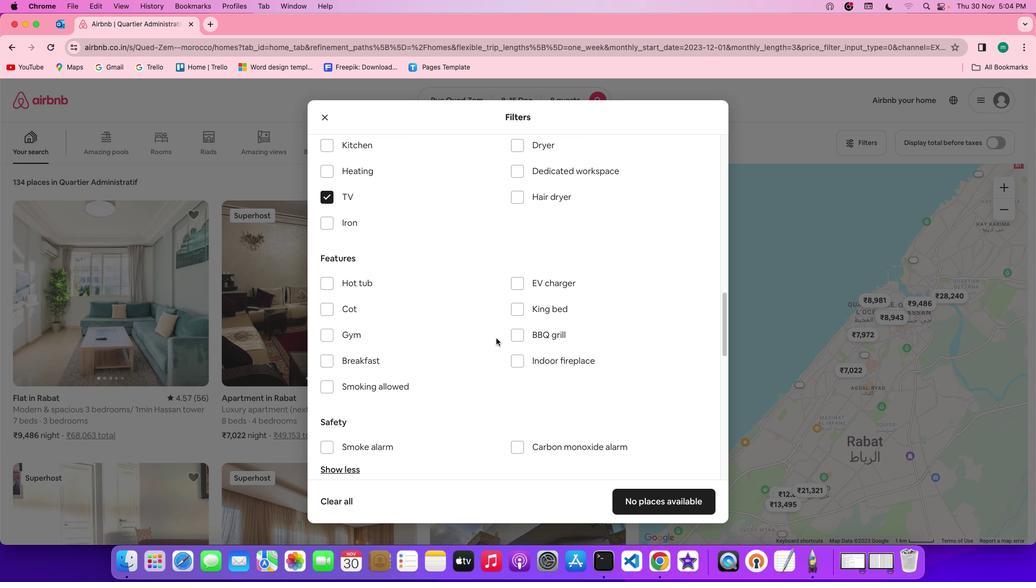 
Action: Mouse scrolled (496, 338) with delta (0, 0)
Screenshot: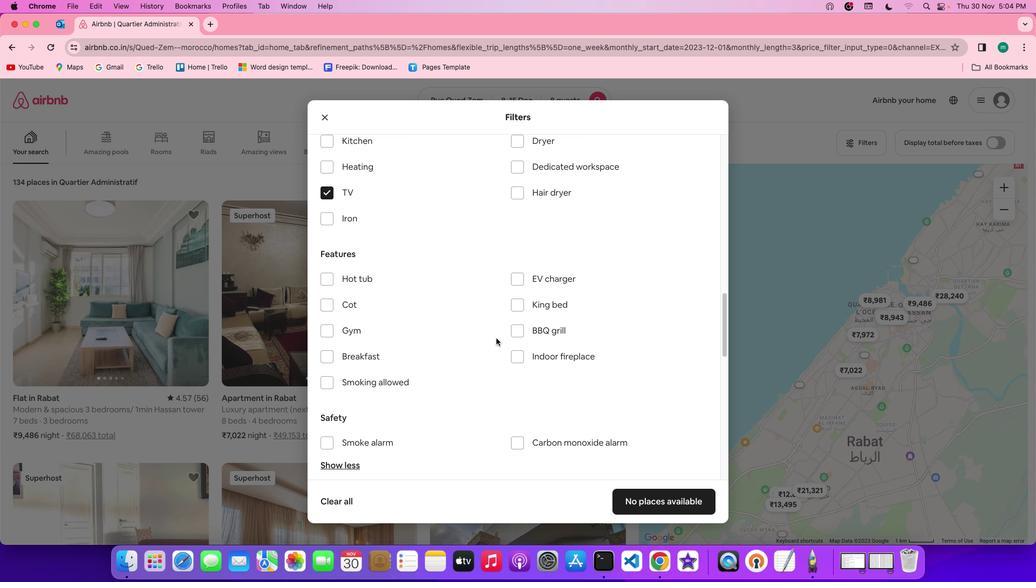 
Action: Mouse scrolled (496, 338) with delta (0, 0)
Screenshot: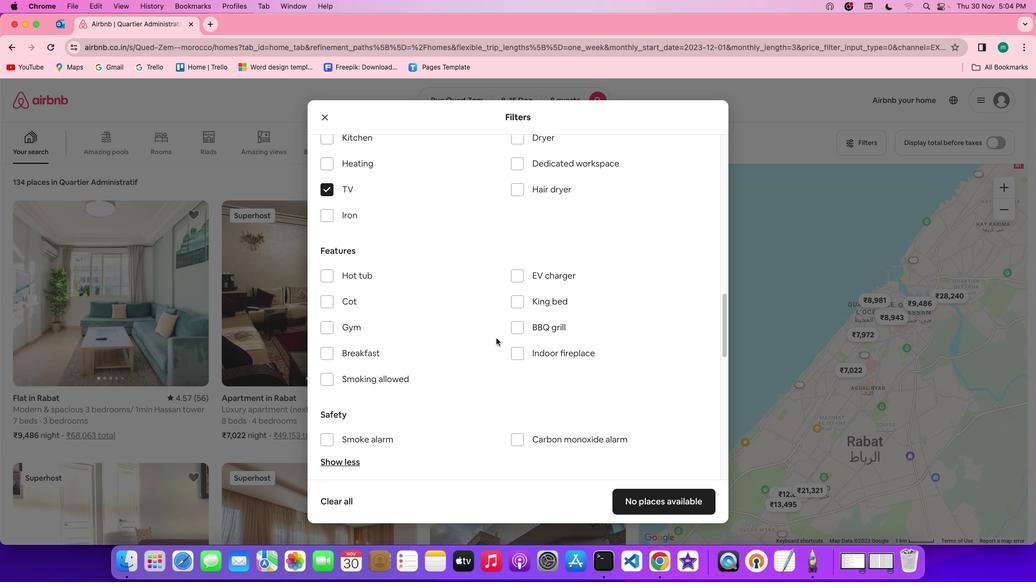
Action: Mouse scrolled (496, 338) with delta (0, 0)
Screenshot: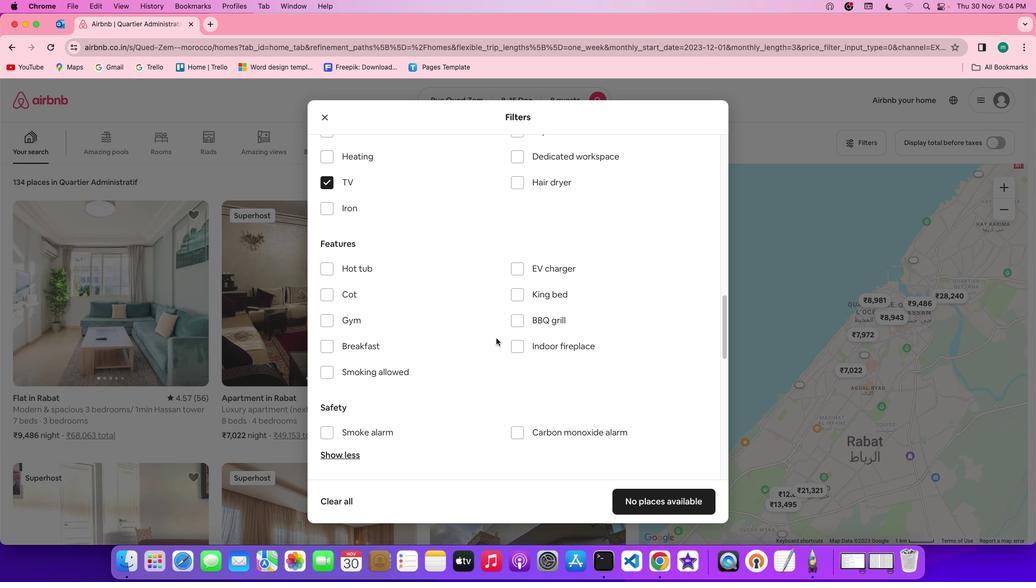 
Action: Mouse moved to (352, 317)
Screenshot: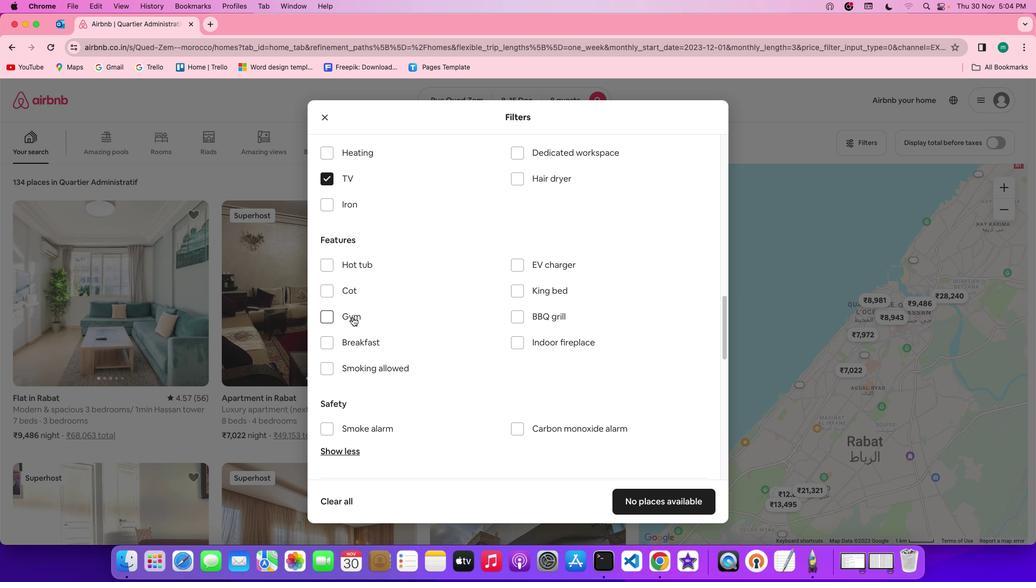 
Action: Mouse pressed left at (352, 317)
Screenshot: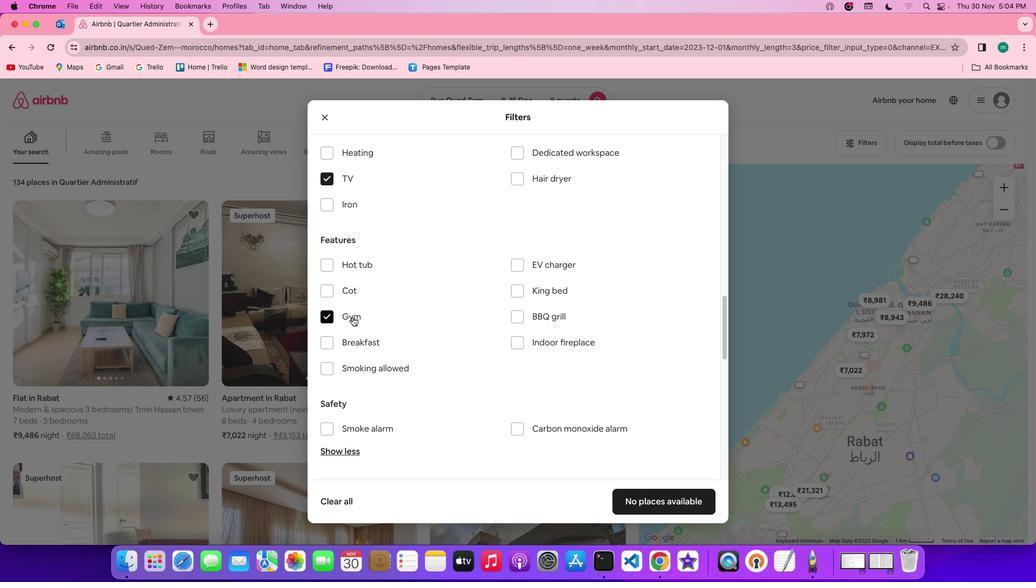 
Action: Mouse moved to (362, 340)
Screenshot: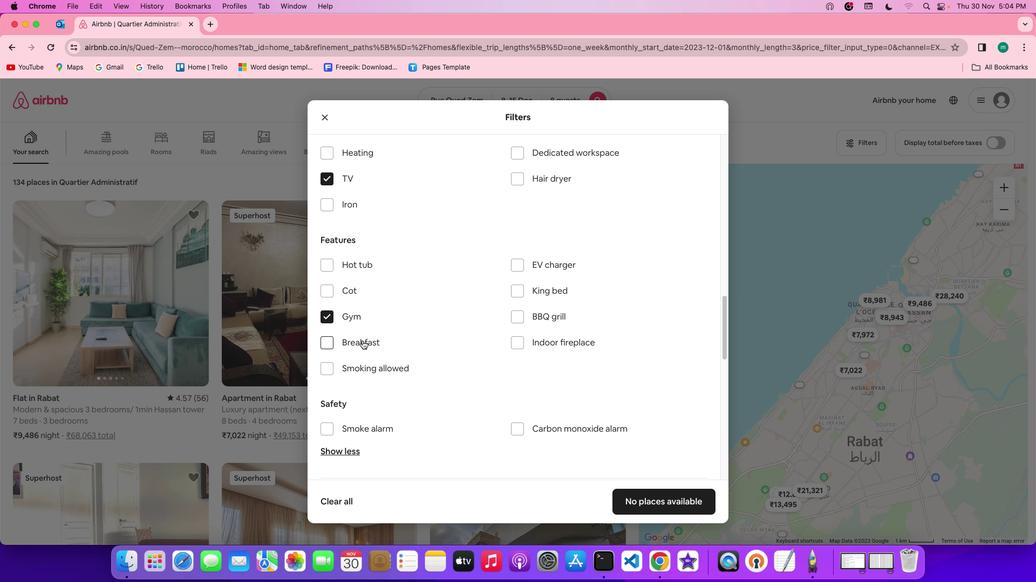 
Action: Mouse pressed left at (362, 340)
Screenshot: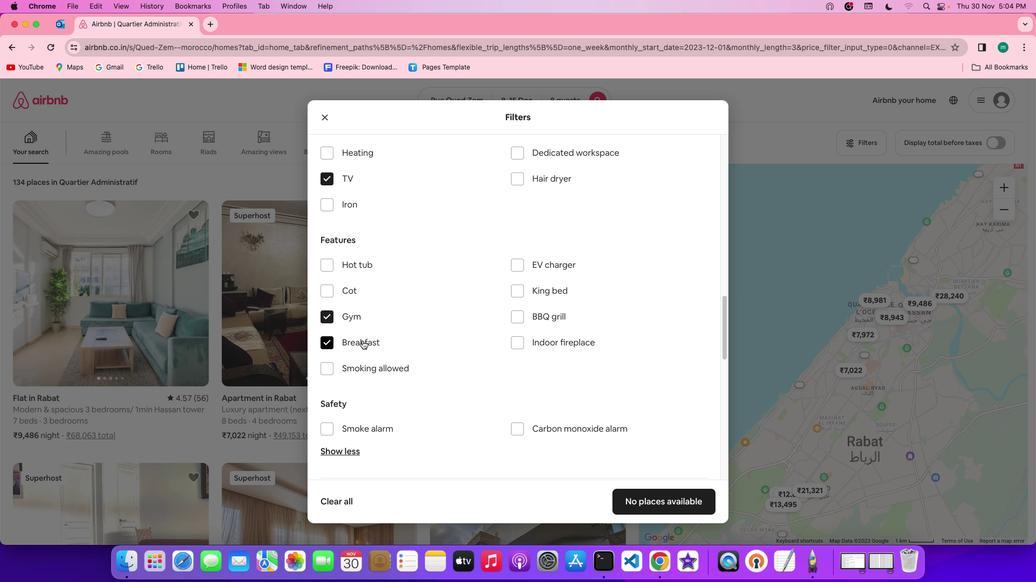 
Action: Mouse moved to (514, 361)
Screenshot: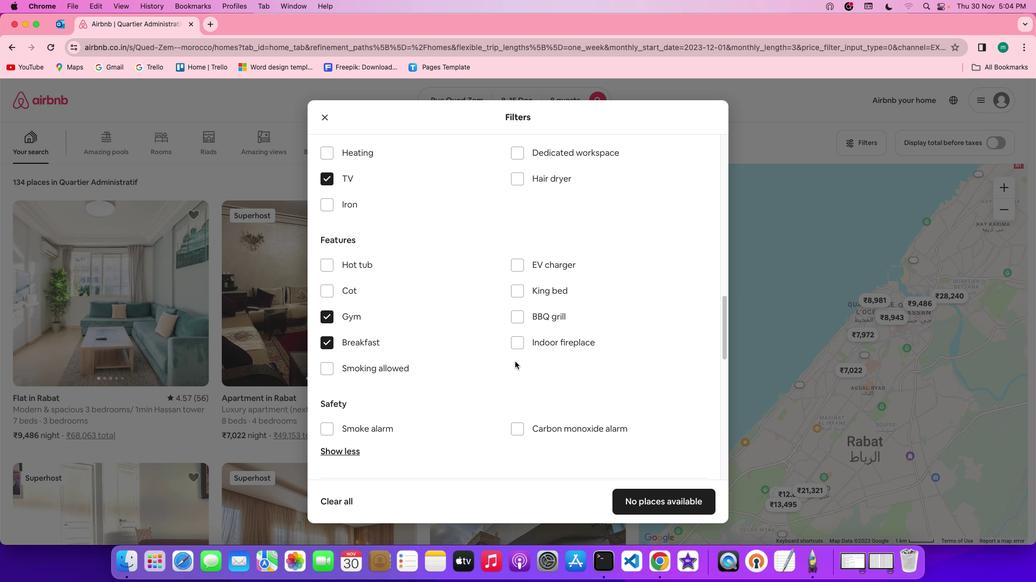 
Action: Mouse scrolled (514, 361) with delta (0, 0)
Screenshot: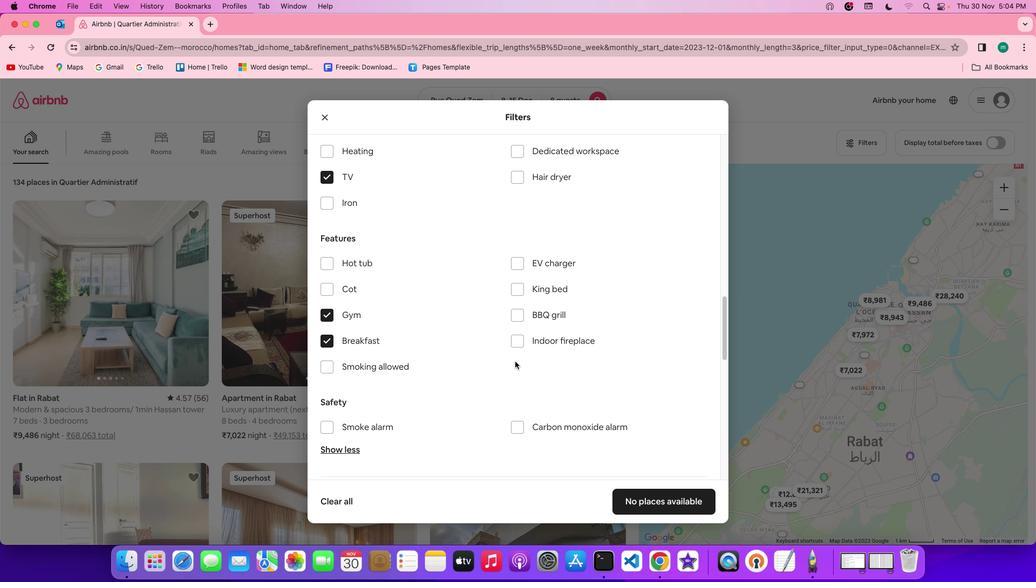 
Action: Mouse scrolled (514, 361) with delta (0, 0)
Screenshot: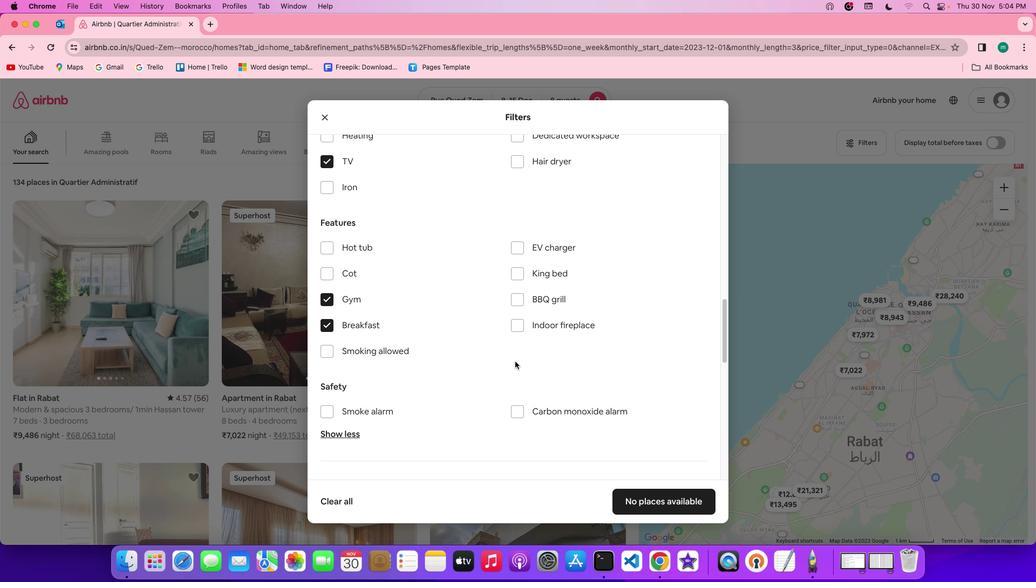 
Action: Mouse scrolled (514, 361) with delta (0, 0)
Screenshot: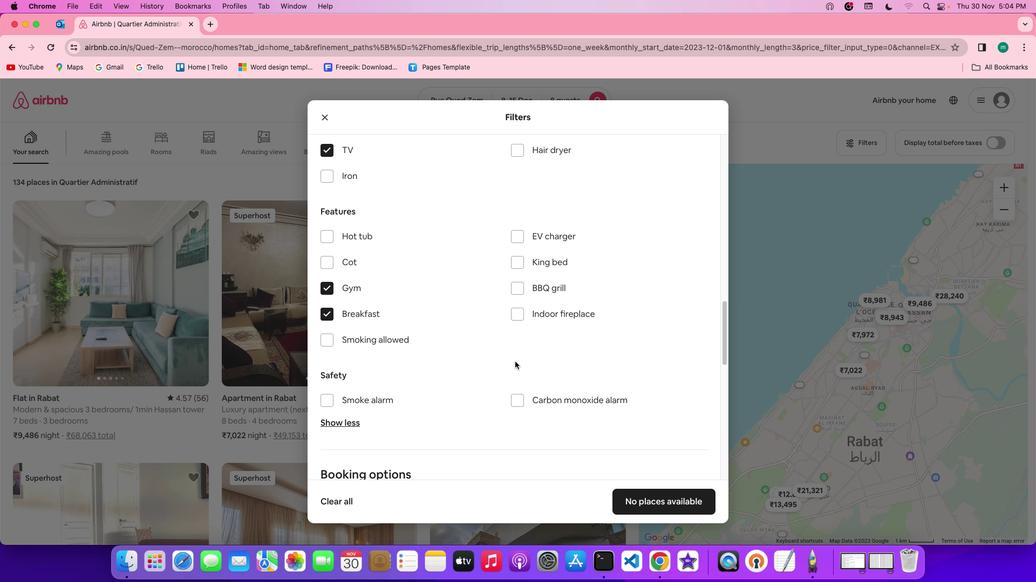 
Action: Mouse scrolled (514, 361) with delta (0, 0)
Screenshot: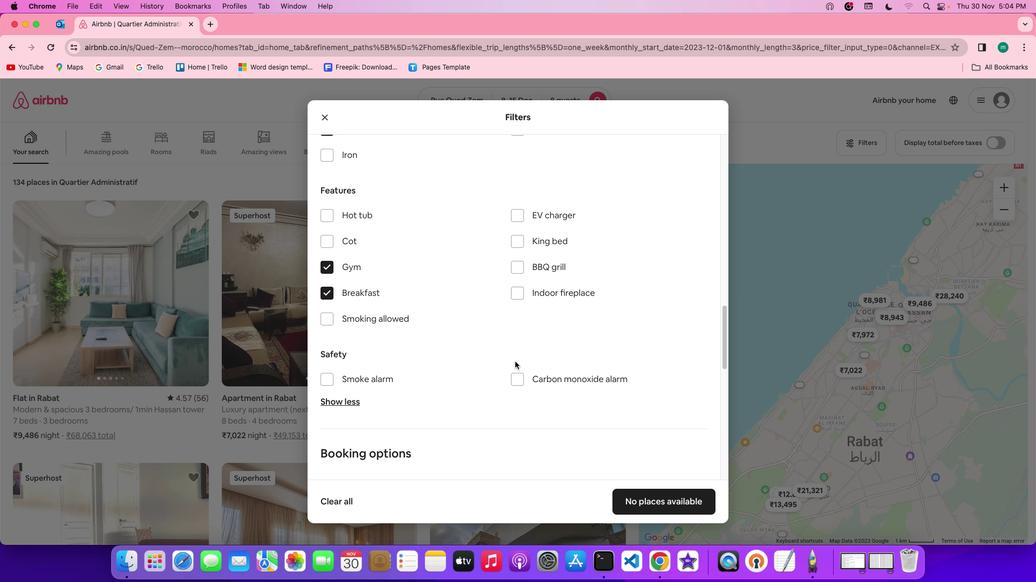 
Action: Mouse scrolled (514, 361) with delta (0, 0)
Screenshot: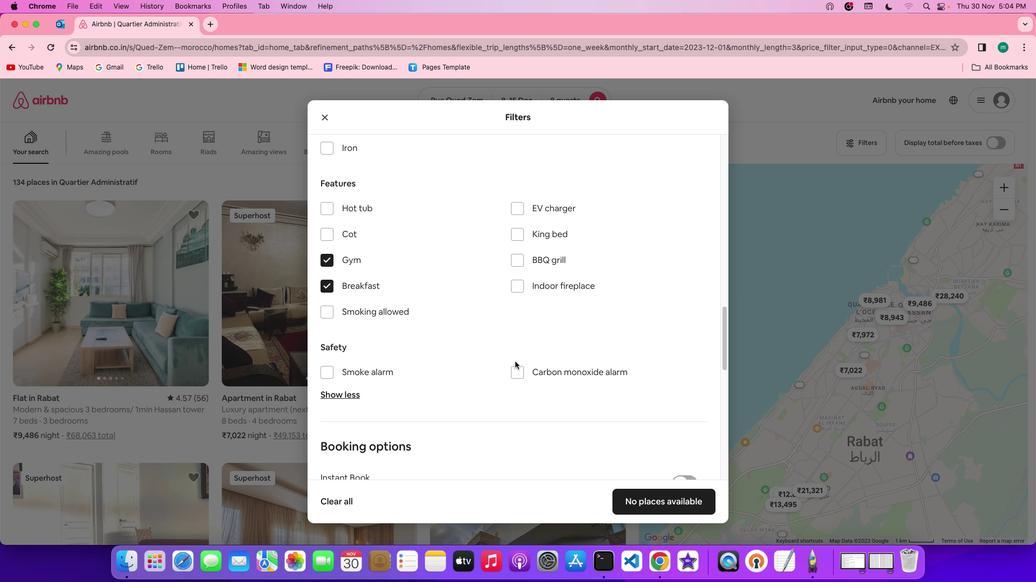 
Action: Mouse scrolled (514, 361) with delta (0, 0)
Screenshot: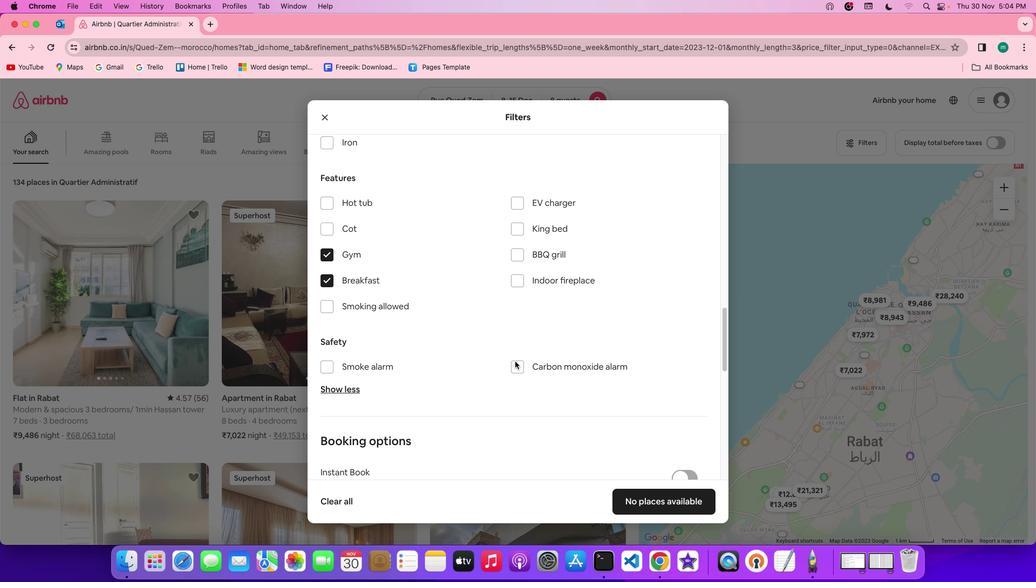 
Action: Mouse scrolled (514, 361) with delta (0, 0)
Screenshot: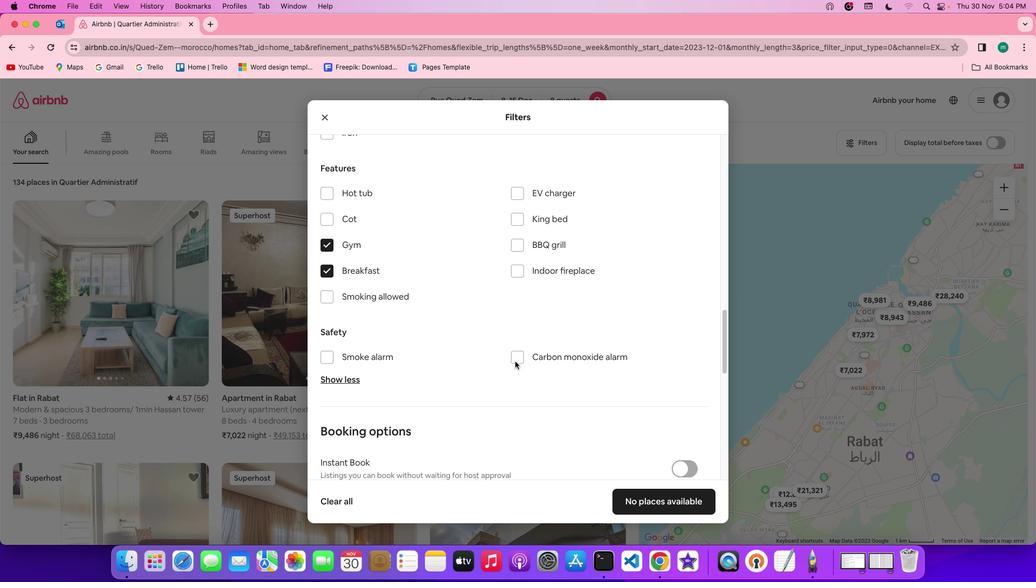 
Action: Mouse scrolled (514, 361) with delta (0, 0)
Screenshot: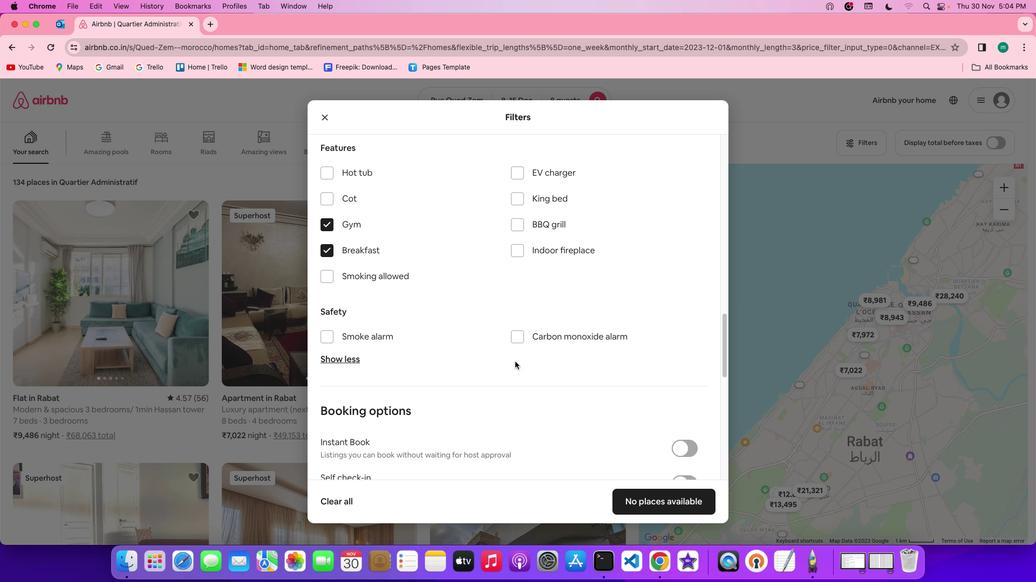 
Action: Mouse scrolled (514, 361) with delta (0, 0)
Screenshot: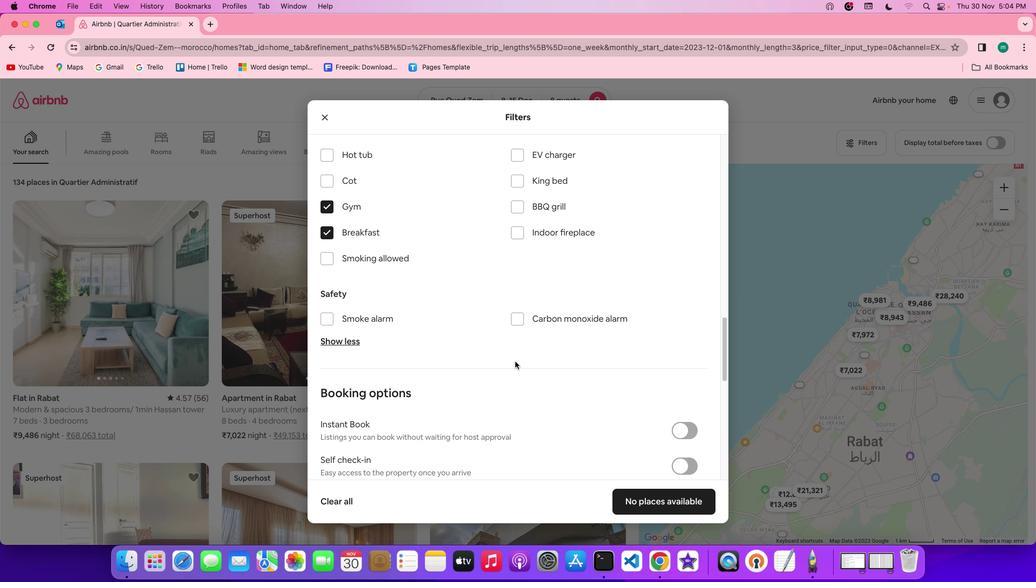 
Action: Mouse scrolled (514, 361) with delta (0, 0)
Screenshot: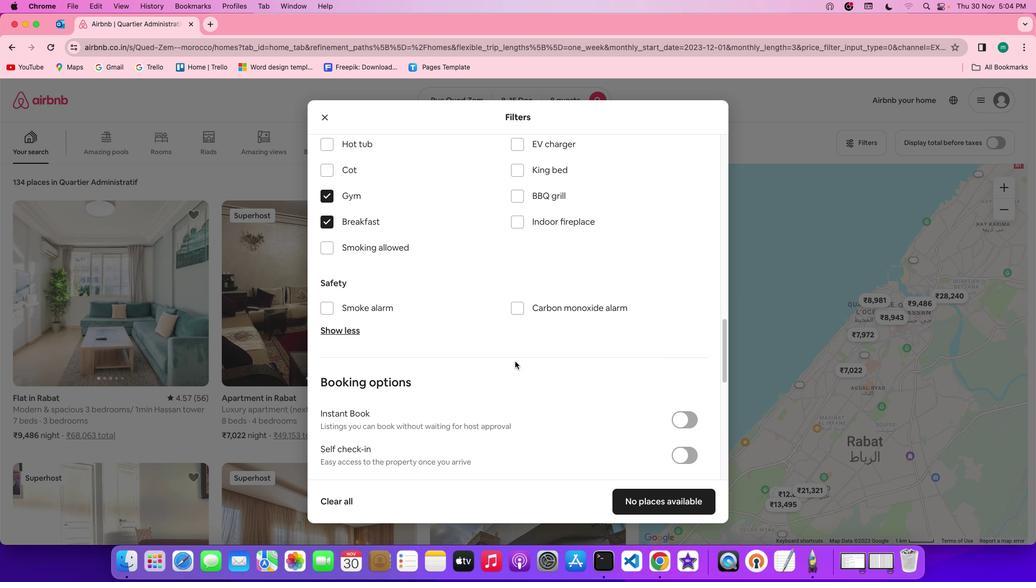 
Action: Mouse scrolled (514, 361) with delta (0, 0)
Screenshot: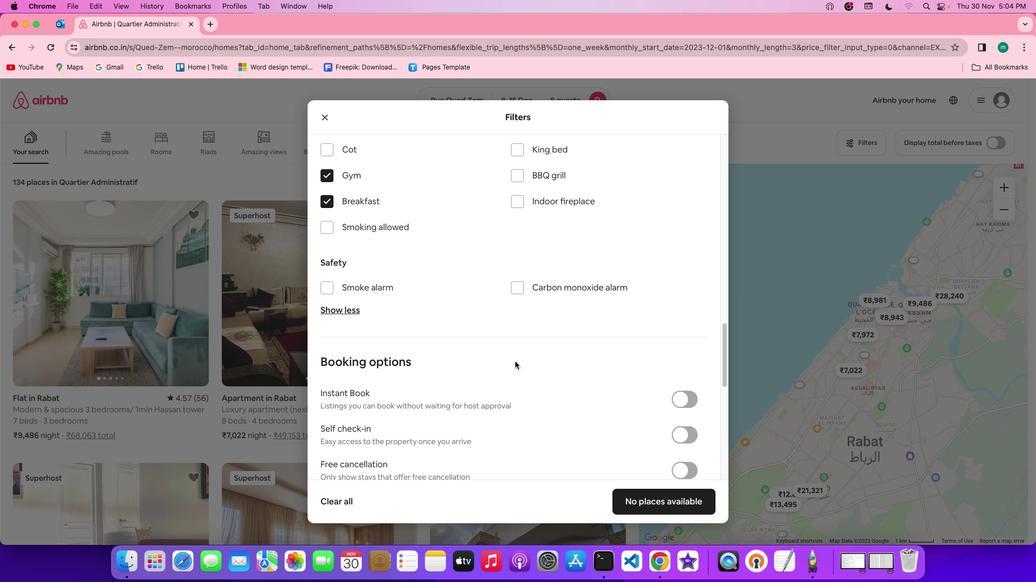 
Action: Mouse scrolled (514, 361) with delta (0, 0)
Screenshot: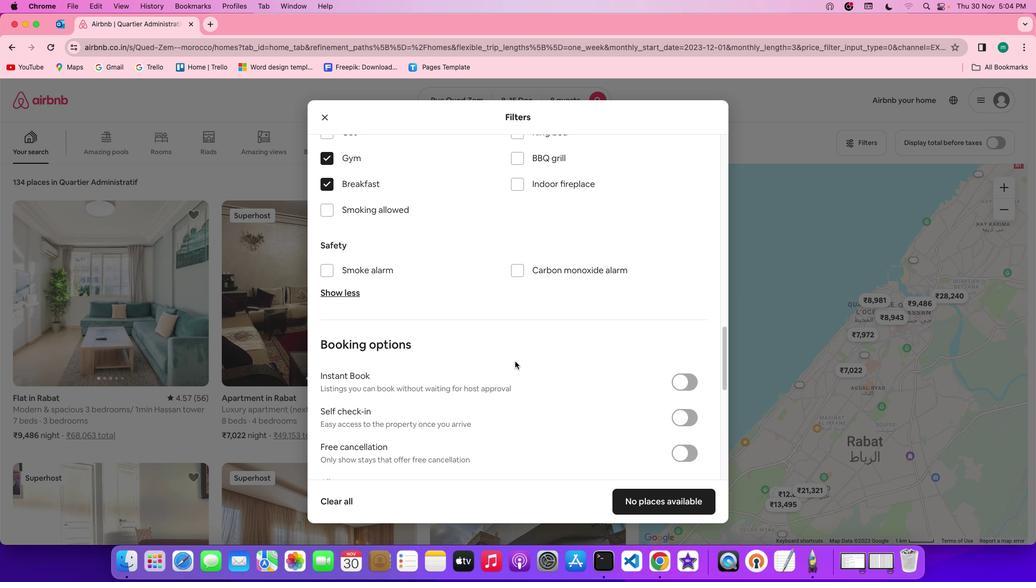 
Action: Mouse scrolled (514, 361) with delta (0, 0)
Screenshot: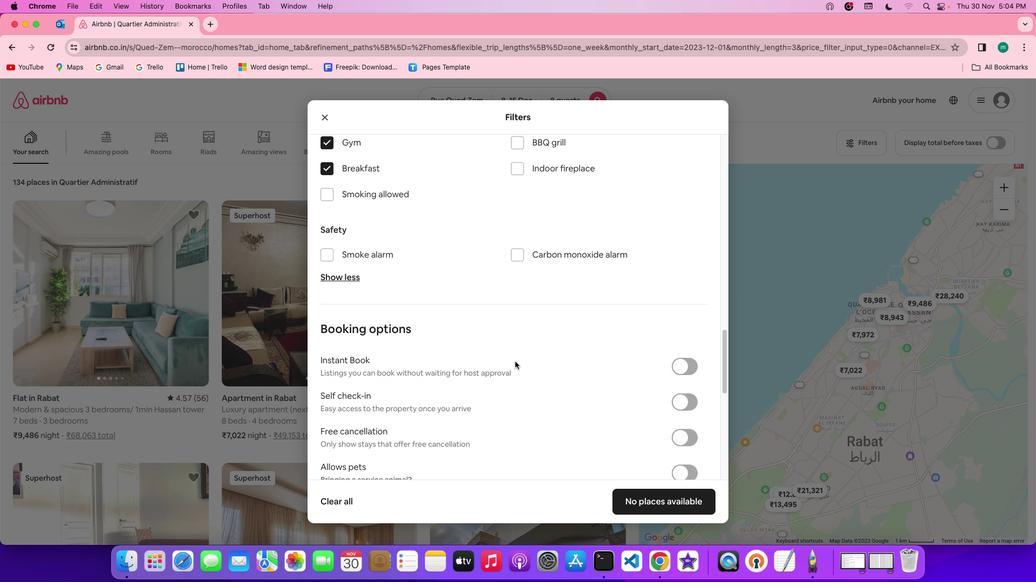 
Action: Mouse scrolled (514, 361) with delta (0, 0)
Screenshot: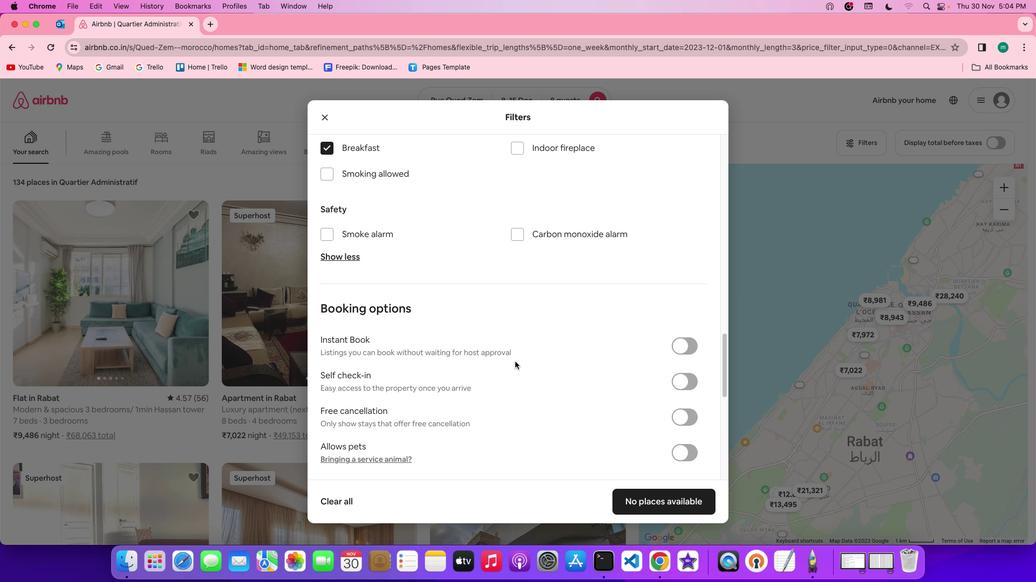 
Action: Mouse moved to (609, 372)
Screenshot: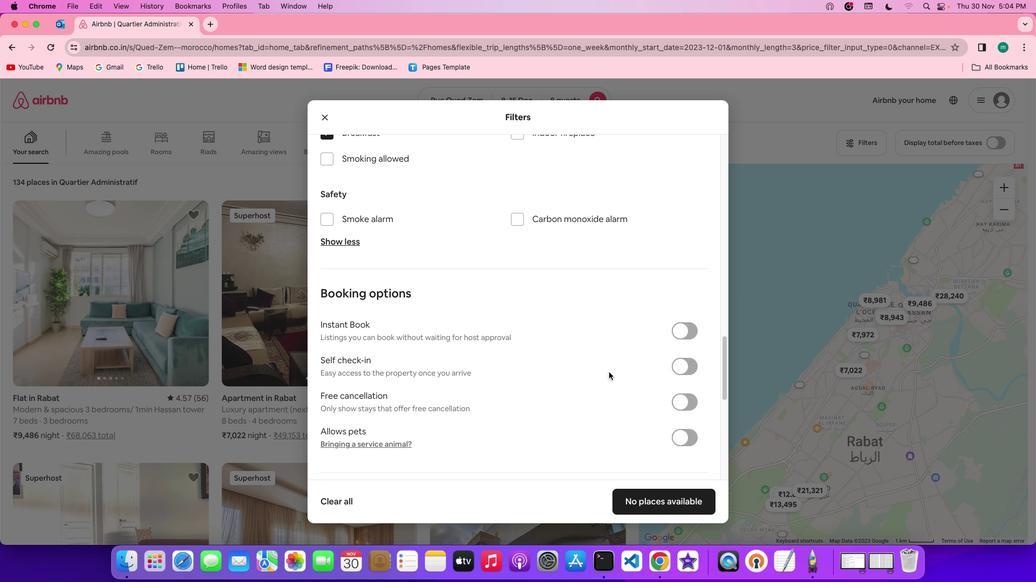 
Action: Mouse scrolled (609, 372) with delta (0, 0)
Screenshot: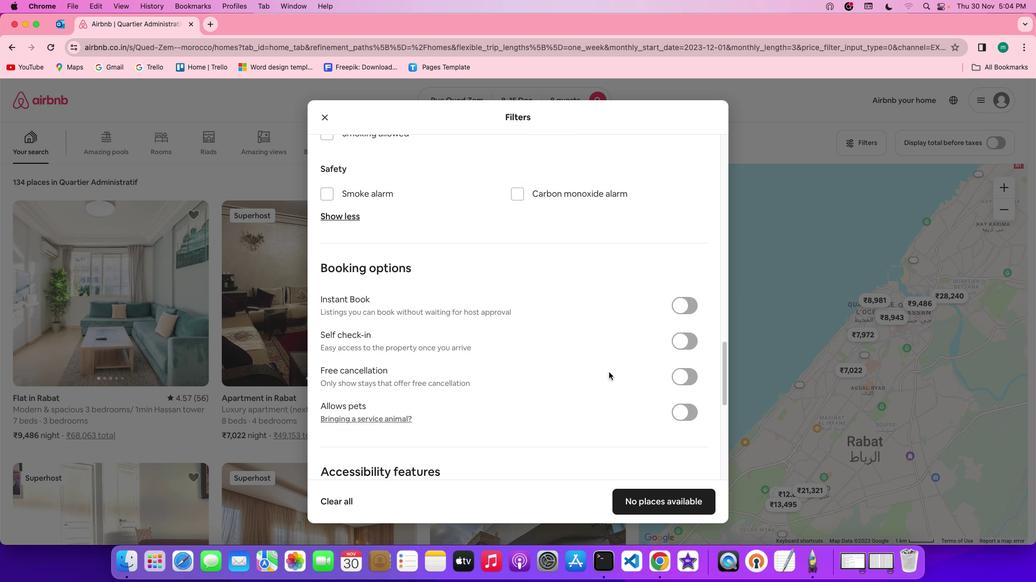 
Action: Mouse scrolled (609, 372) with delta (0, 0)
Screenshot: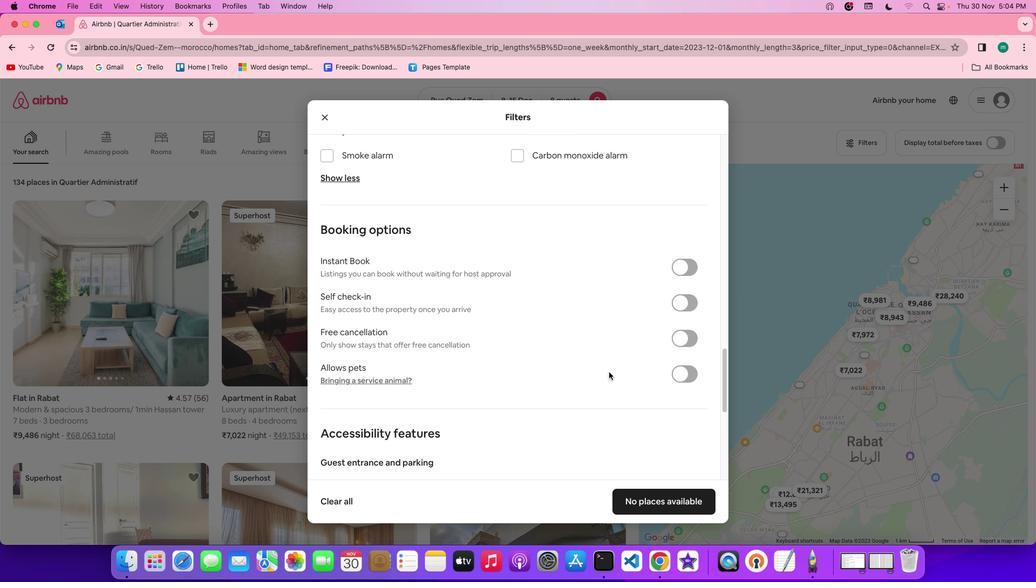 
Action: Mouse scrolled (609, 372) with delta (0, -1)
Screenshot: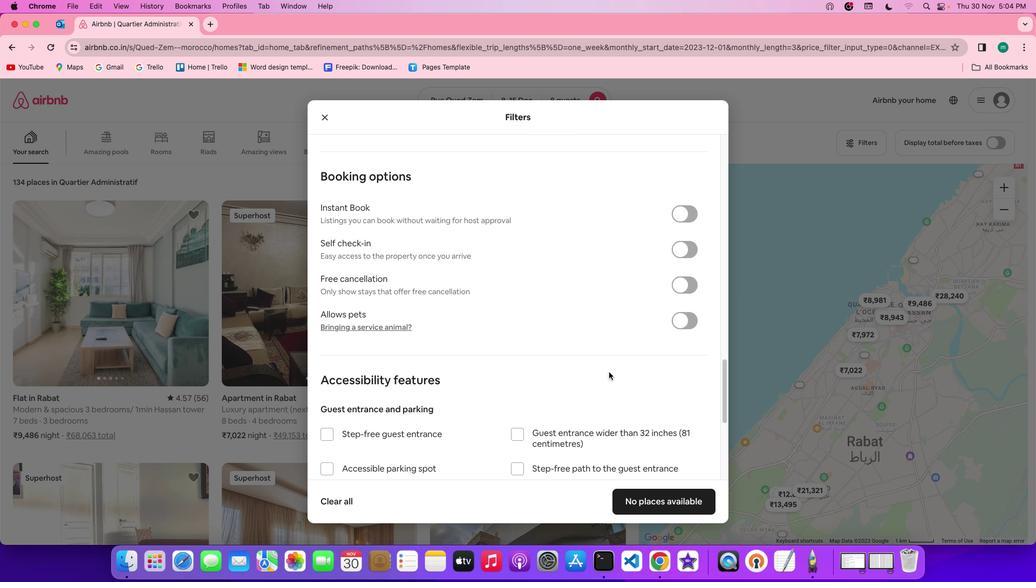 
Action: Mouse scrolled (609, 372) with delta (0, -2)
Screenshot: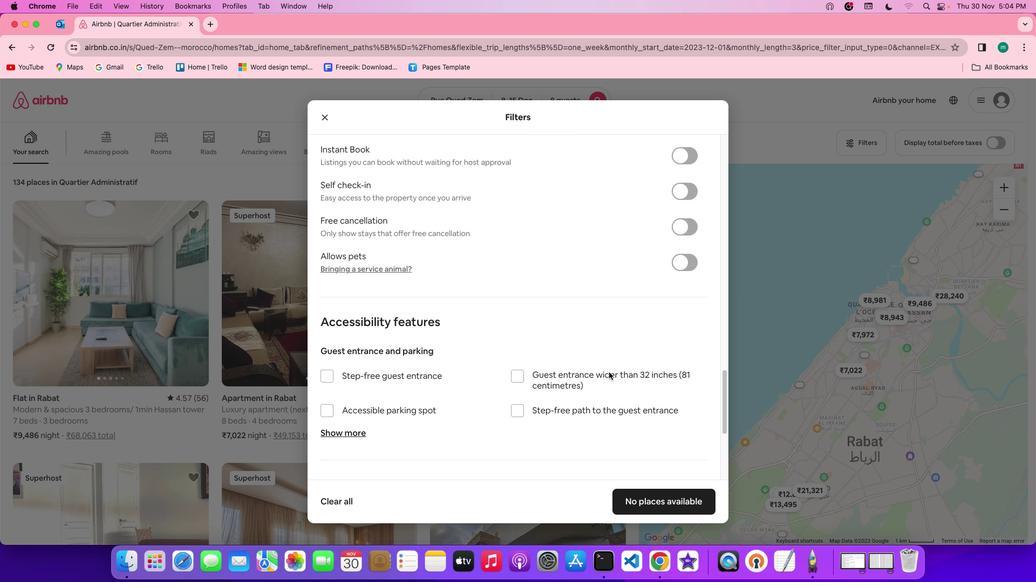 
Action: Mouse scrolled (609, 372) with delta (0, 0)
Screenshot: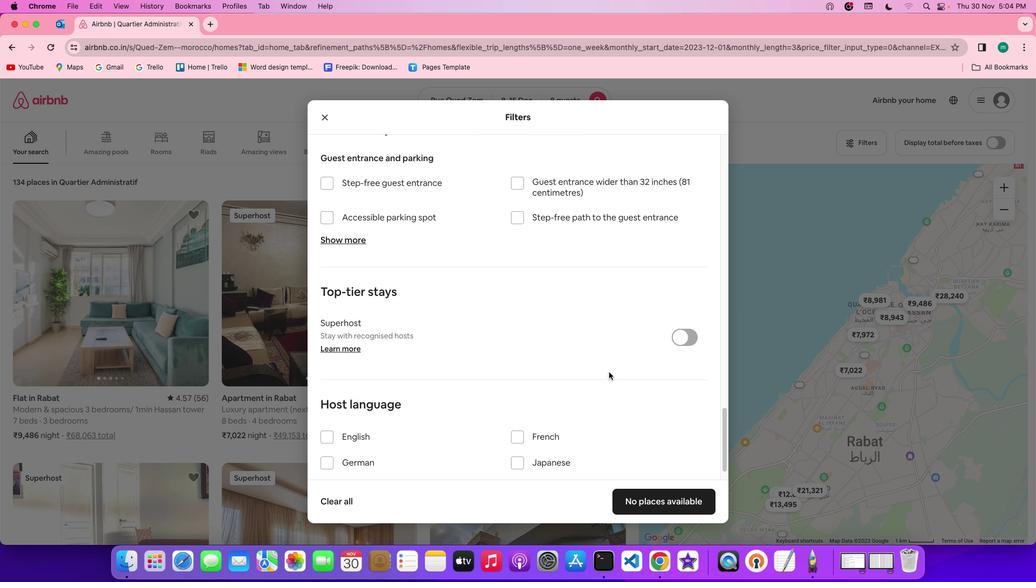 
Action: Mouse scrolled (609, 372) with delta (0, 0)
Screenshot: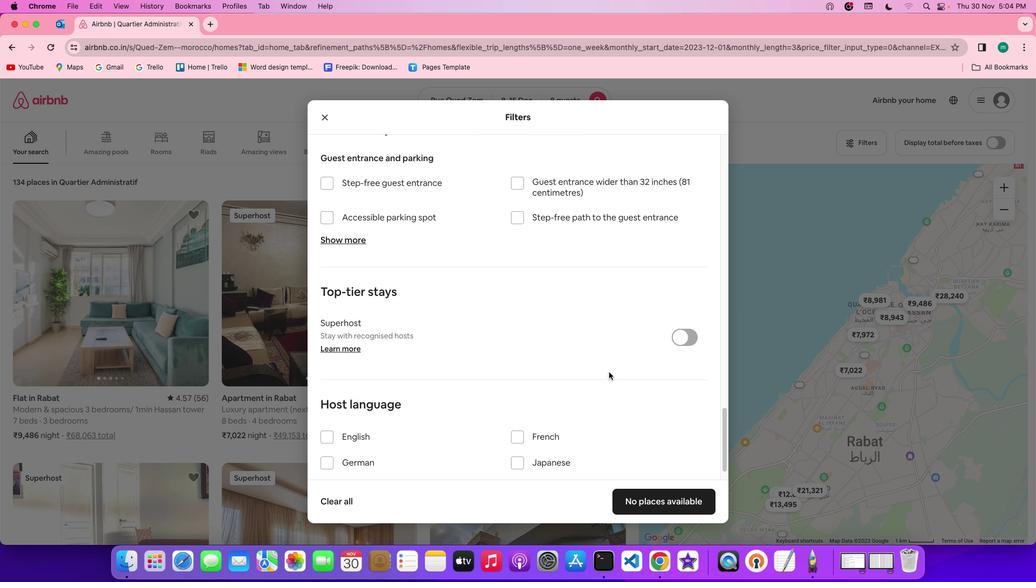 
Action: Mouse scrolled (609, 372) with delta (0, -2)
Screenshot: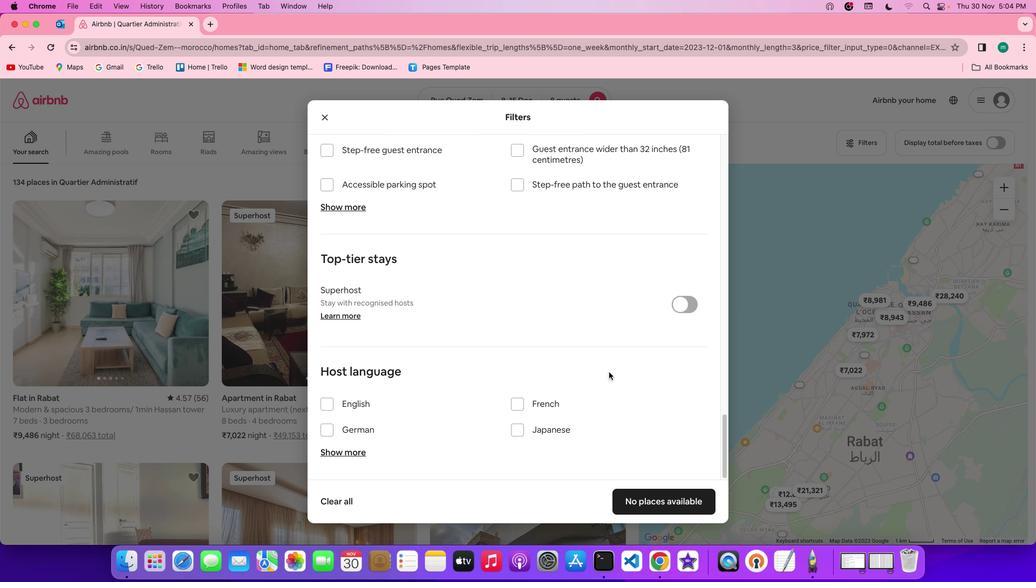 
Action: Mouse scrolled (609, 372) with delta (0, -2)
Screenshot: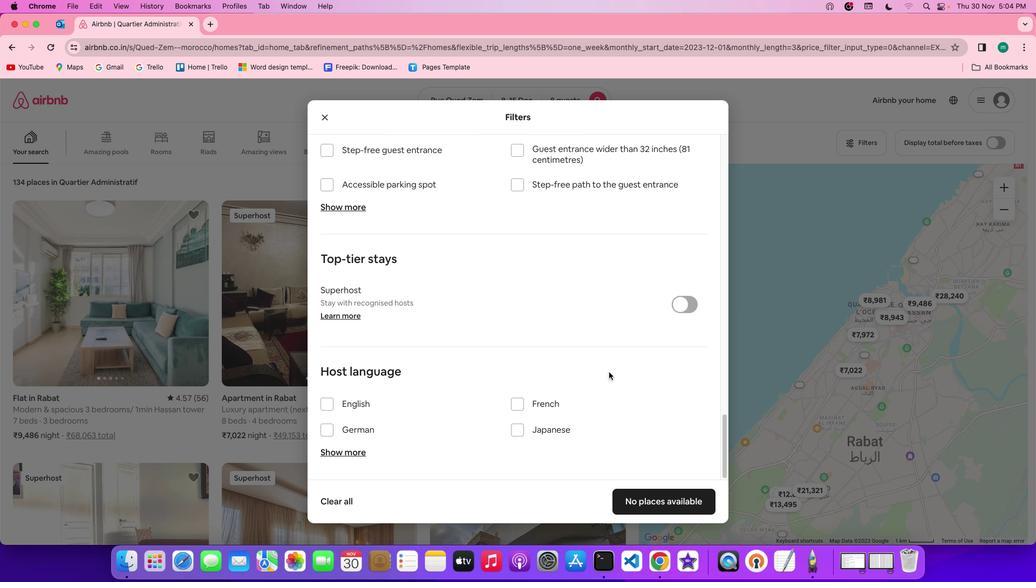 
Action: Mouse scrolled (609, 372) with delta (0, -3)
Screenshot: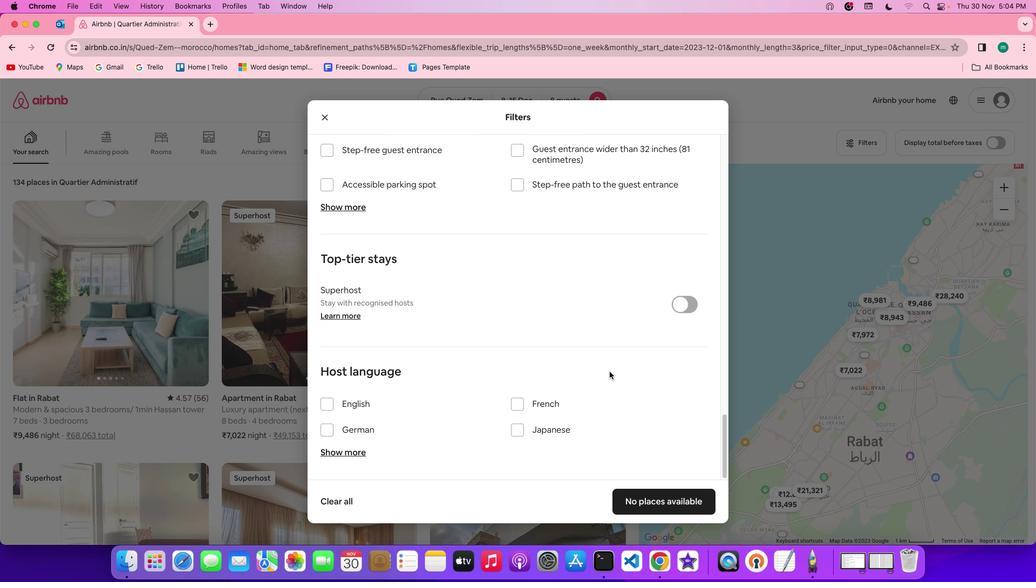 
Action: Mouse scrolled (609, 372) with delta (0, -3)
Screenshot: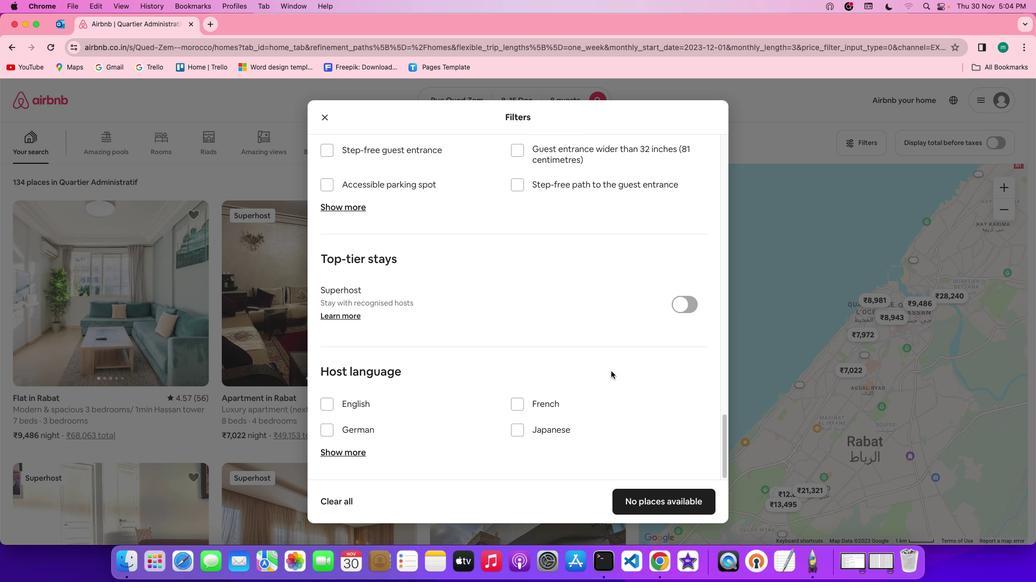 
Action: Mouse moved to (675, 499)
Screenshot: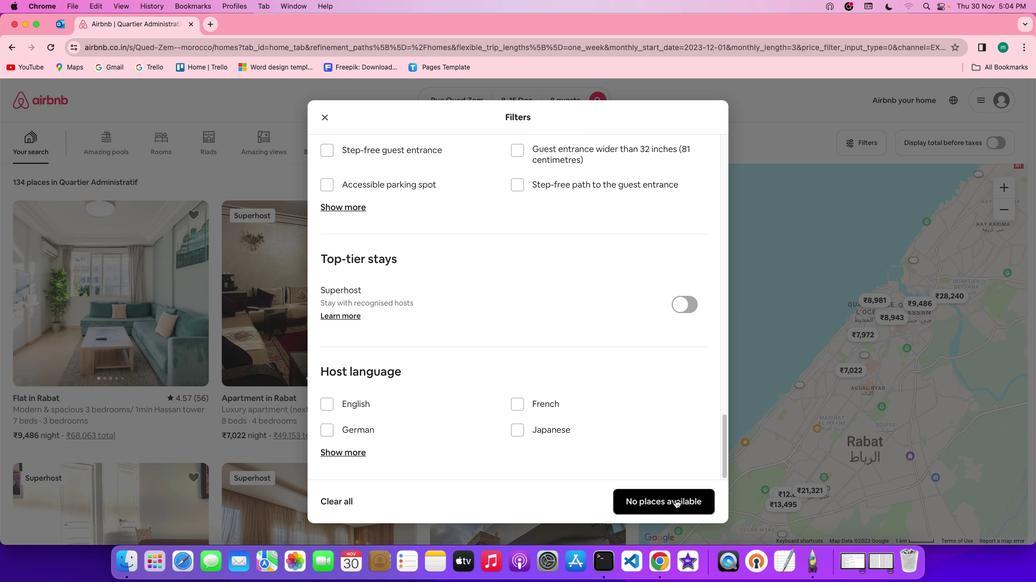 
Action: Mouse pressed left at (675, 499)
Screenshot: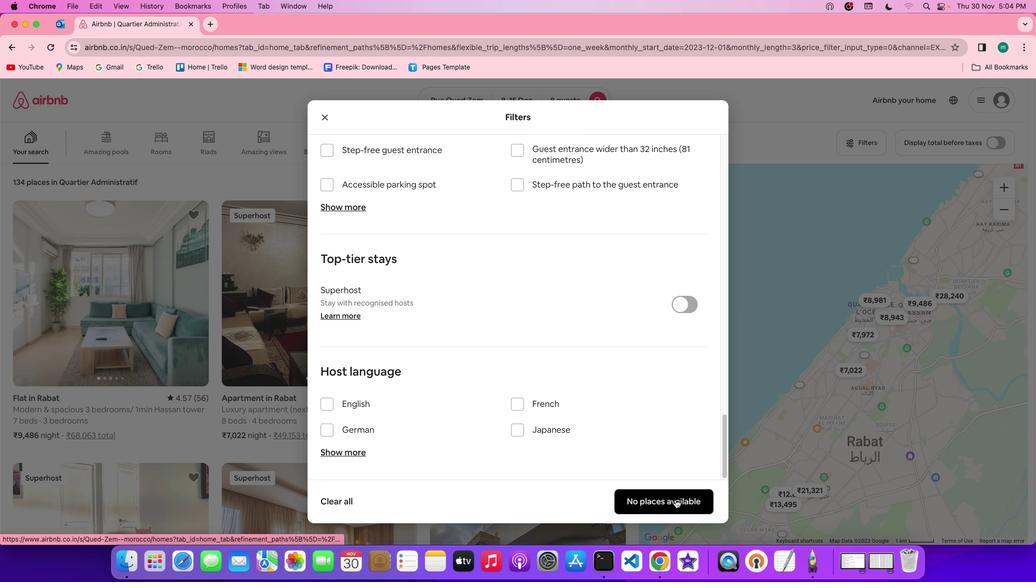 
Action: Mouse moved to (306, 319)
Screenshot: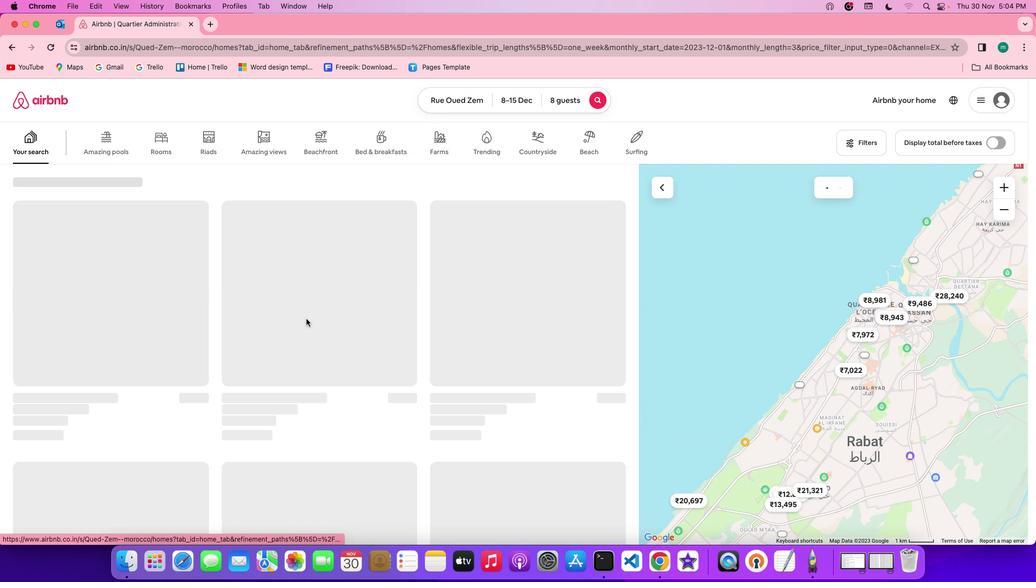 
